 Task: Add an event with the title Second Interview with Hardin, date '2023/10/04', time 7:50 AM to 9:50 AMand add a description: By exploring the client's goals and strategic direction, the service provider can align their offerings and propose tailored solutions. The event allows for brainstorming sessions, exploring new possibilities, and jointly shaping the future direction of the partnership.Select event color  Grape . Add location for the event as: 321 Thyssen-Bornemisza Museum, Madrid, Spain, logged in from the account softage.7@softage.netand send the event invitation to softage.3@softage.net and softage.4@softage.net. Set a reminder for the event Weekly on Sunday
Action: Mouse moved to (53, 101)
Screenshot: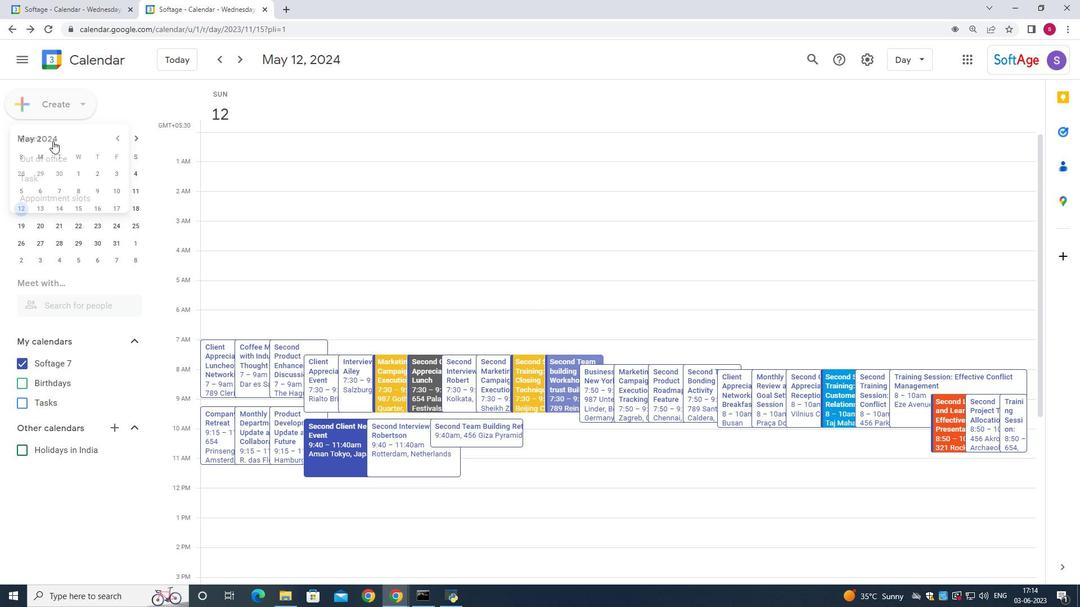 
Action: Mouse pressed left at (53, 101)
Screenshot: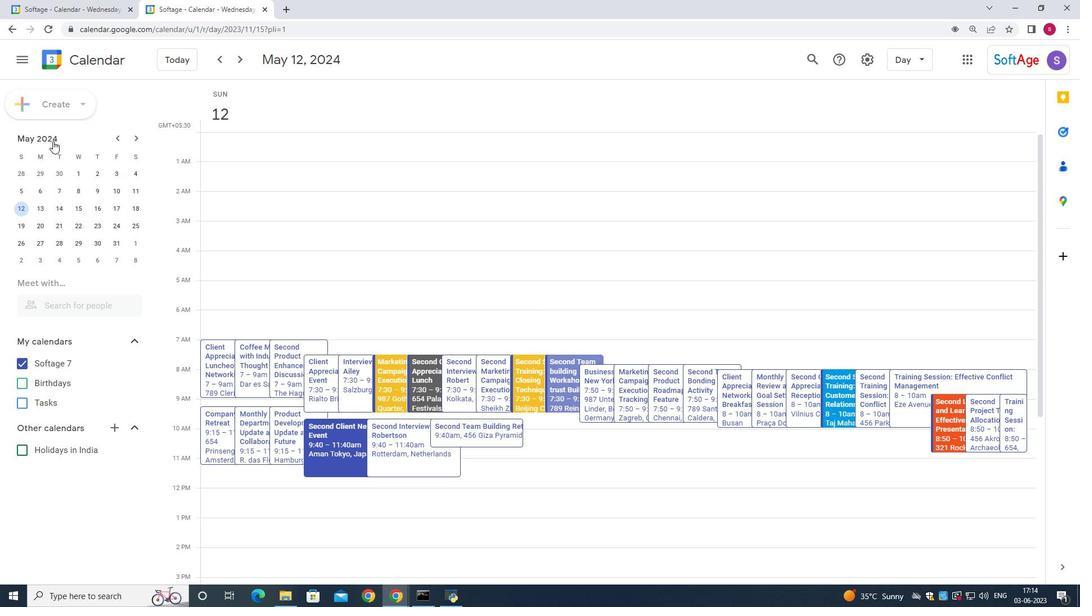 
Action: Mouse moved to (46, 138)
Screenshot: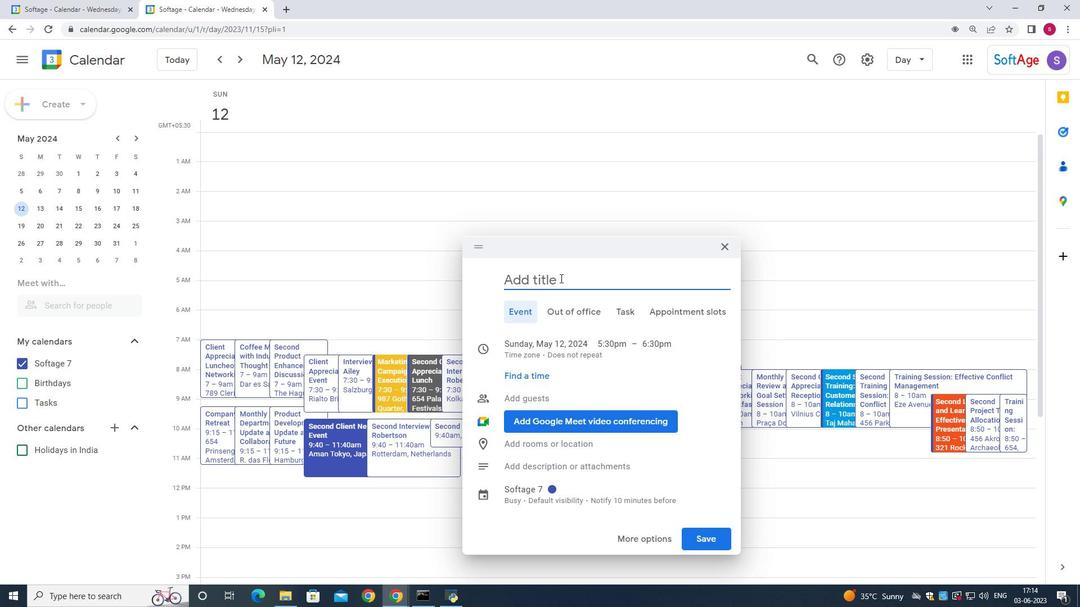 
Action: Mouse pressed left at (46, 138)
Screenshot: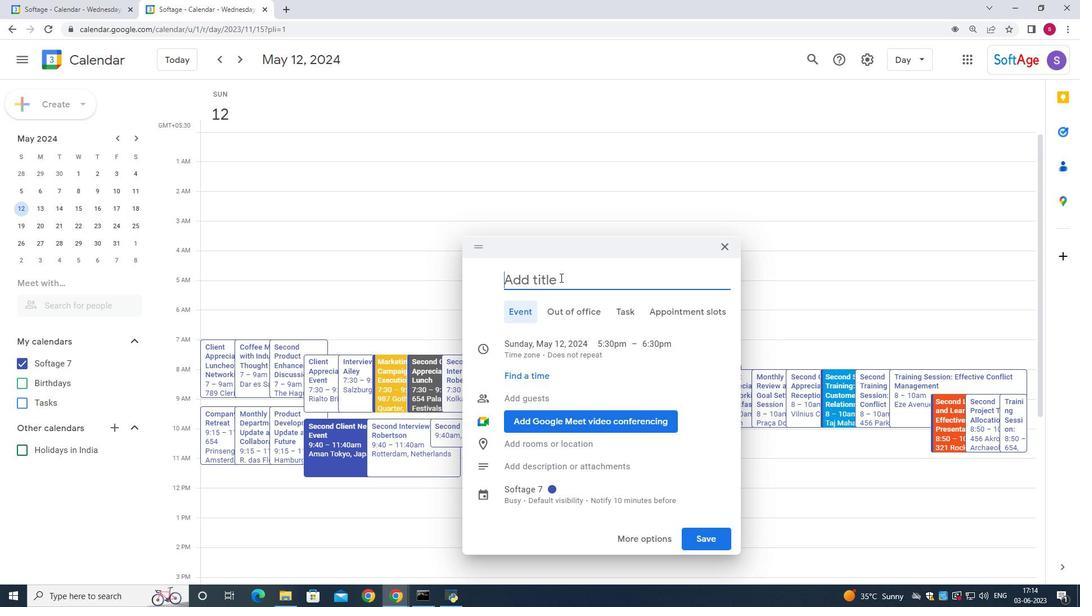 
Action: Mouse moved to (580, 261)
Screenshot: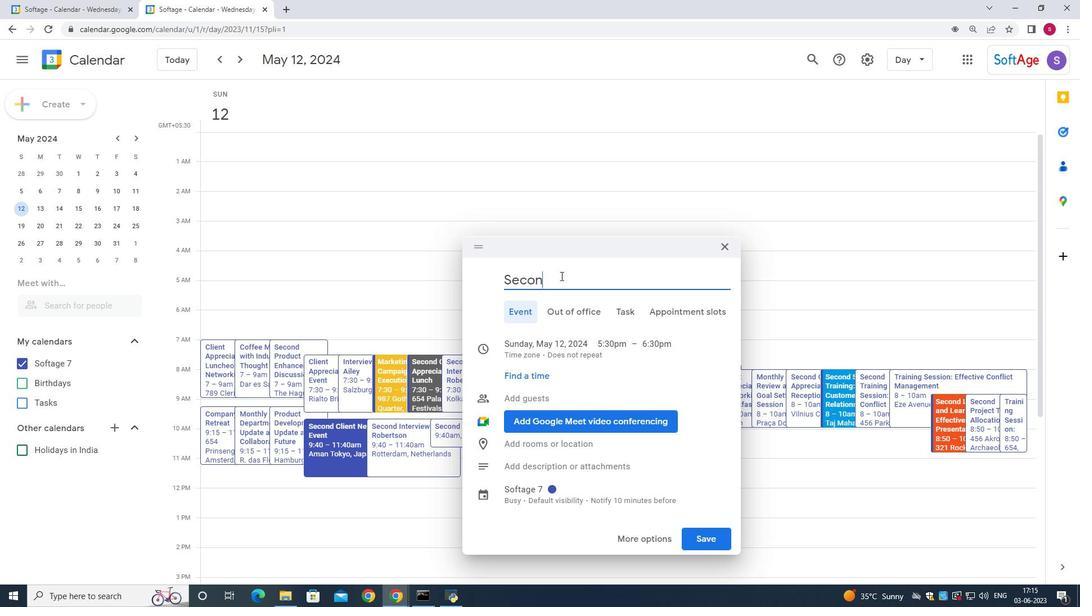 
Action: Key pressed <Key.shift>Second<Key.space><Key.shift>Interview<Key.space>with<Key.space><Key.shift>Hardin
Screenshot: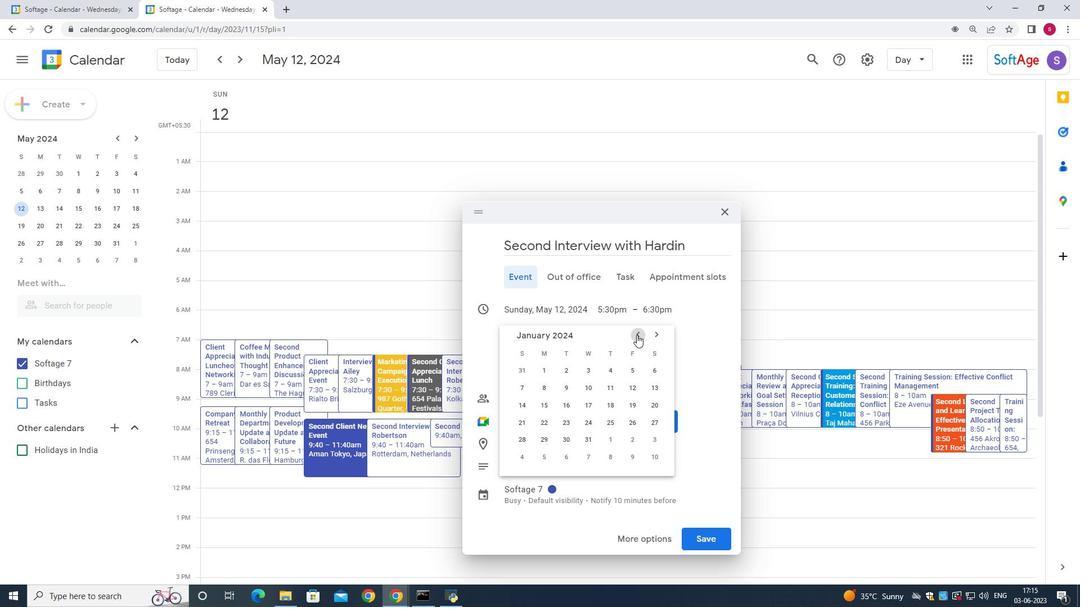 
Action: Mouse moved to (93, 171)
Screenshot: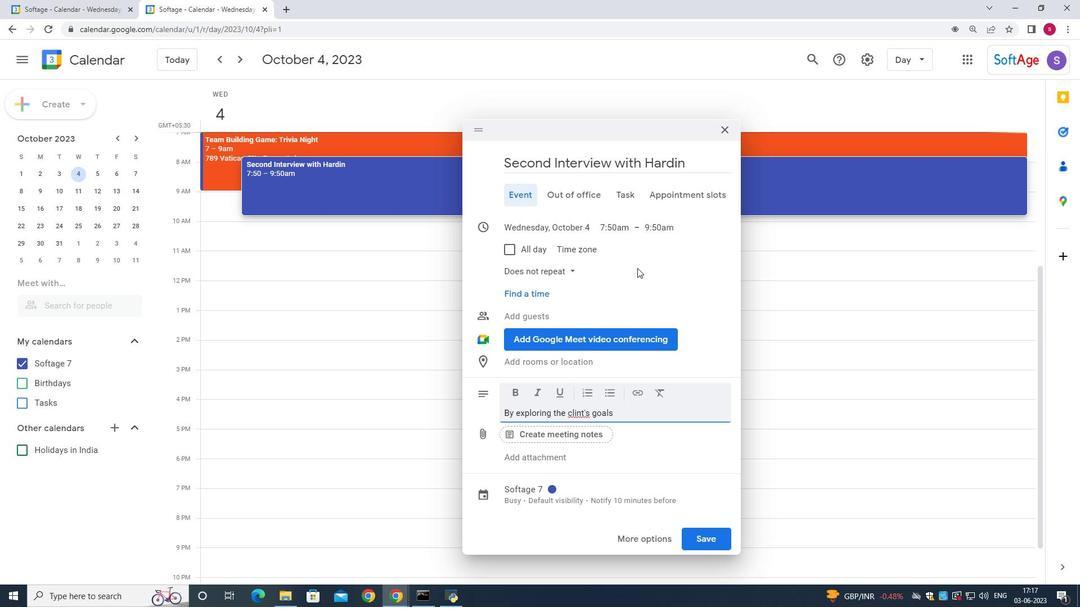 
Action: Key pressed <Key.alt_l><Key.delete>
Screenshot: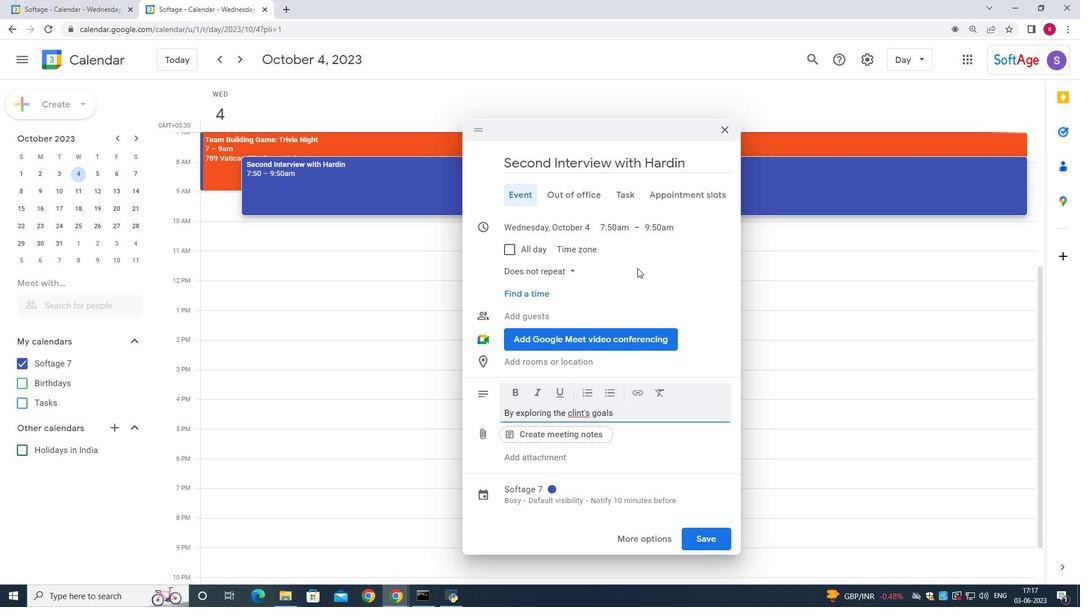 
Action: Mouse moved to (726, 199)
Screenshot: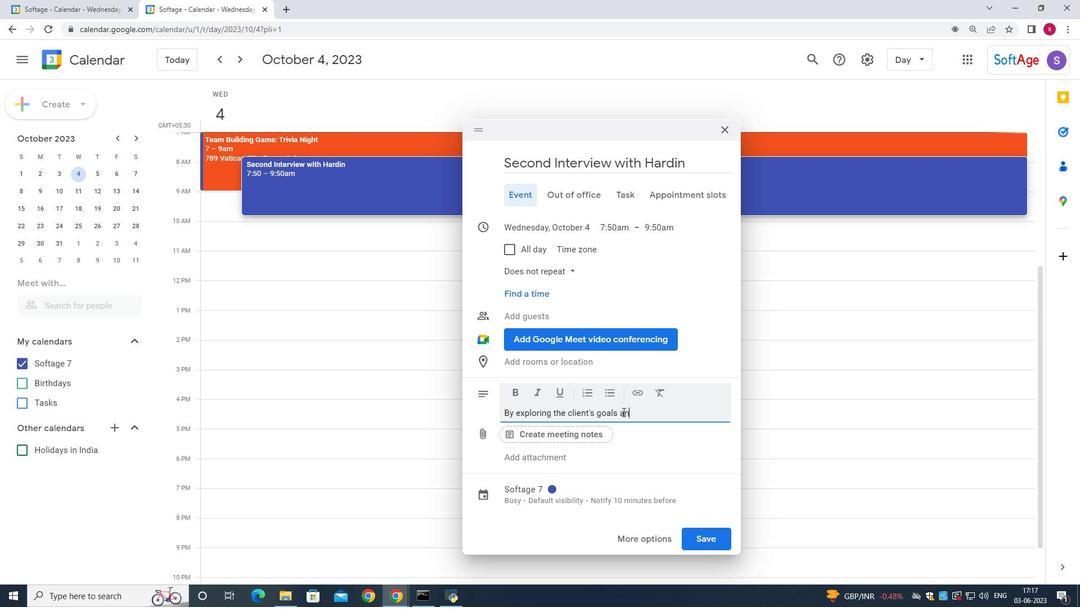 
Action: Mouse pressed left at (726, 199)
Screenshot: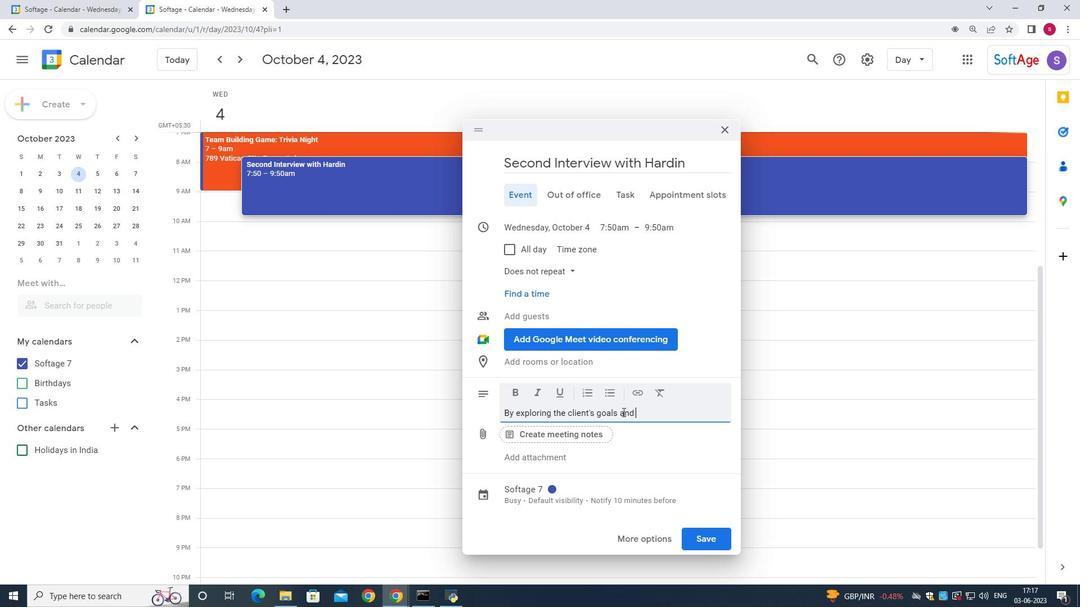 
Action: Mouse moved to (606, 338)
Screenshot: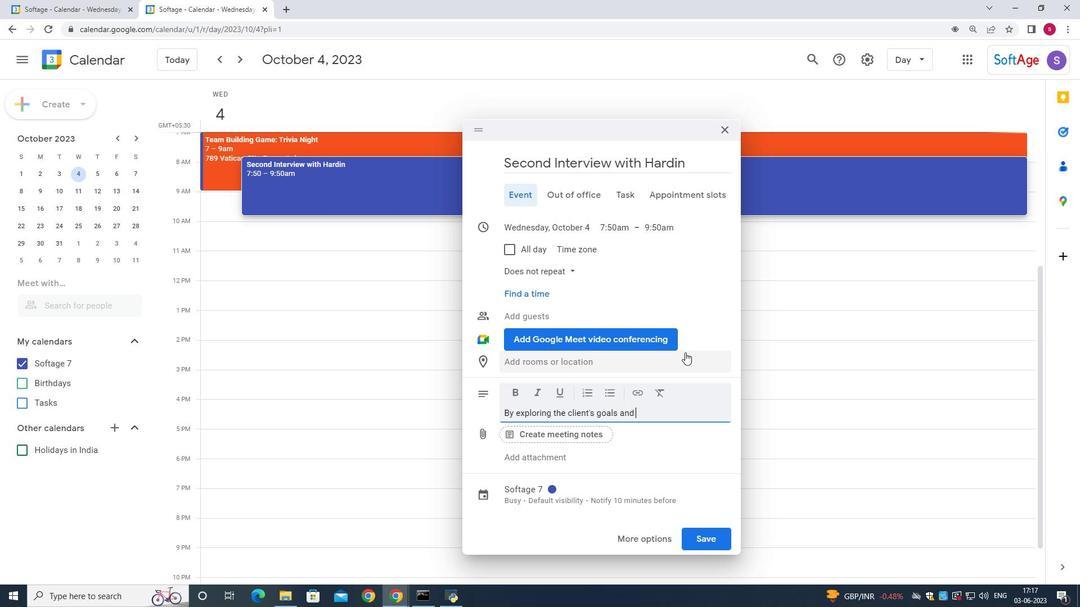 
Action: Mouse pressed left at (606, 338)
Screenshot: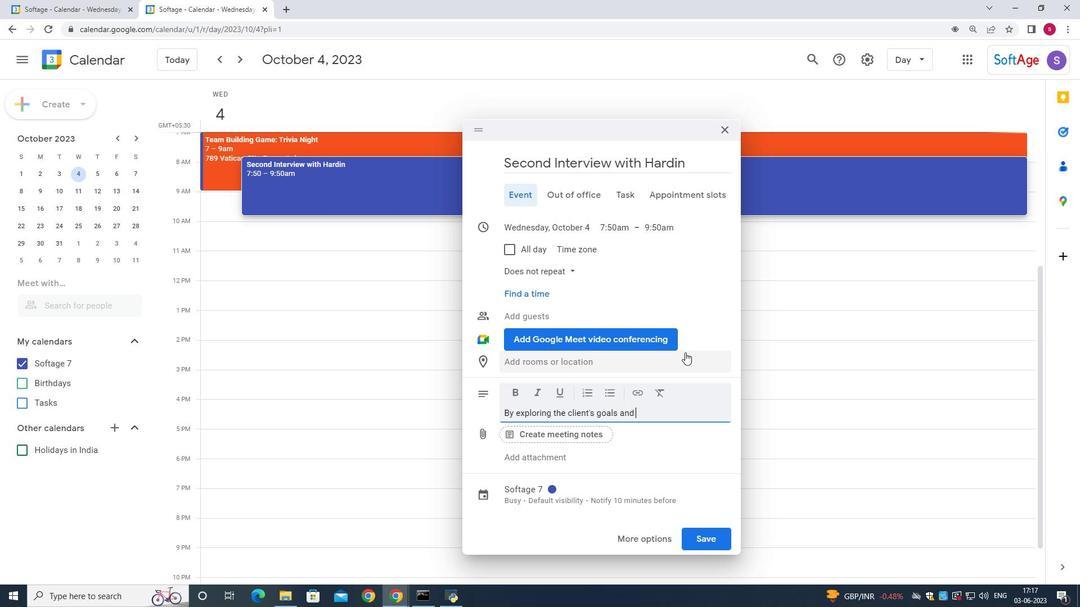 
Action: Mouse moved to (573, 425)
Screenshot: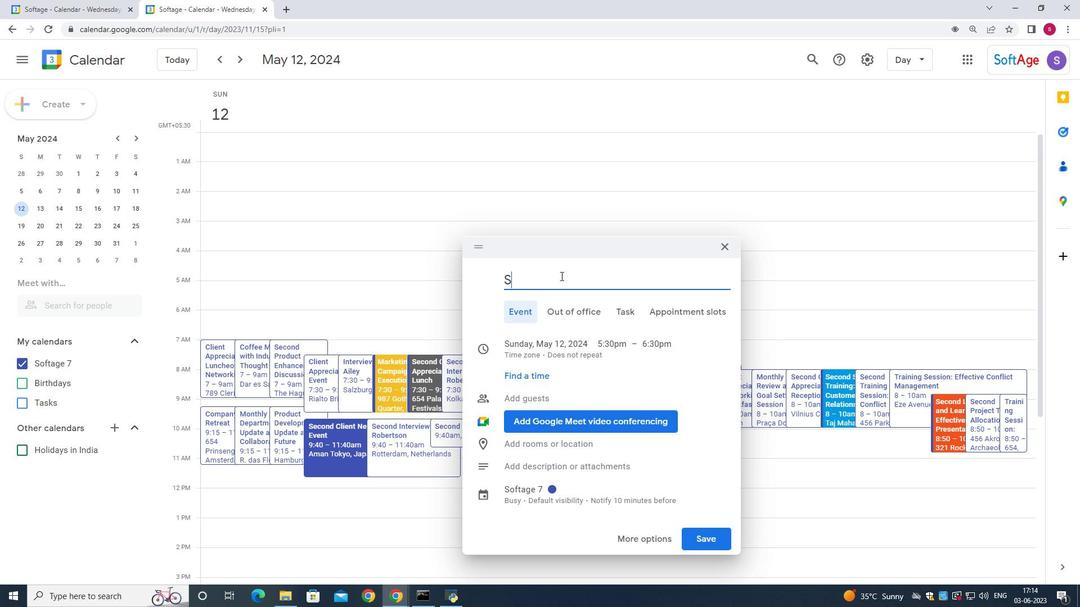 
Action: Mouse scrolled (573, 425) with delta (0, 0)
Screenshot: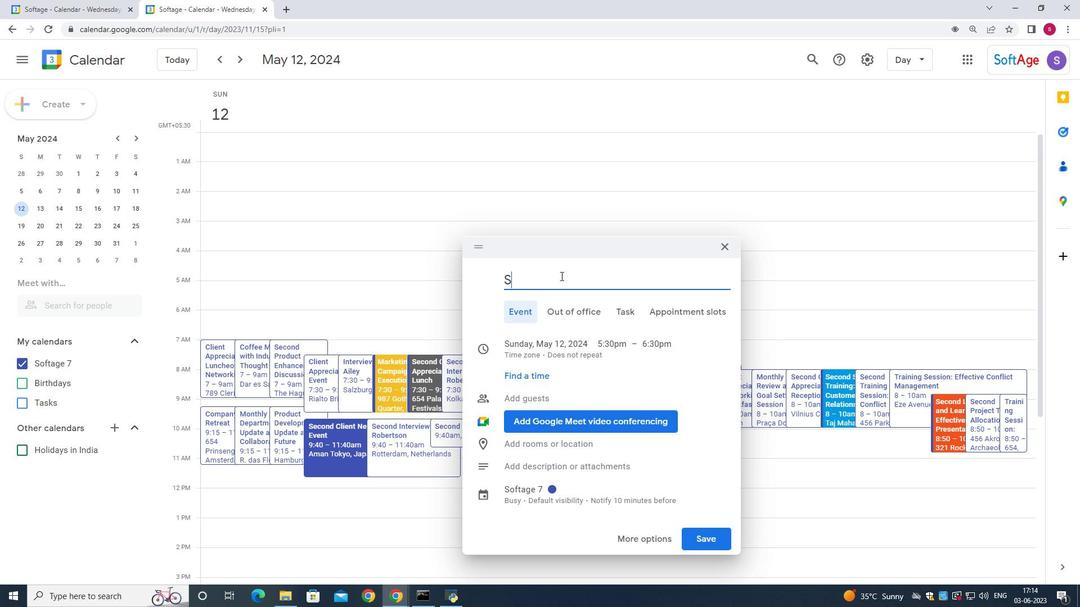 
Action: Mouse scrolled (573, 425) with delta (0, 0)
Screenshot: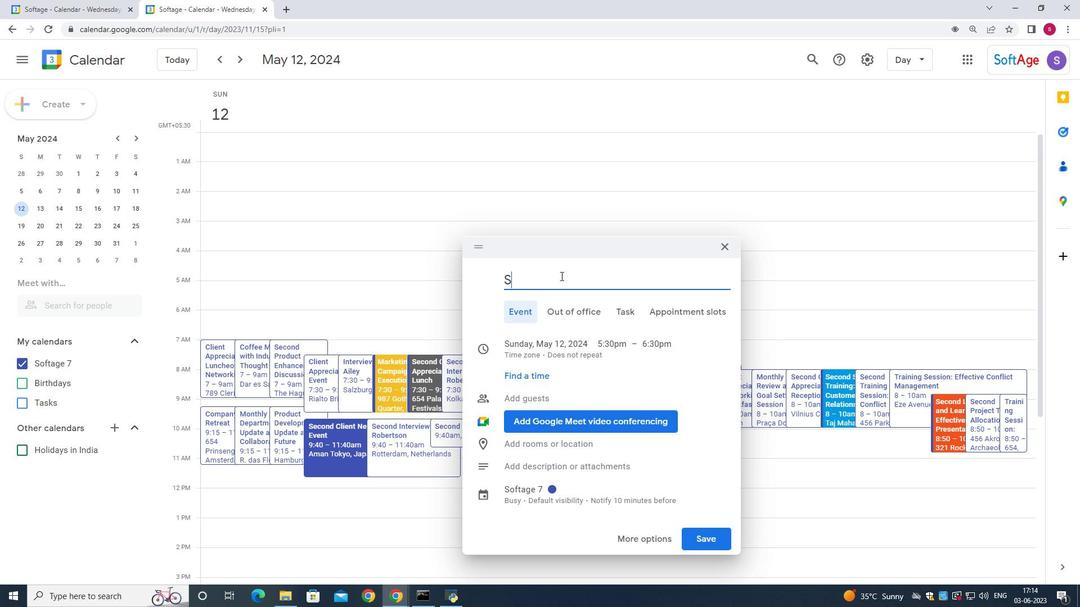 
Action: Mouse scrolled (573, 425) with delta (0, 0)
Screenshot: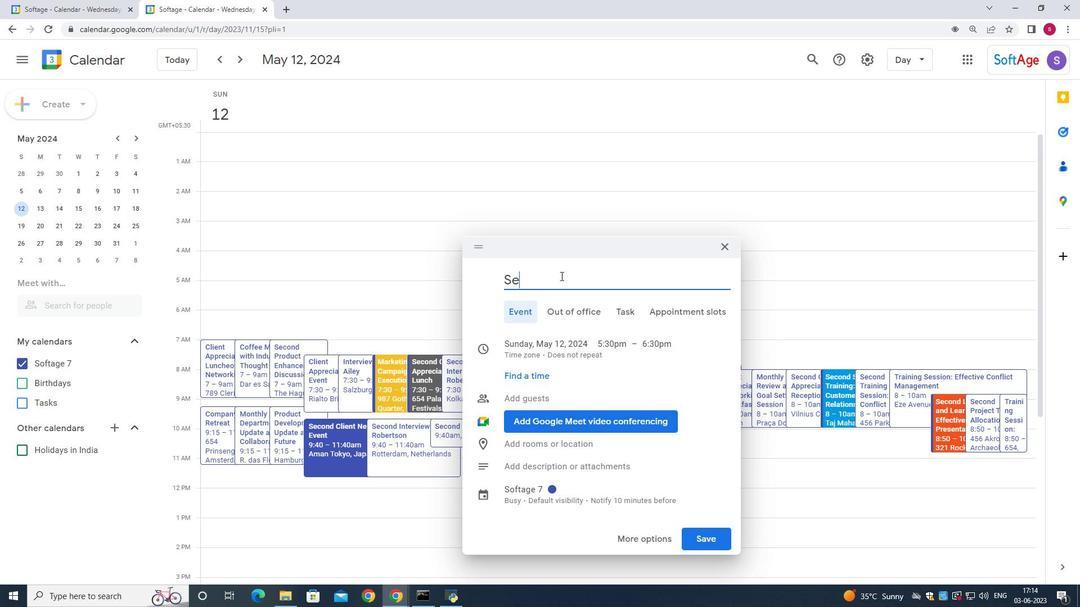 
Action: Mouse moved to (420, 200)
Screenshot: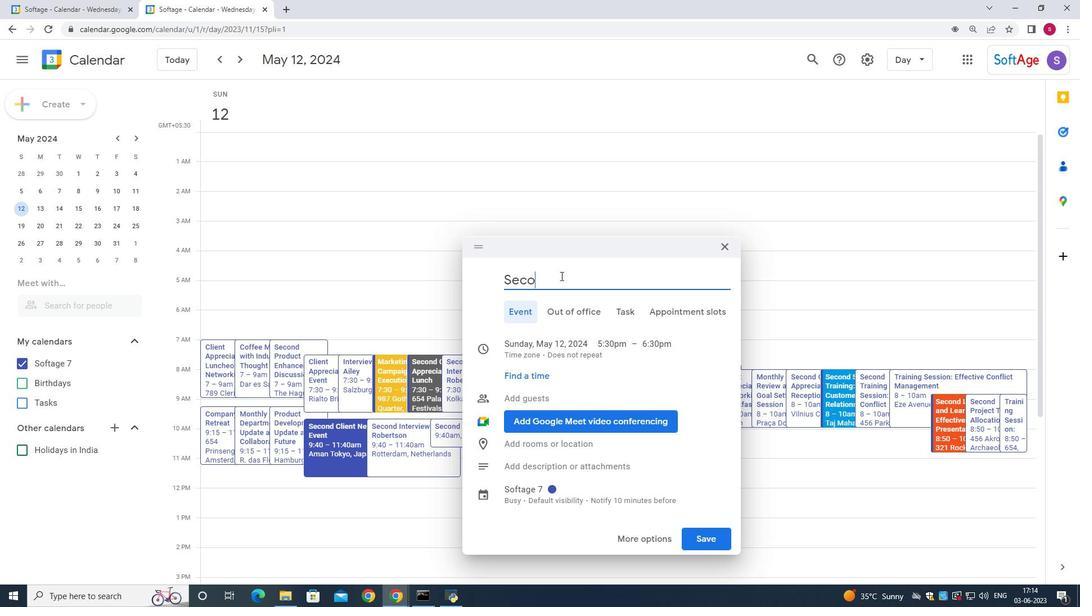 
Action: Mouse scrolled (420, 199) with delta (0, 0)
Screenshot: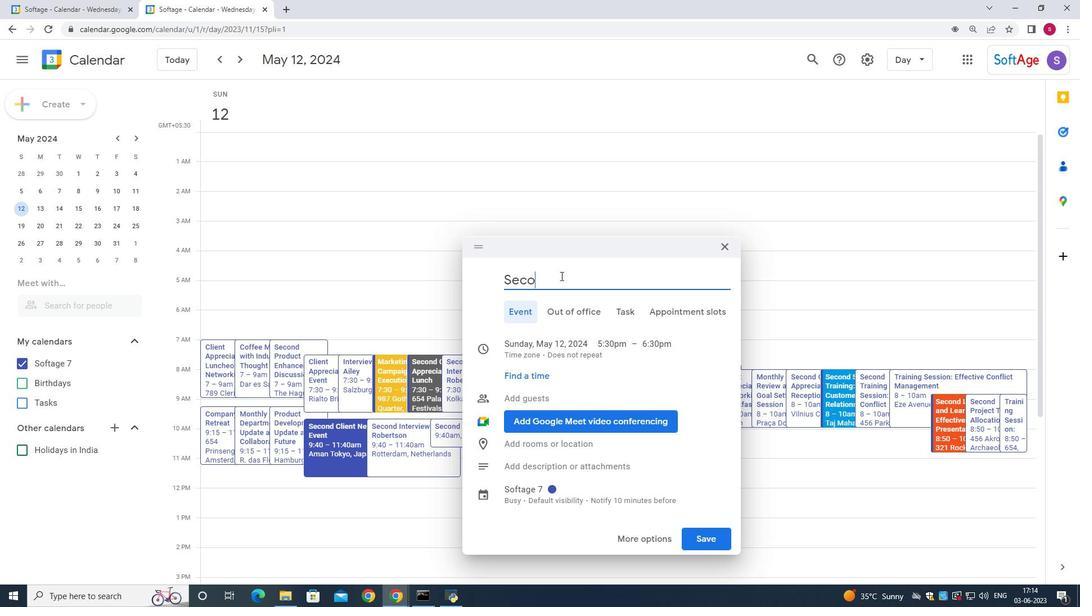 
Action: Mouse moved to (420, 208)
Screenshot: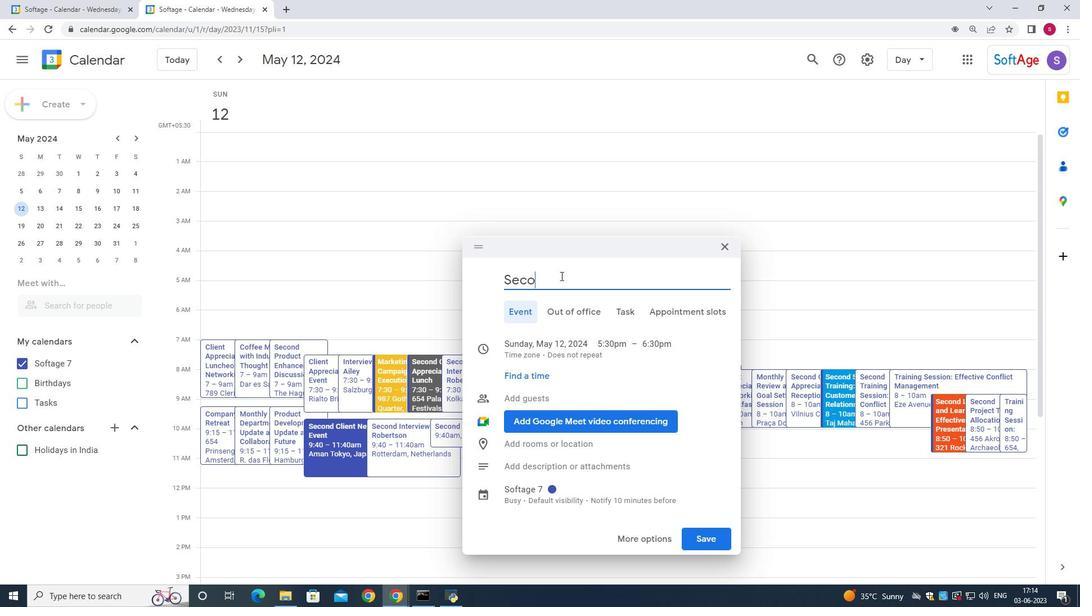
Action: Mouse scrolled (420, 207) with delta (0, 0)
Screenshot: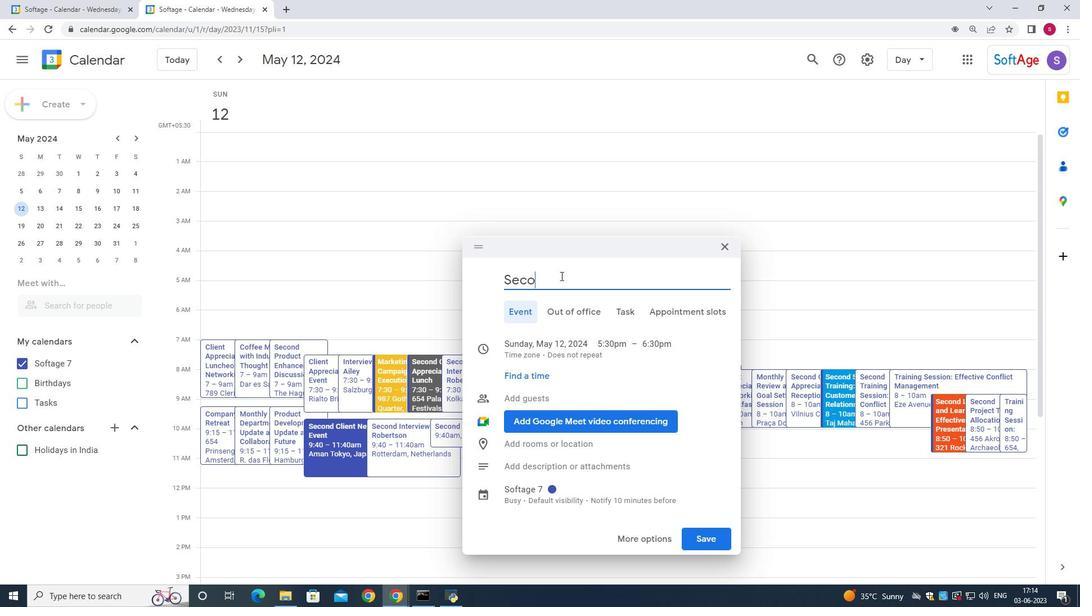 
Action: Mouse moved to (420, 209)
Screenshot: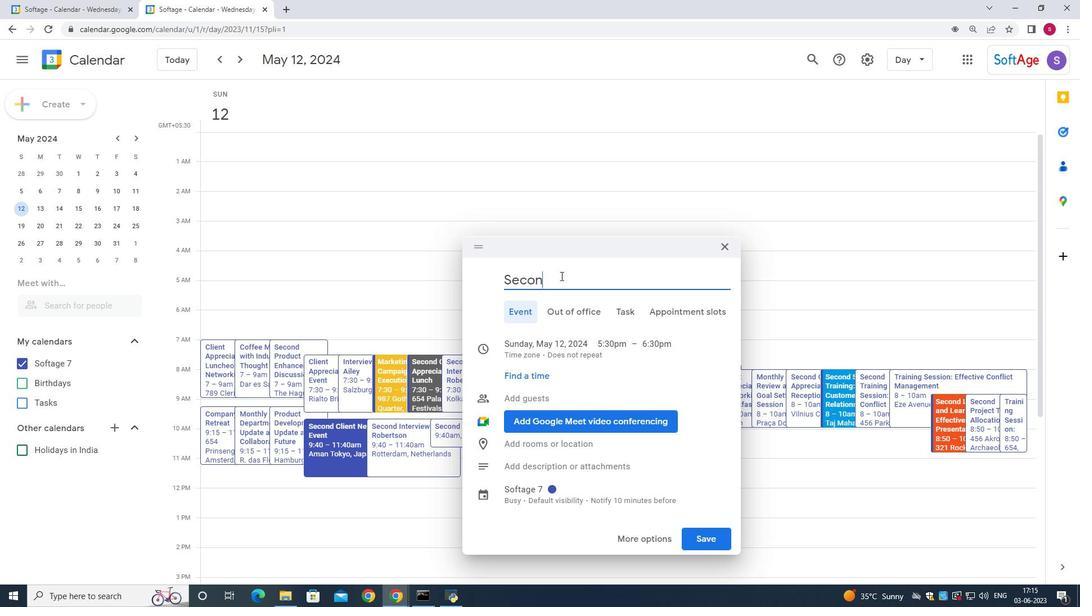 
Action: Mouse scrolled (420, 209) with delta (0, 0)
Screenshot: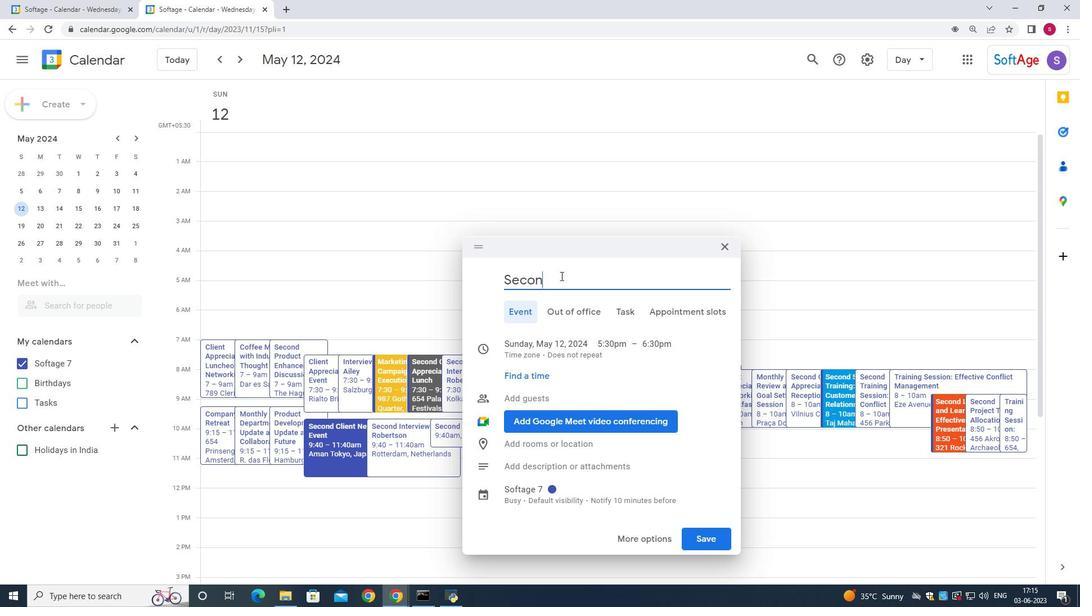 
Action: Mouse moved to (420, 213)
Screenshot: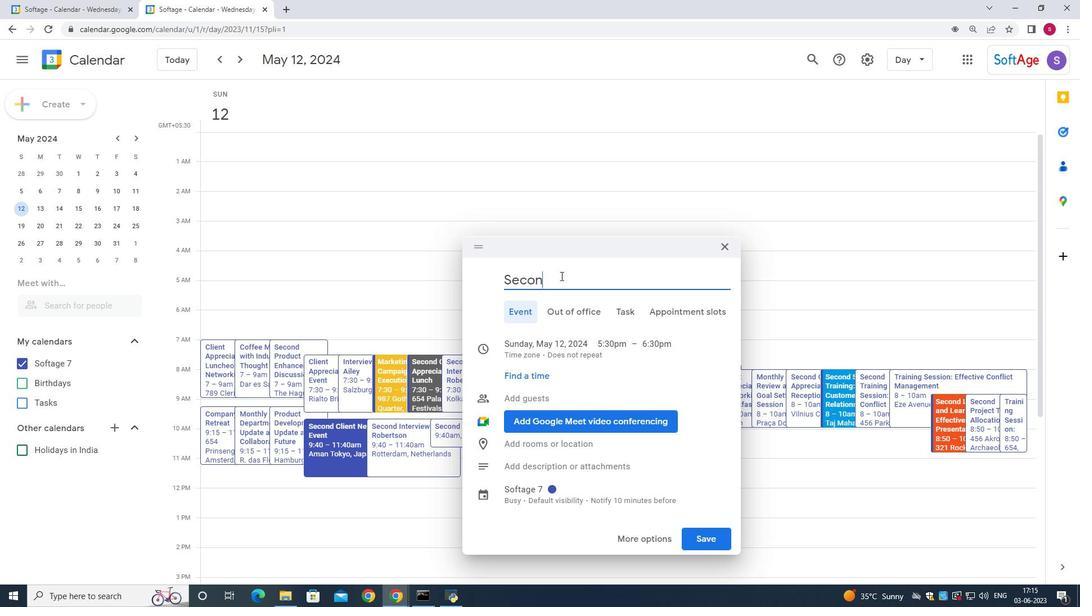 
Action: Mouse scrolled (420, 212) with delta (0, 0)
Screenshot: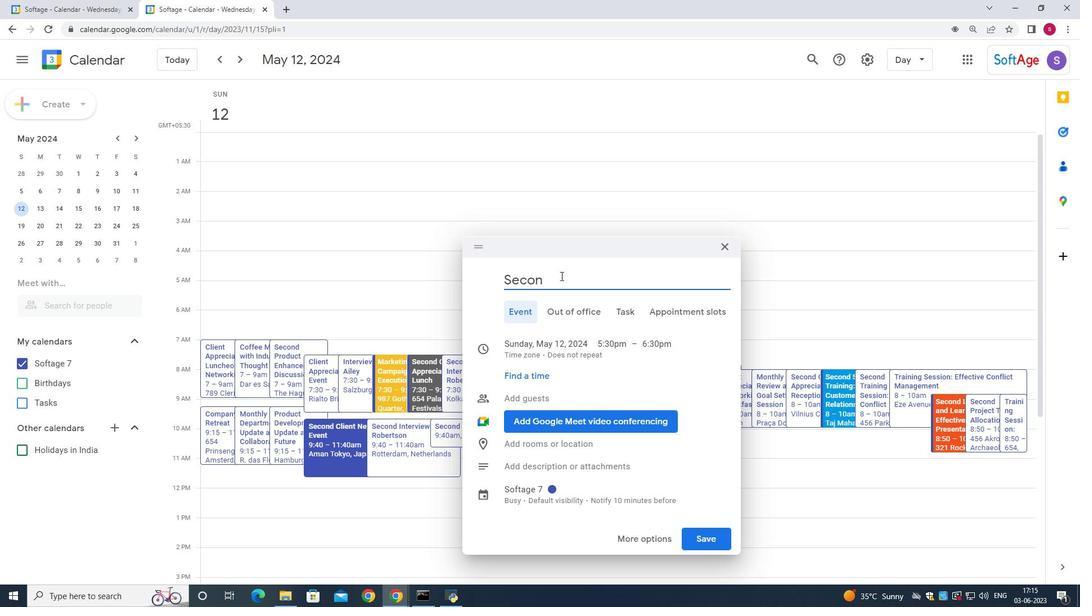 
Action: Mouse moved to (456, 321)
Screenshot: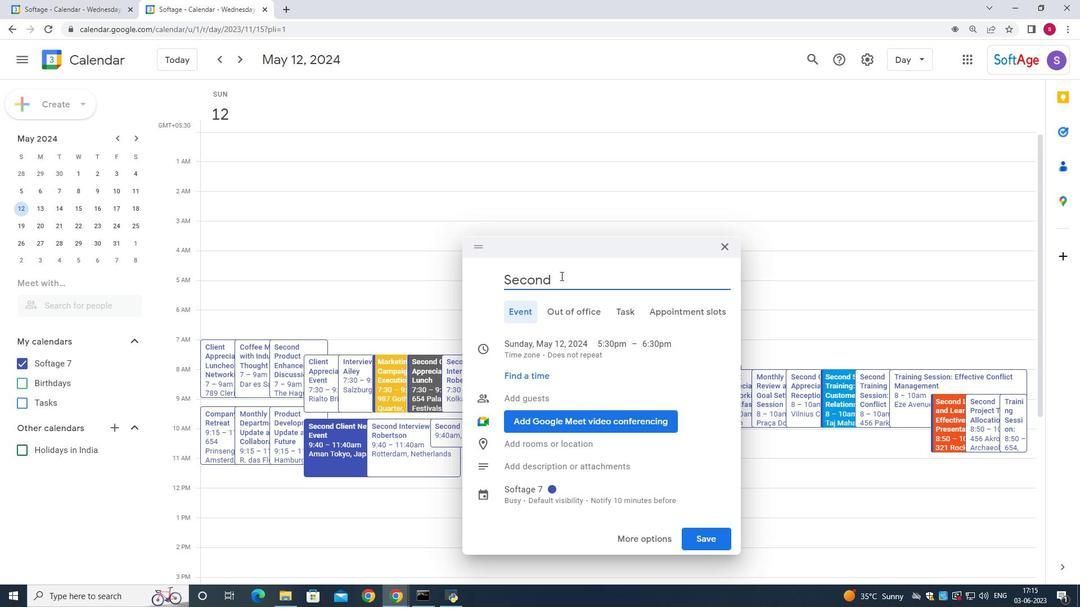 
Action: Mouse scrolled (456, 322) with delta (0, 0)
Screenshot: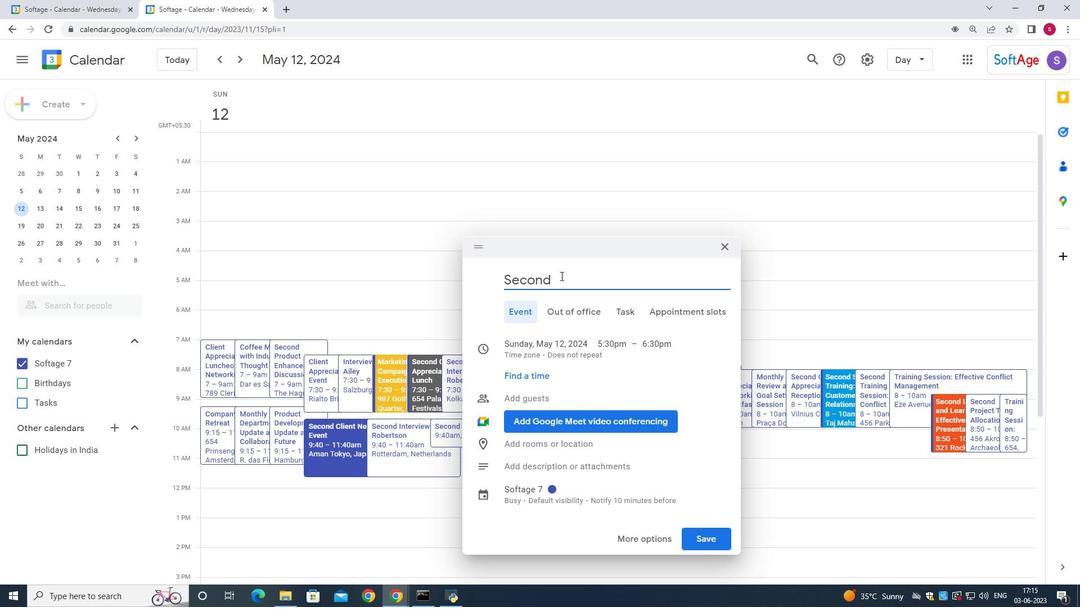 
Action: Mouse scrolled (456, 322) with delta (0, 0)
Screenshot: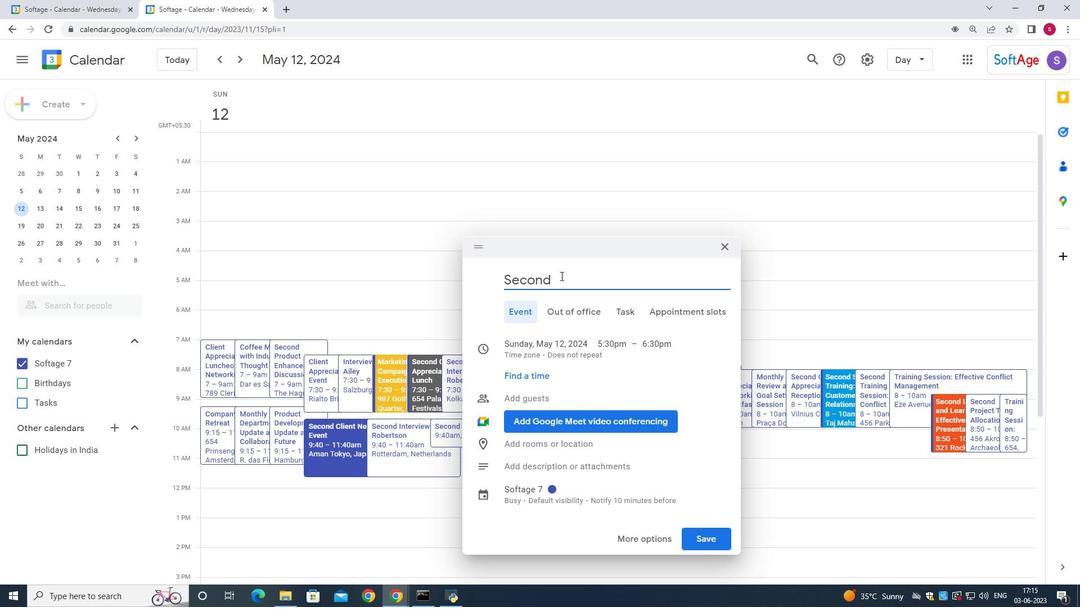 
Action: Mouse moved to (330, 375)
Screenshot: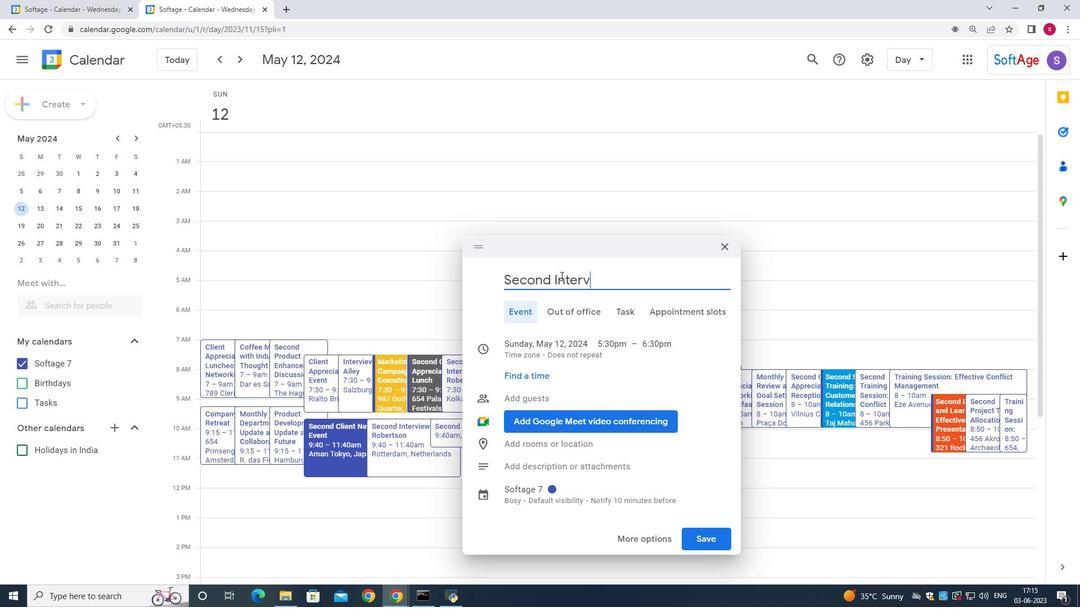 
Action: Mouse scrolled (330, 375) with delta (0, 0)
Screenshot: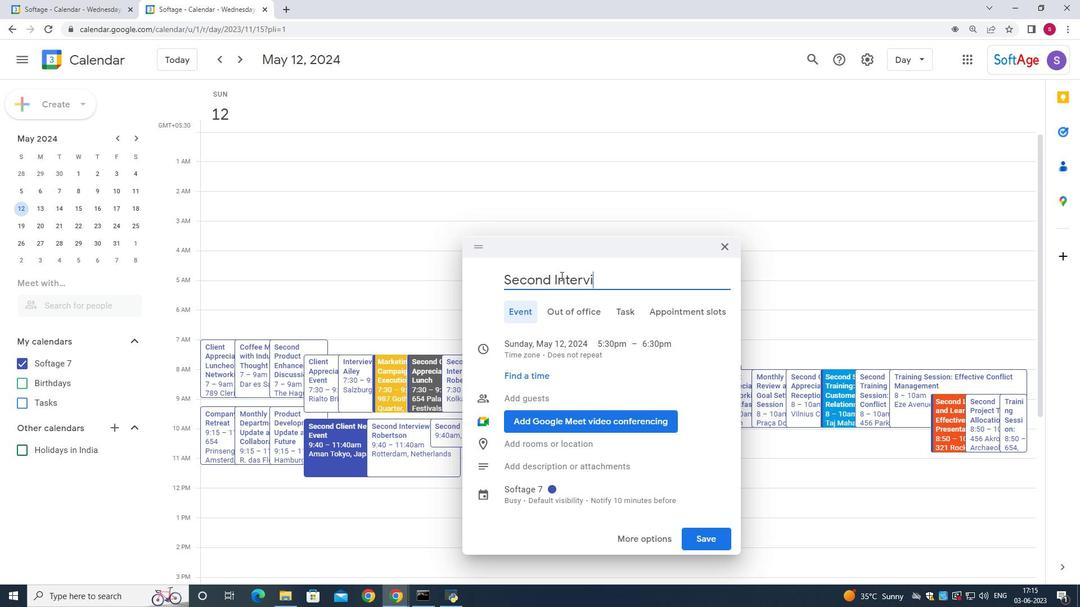 
Action: Mouse moved to (57, 118)
Screenshot: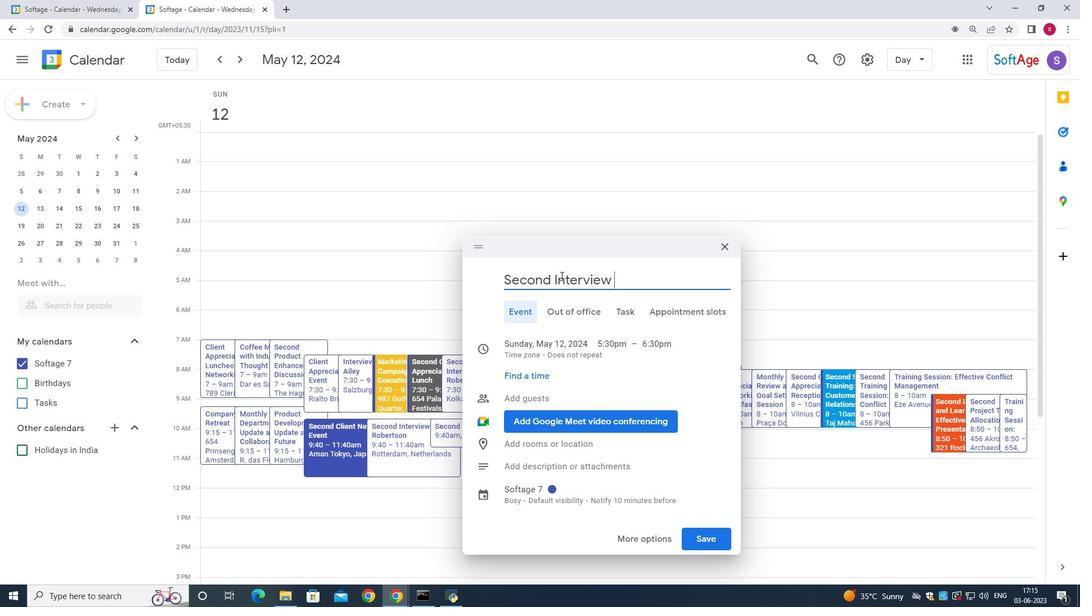 
Action: Mouse pressed left at (57, 118)
Screenshot: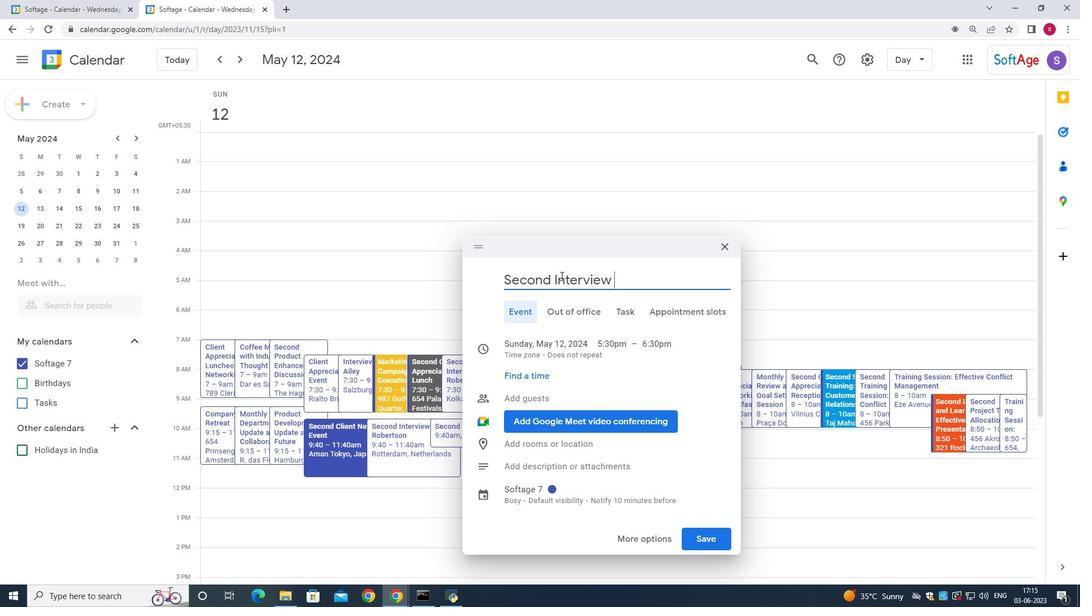 
Action: Mouse moved to (65, 100)
Screenshot: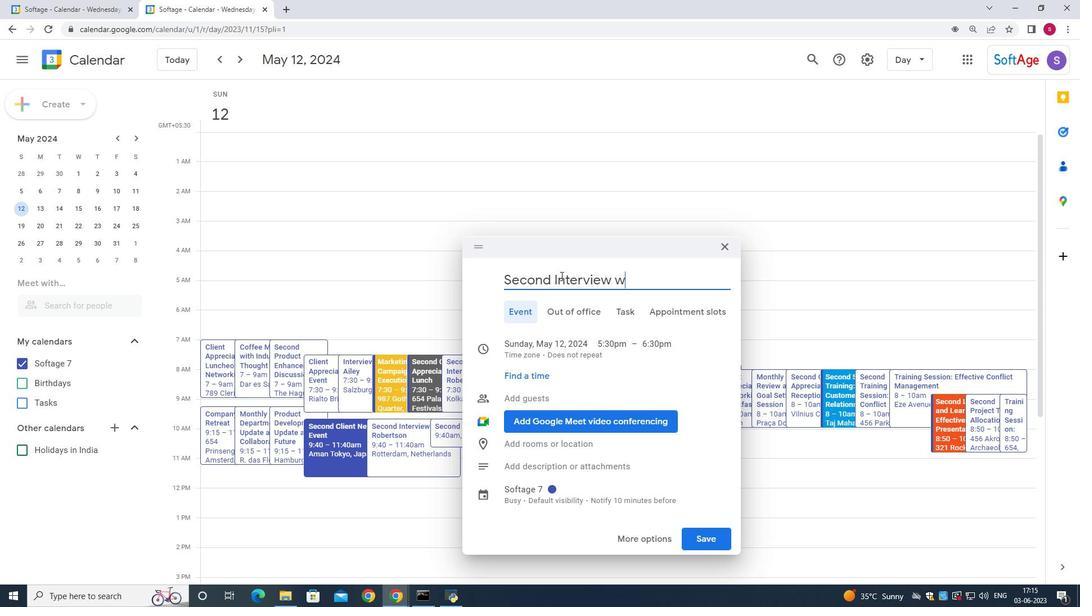 
Action: Mouse pressed left at (65, 100)
Screenshot: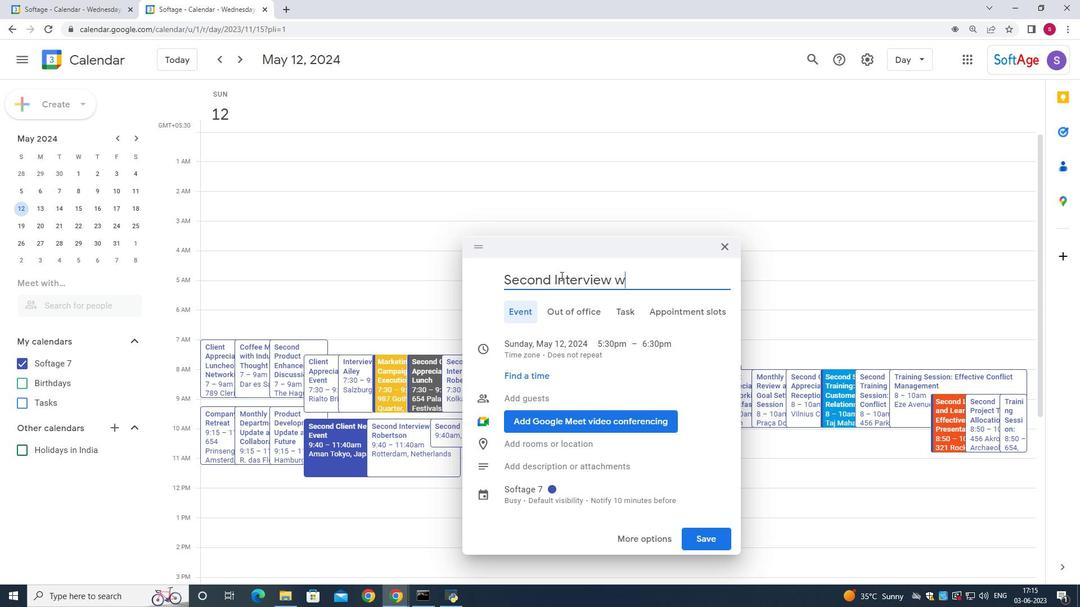 
Action: Mouse moved to (74, 105)
Screenshot: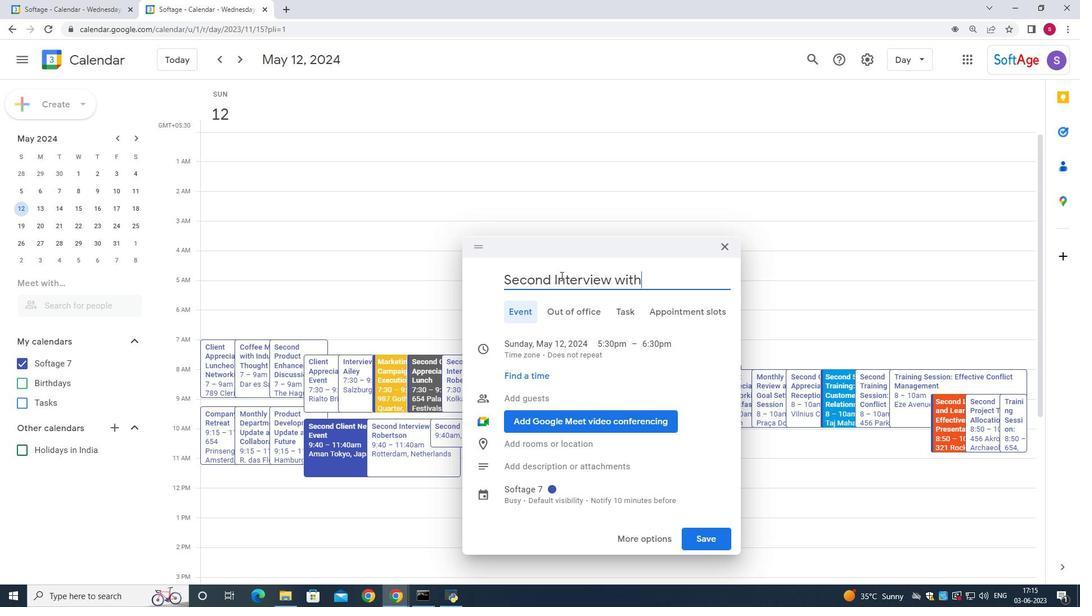 
Action: Mouse pressed left at (74, 105)
Screenshot: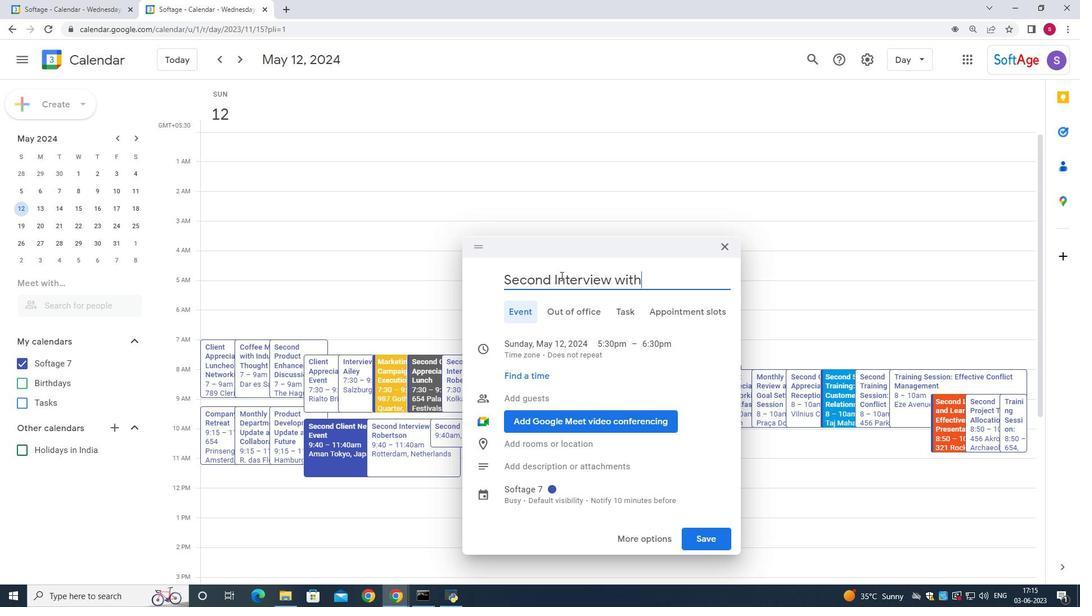 
Action: Mouse moved to (74, 96)
Screenshot: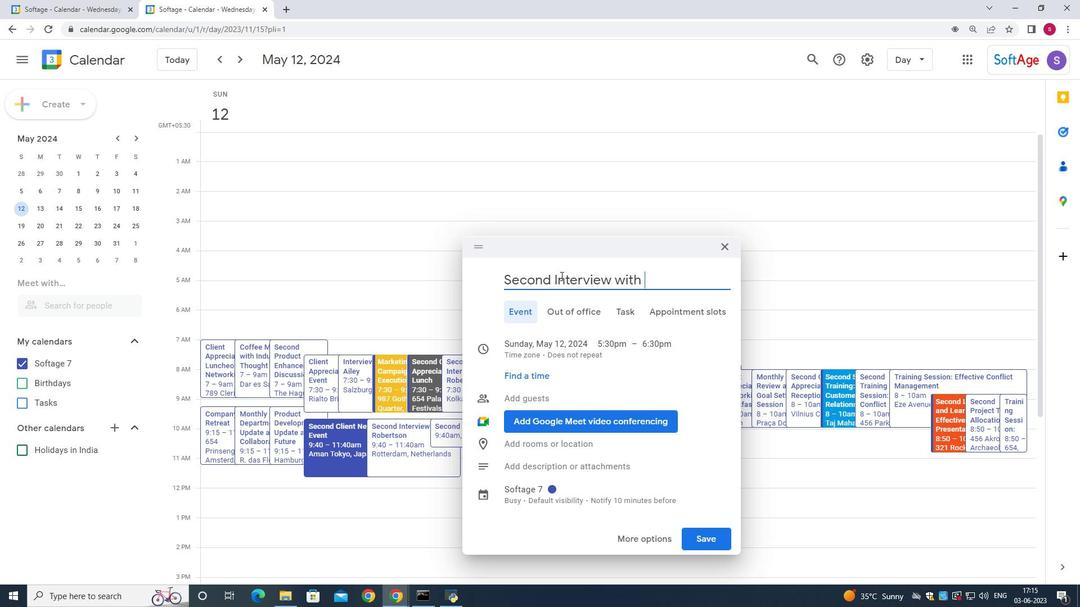 
Action: Mouse pressed left at (74, 96)
Screenshot: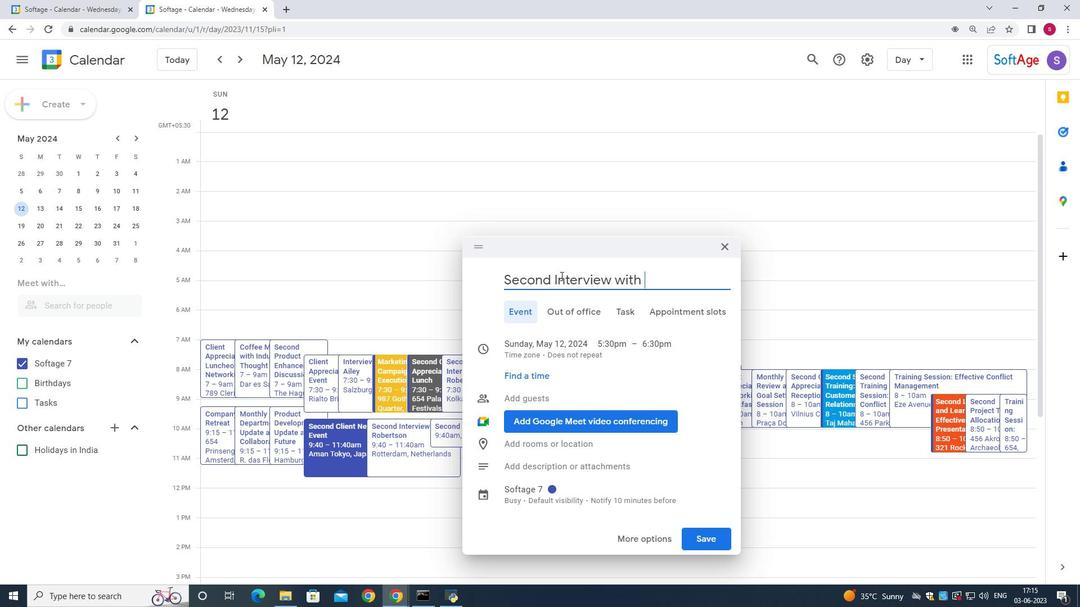 
Action: Mouse moved to (65, 101)
Screenshot: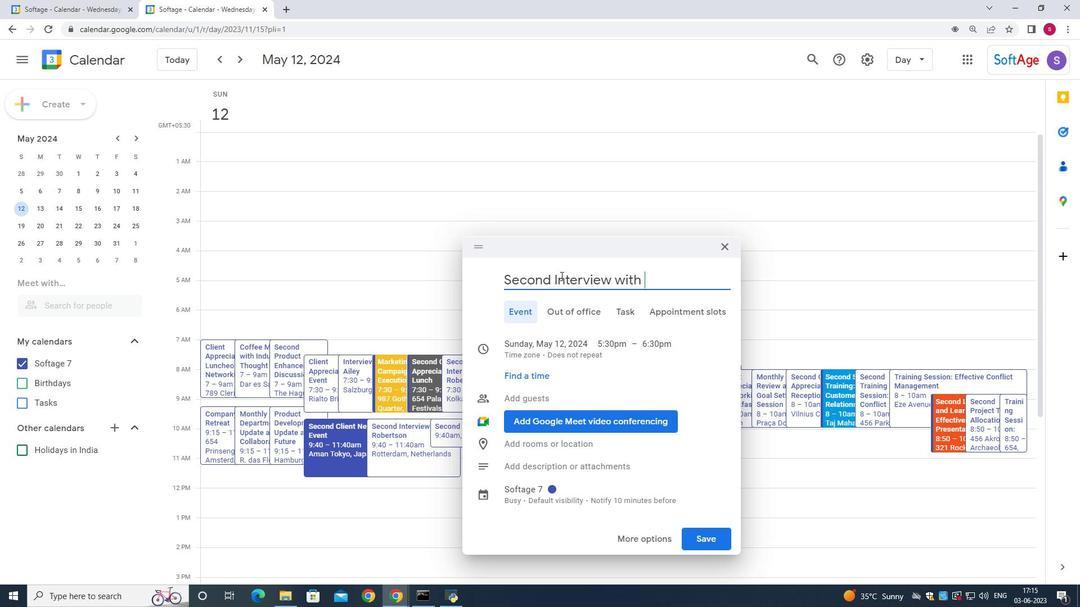 
Action: Mouse pressed left at (65, 101)
Screenshot: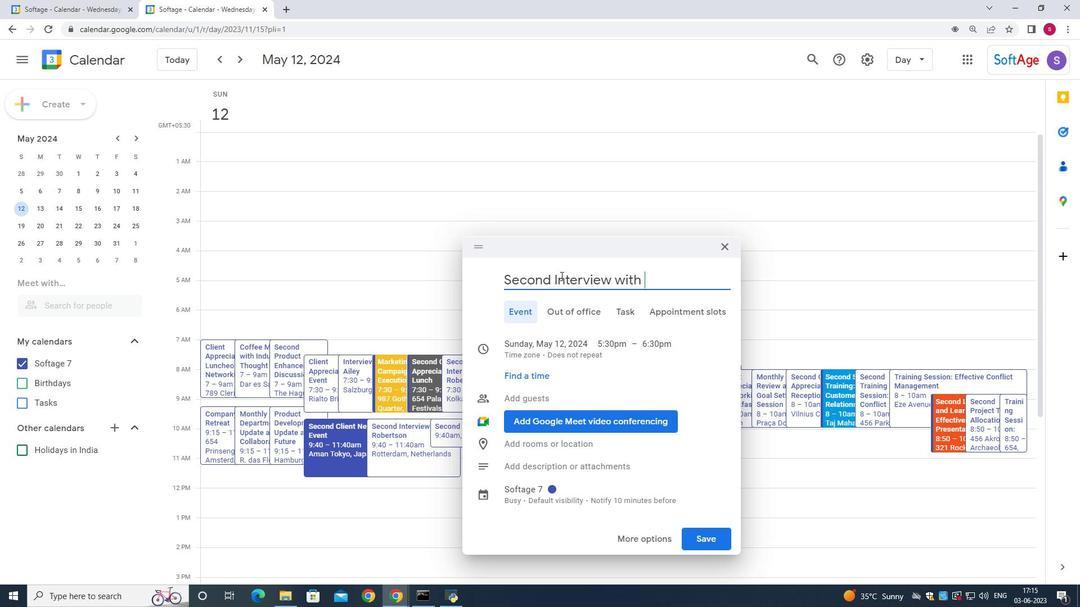 
Action: Mouse moved to (629, 111)
Screenshot: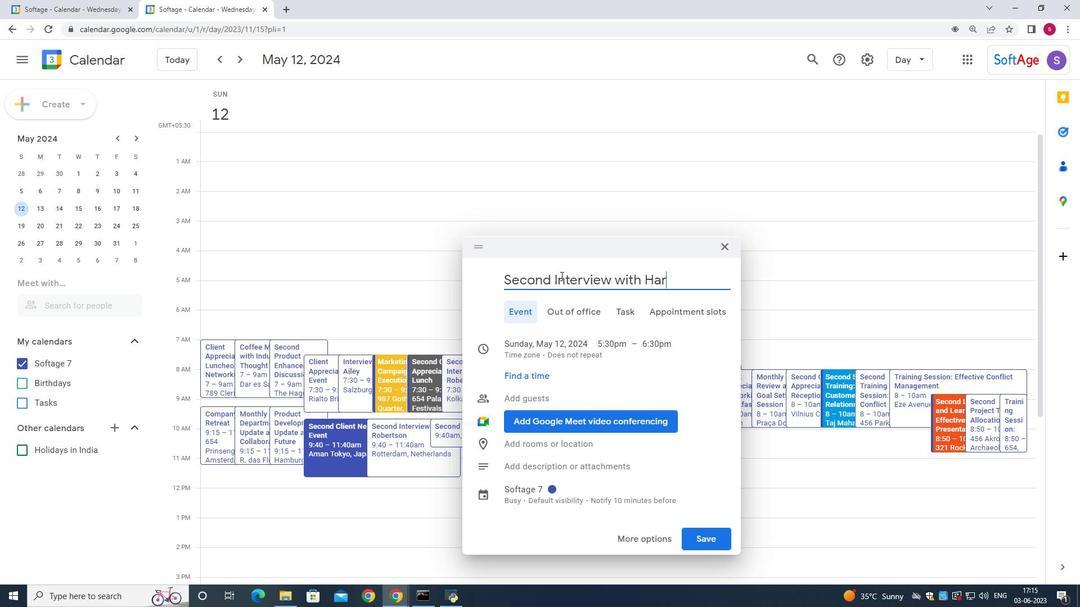 
Action: Mouse pressed left at (629, 111)
Screenshot: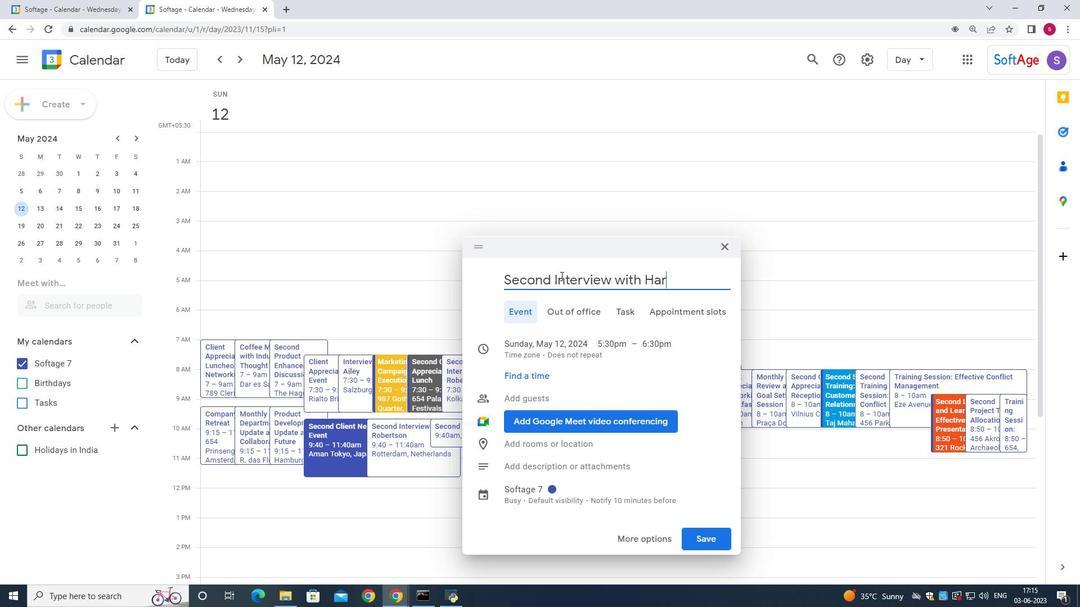 
Action: Mouse moved to (78, 109)
Screenshot: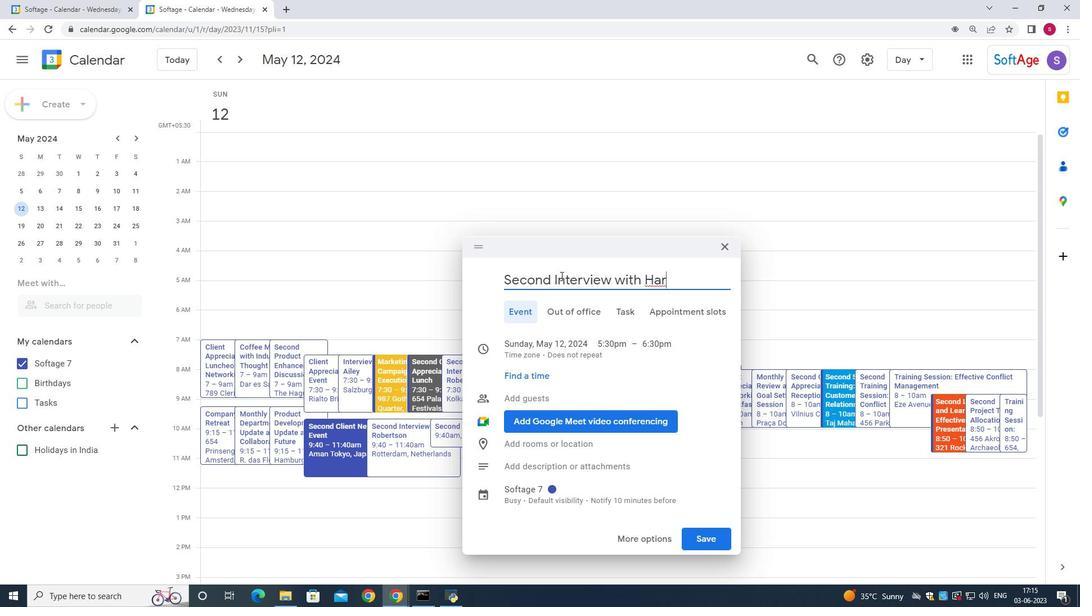 
Action: Mouse pressed left at (78, 109)
Screenshot: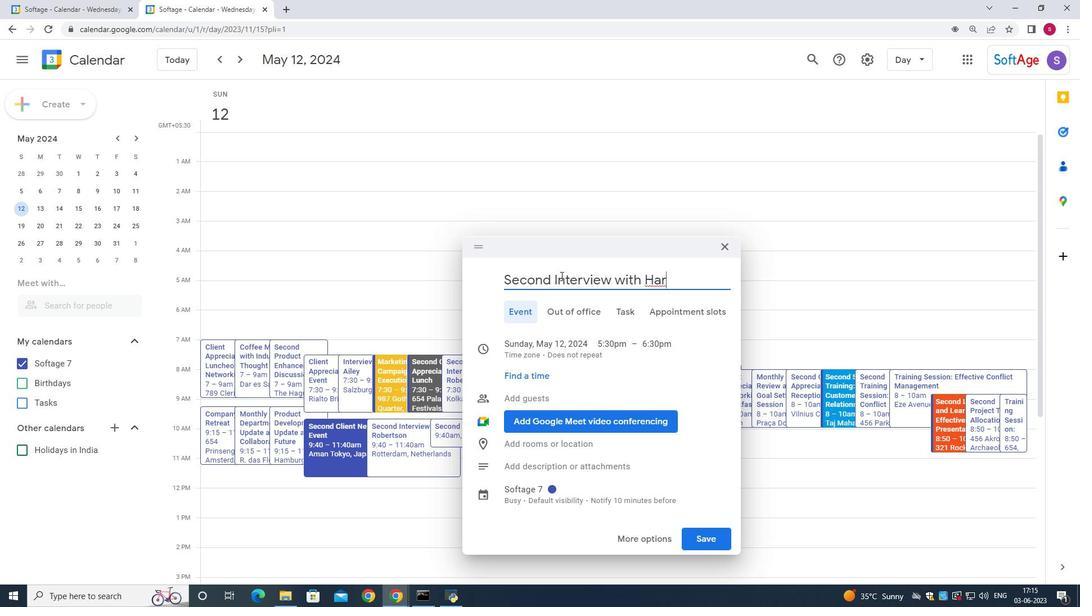 
Action: Mouse moved to (56, 140)
Screenshot: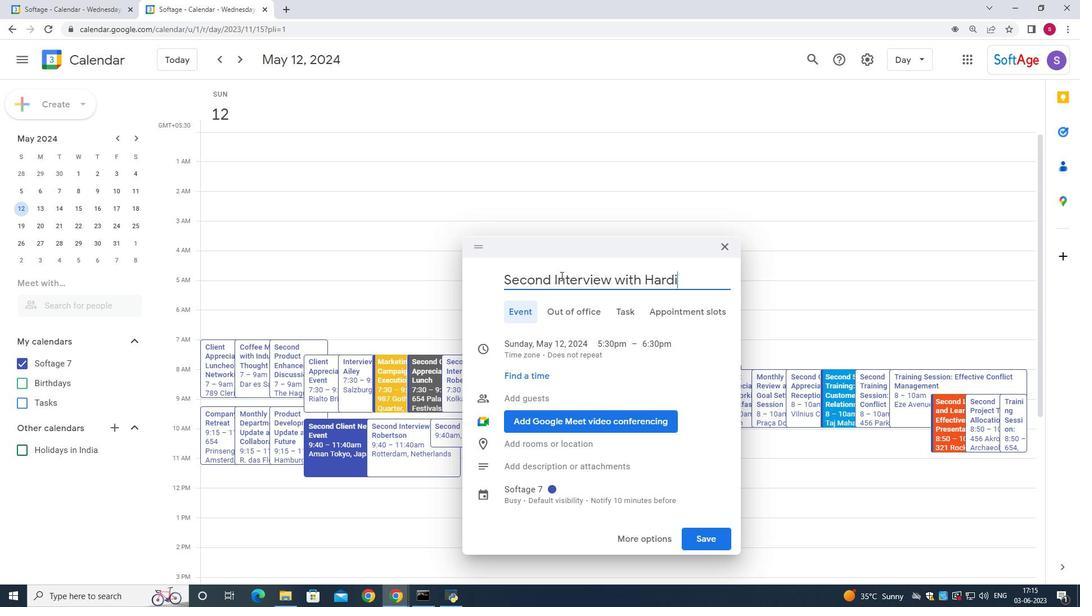 
Action: Mouse pressed left at (56, 140)
Screenshot: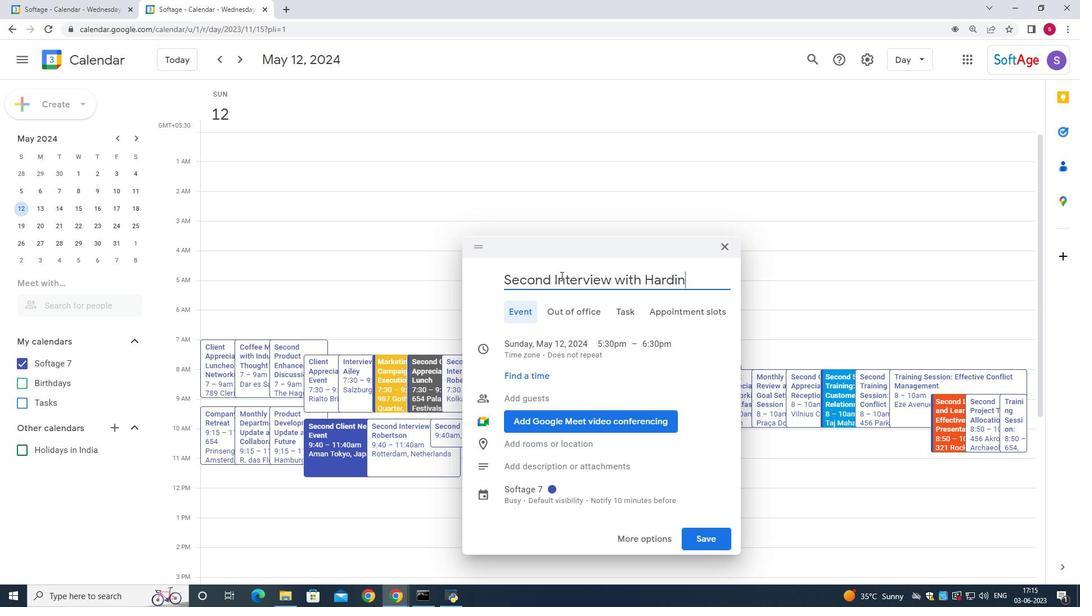 
Action: Mouse moved to (579, 280)
Screenshot: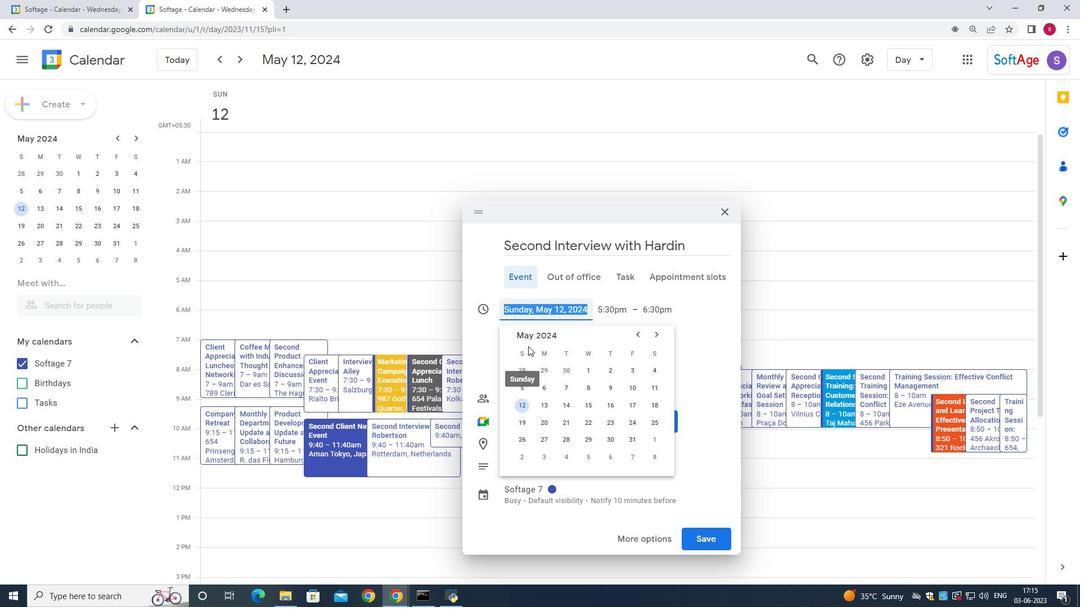
Action: Key pressed <Key.shift>Second<Key.space><Key.shift>Interview<Key.space>with
Screenshot: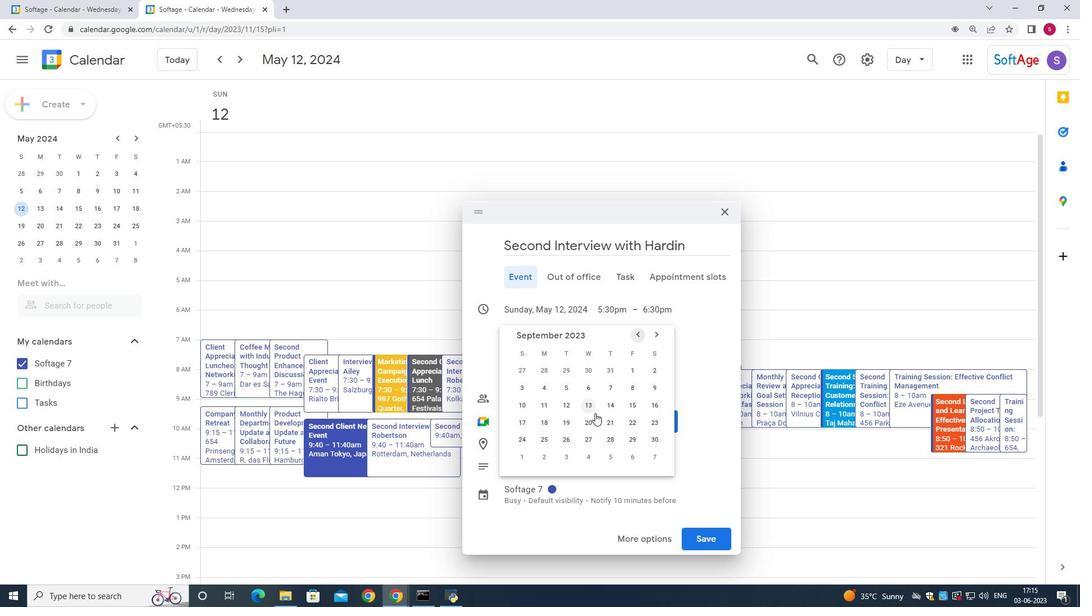 
Action: Mouse moved to (455, 446)
Screenshot: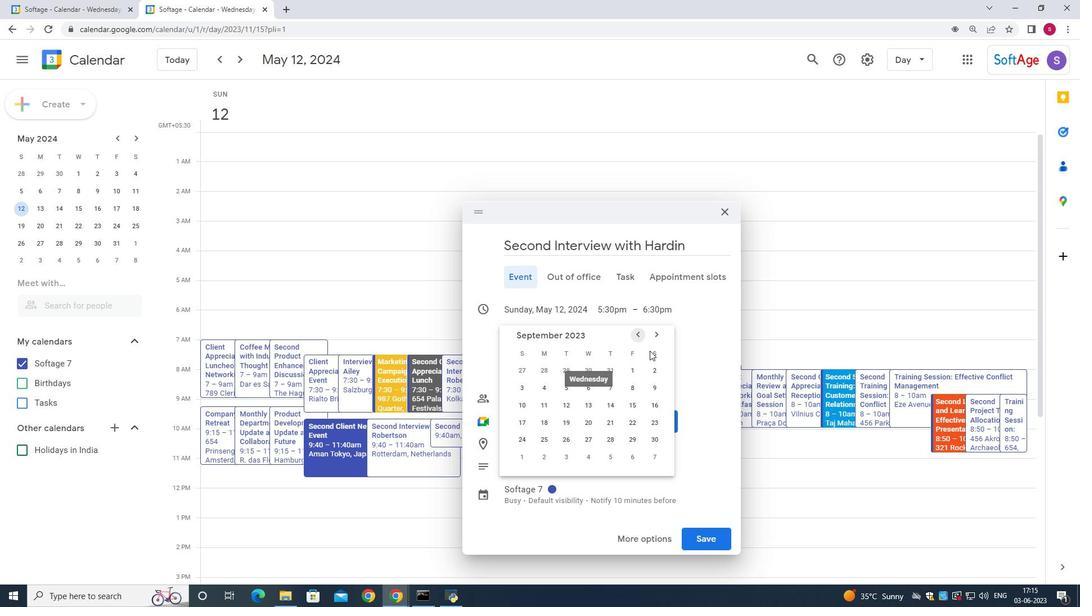 
Action: Key pressed <Key.space>
Screenshot: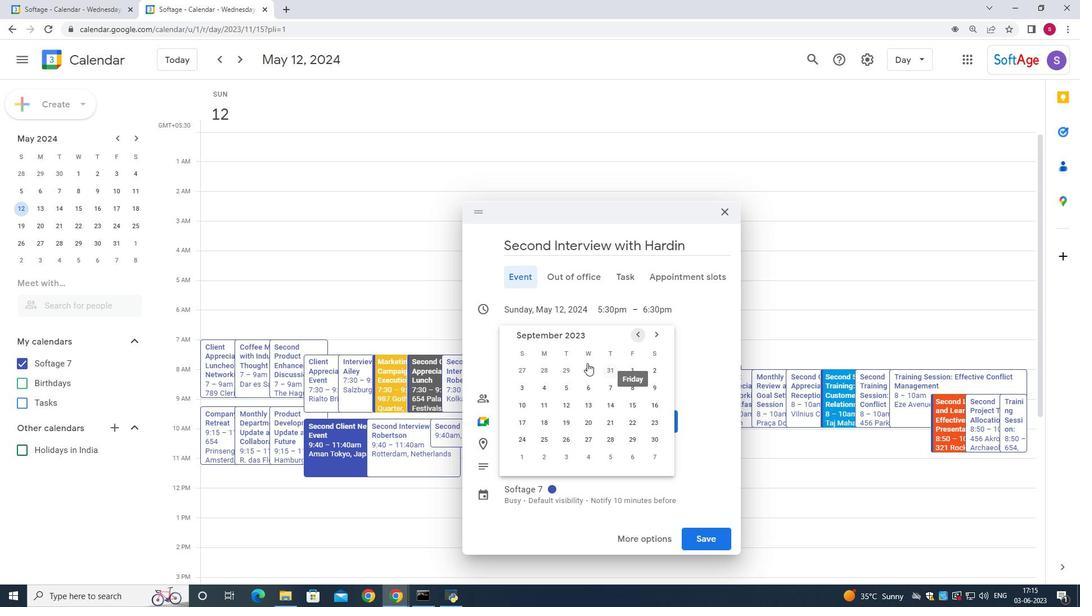 
Action: Mouse moved to (455, 447)
Screenshot: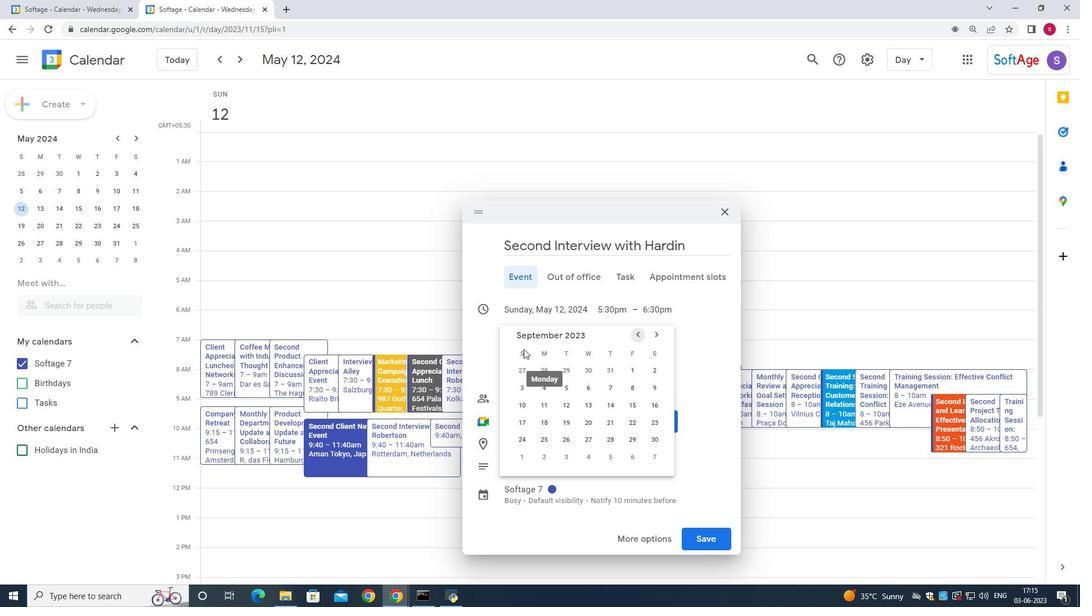 
Action: Key pressed <Key.shift>Hardin
Screenshot: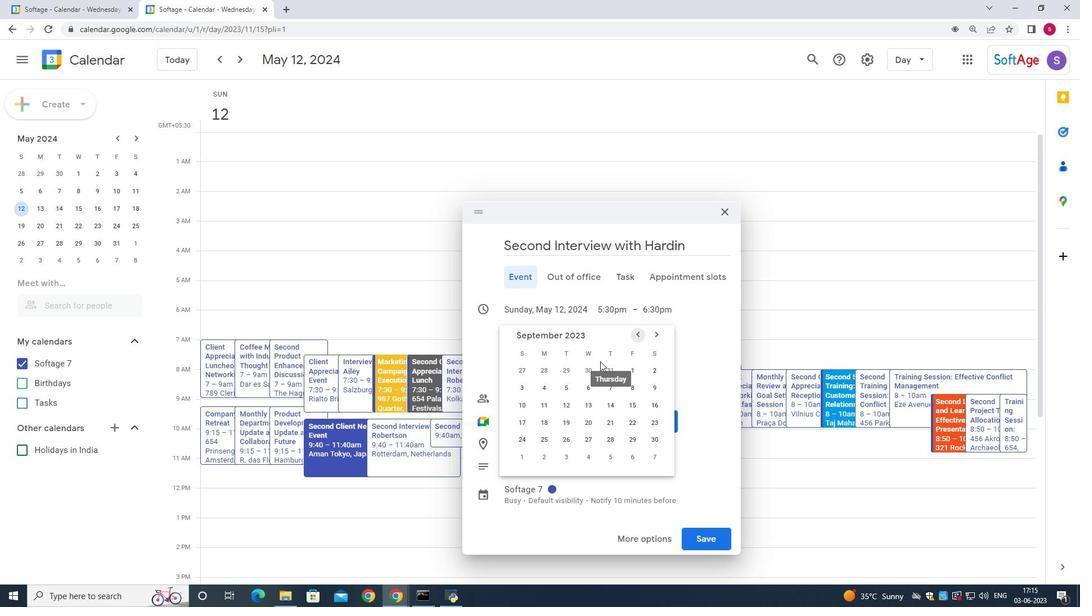
Action: Mouse moved to (959, 563)
Screenshot: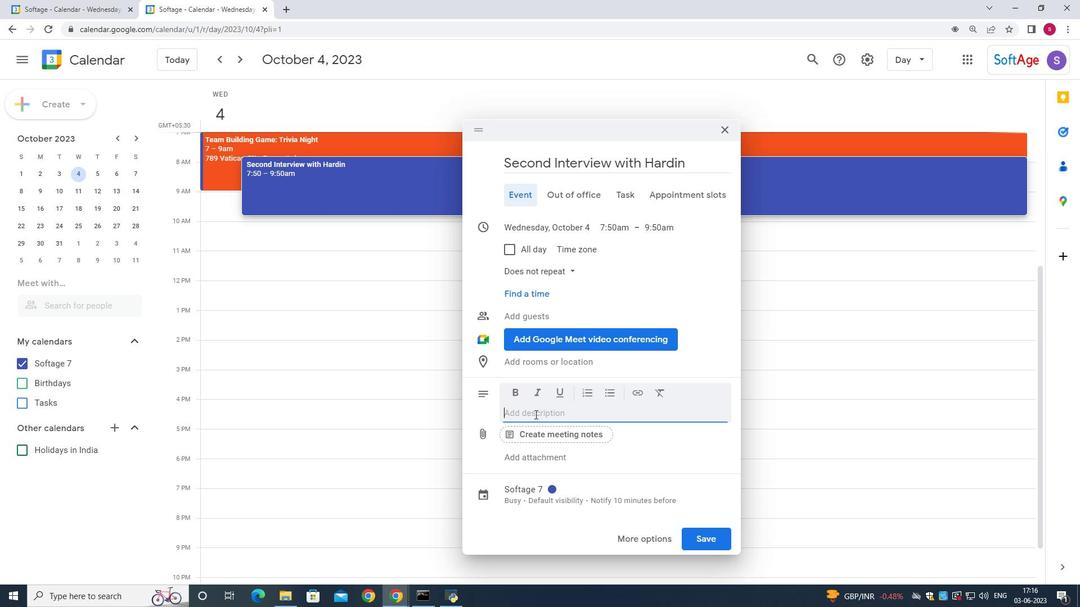 
Action: Mouse scrolled (959, 564) with delta (0, 0)
Screenshot: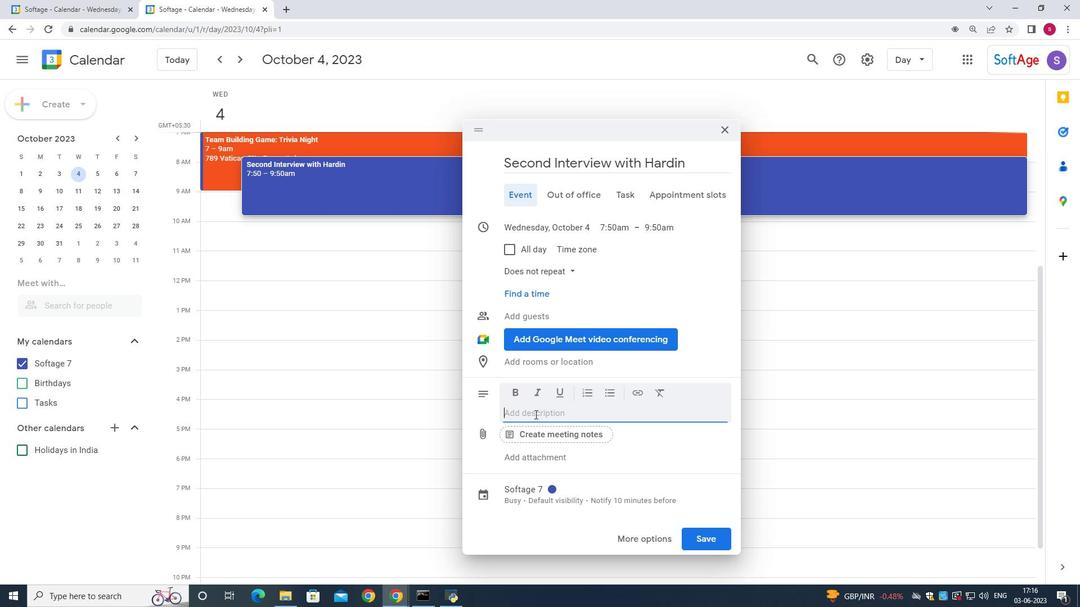 
Action: Mouse moved to (959, 563)
Screenshot: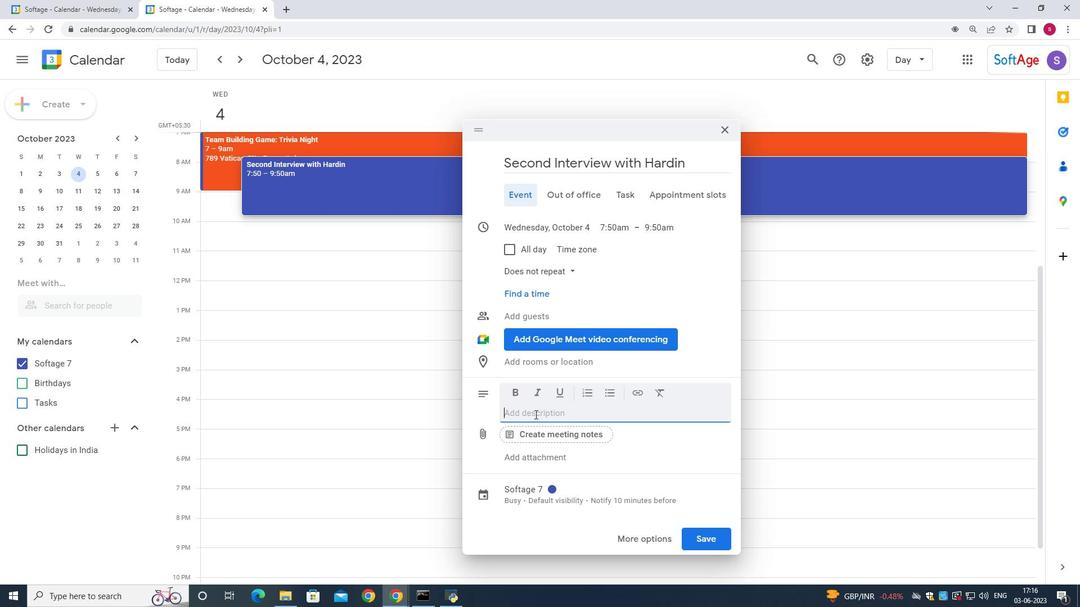 
Action: Mouse scrolled (959, 563) with delta (0, 0)
Screenshot: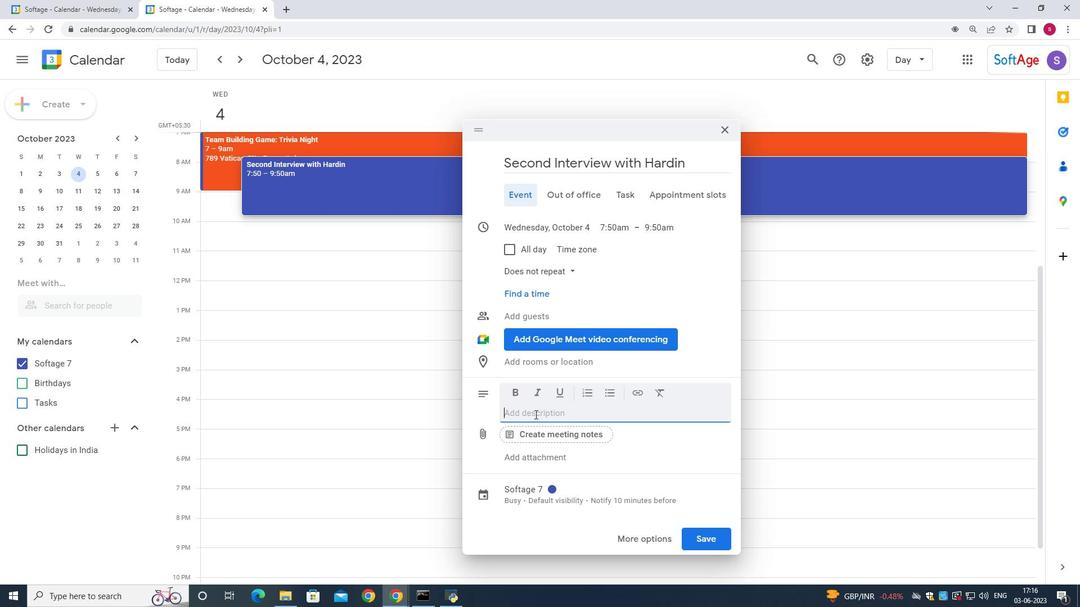 
Action: Mouse moved to (969, 555)
Screenshot: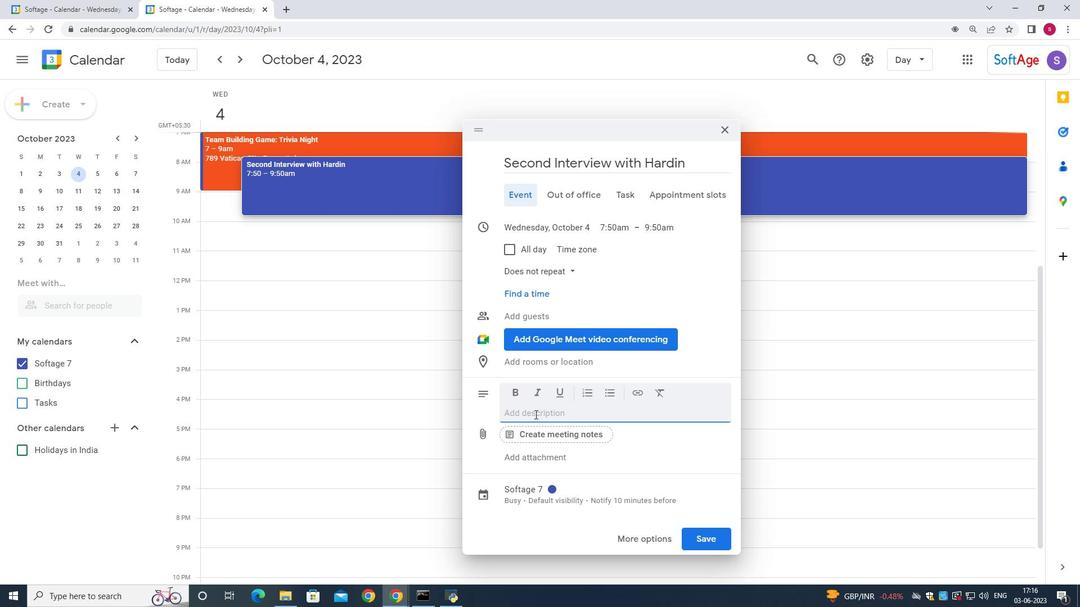 
Action: Mouse scrolled (969, 555) with delta (0, 0)
Screenshot: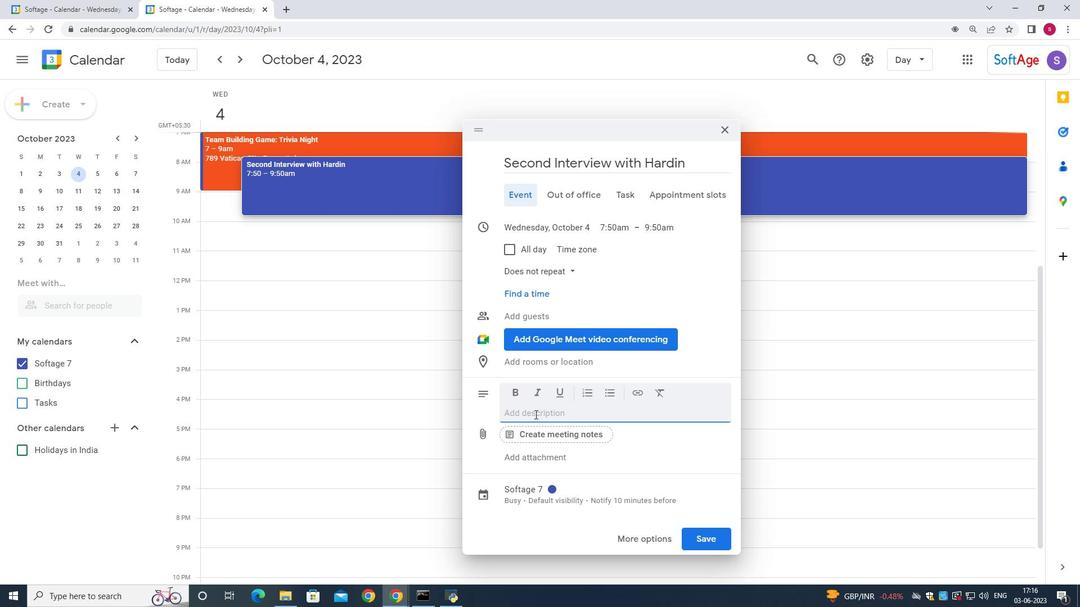 
Action: Mouse moved to (728, 245)
Screenshot: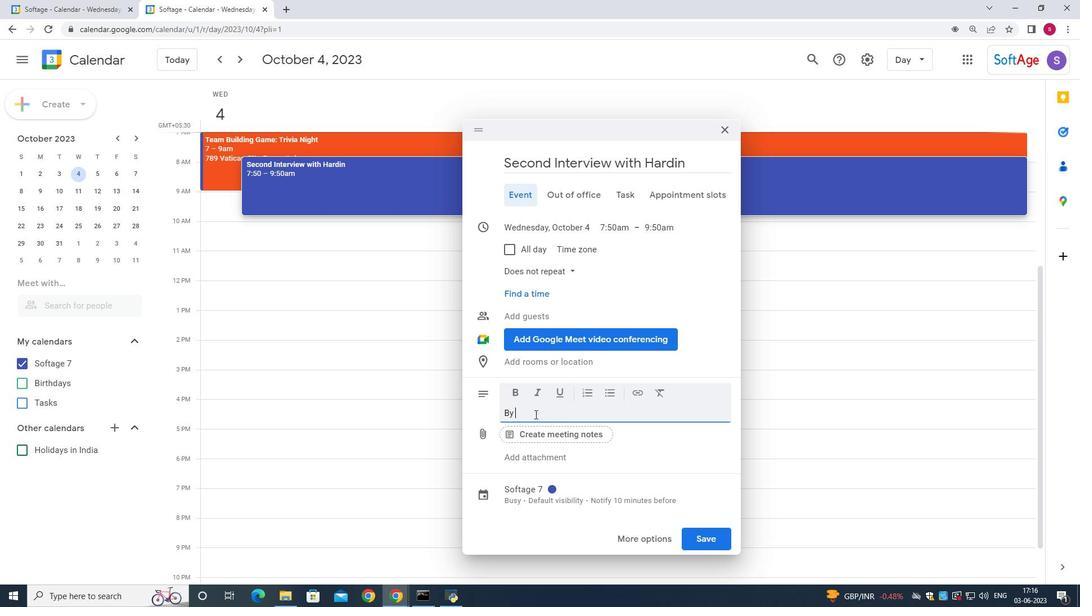
Action: Mouse pressed left at (728, 245)
Screenshot: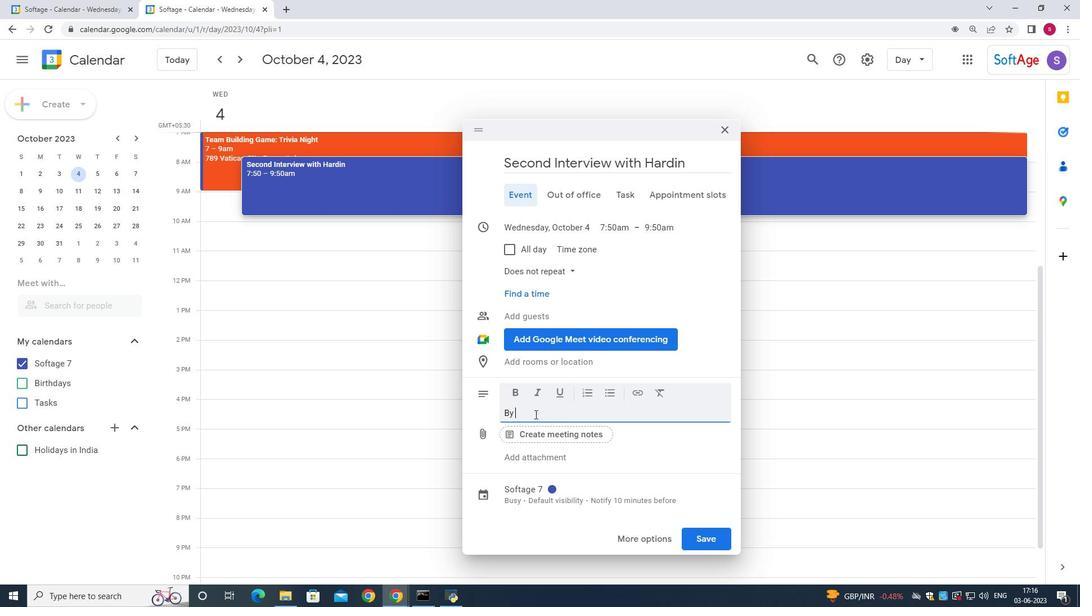 
Action: Mouse moved to (597, 335)
Screenshot: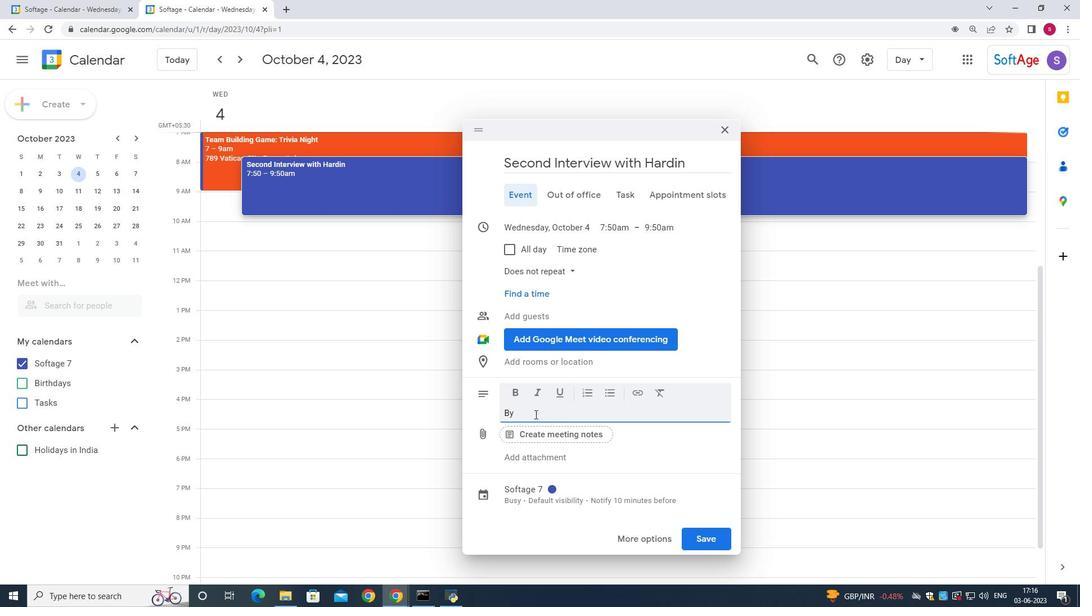
Action: Mouse pressed left at (597, 335)
Screenshot: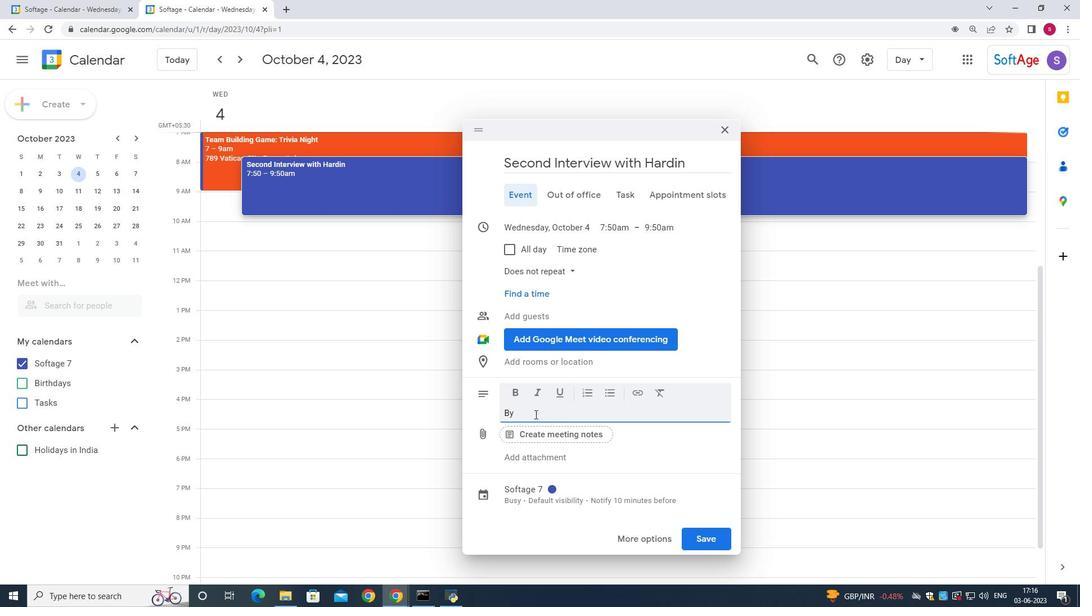 
Action: Mouse moved to (50, 101)
Screenshot: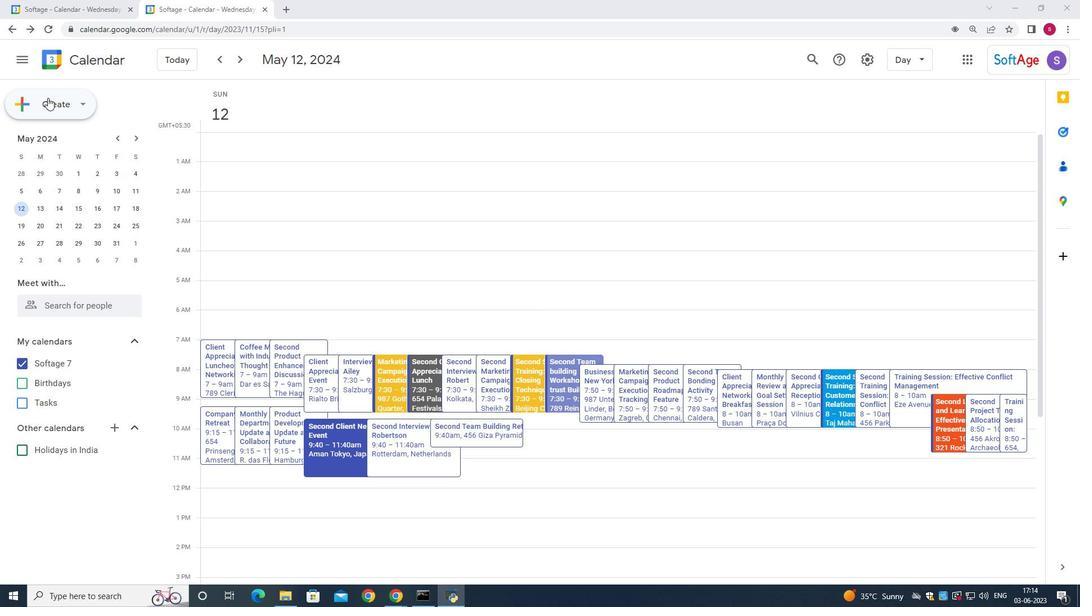 
Action: Mouse pressed left at (50, 101)
Screenshot: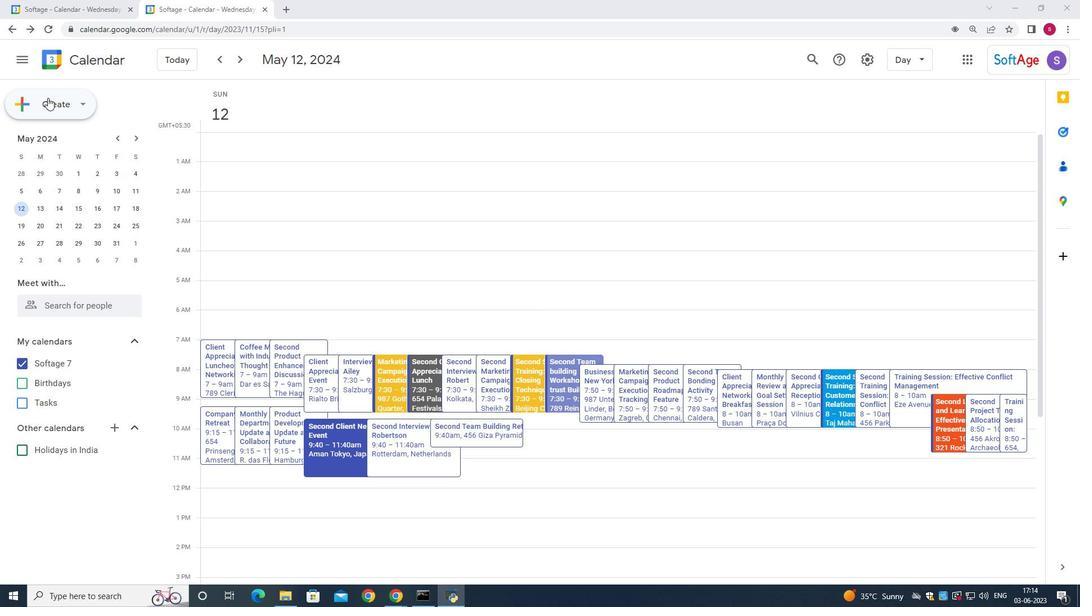 
Action: Mouse moved to (52, 141)
Screenshot: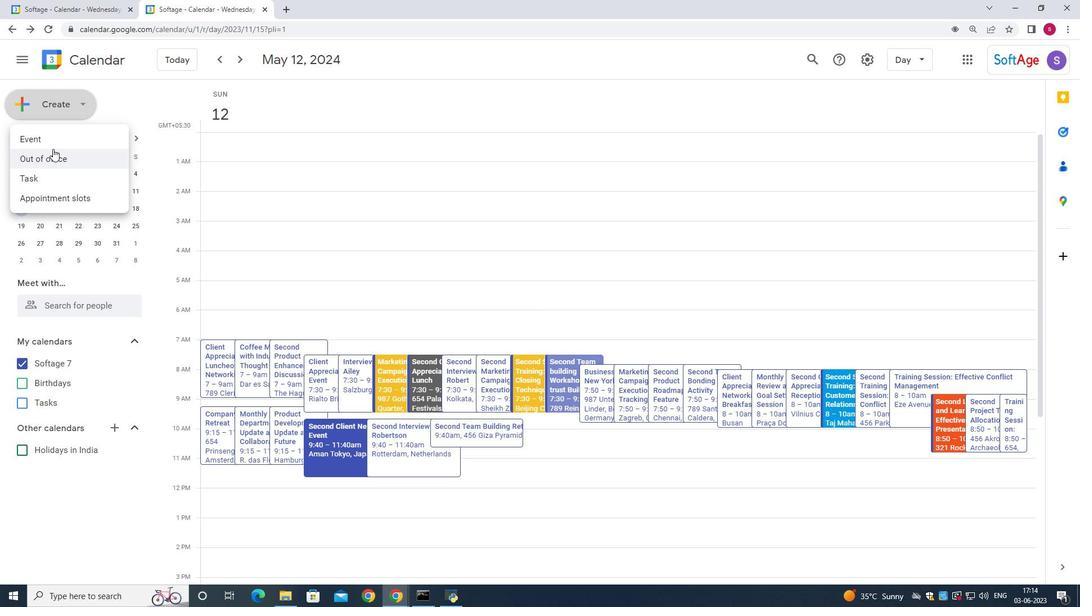 
Action: Mouse pressed left at (52, 141)
Screenshot: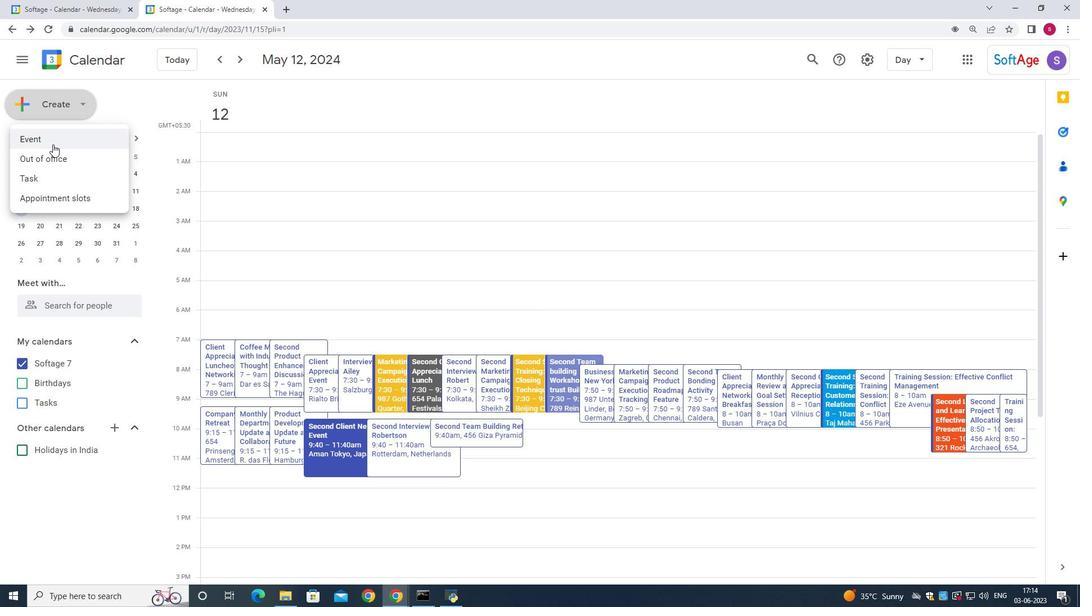 
Action: Mouse moved to (560, 276)
Screenshot: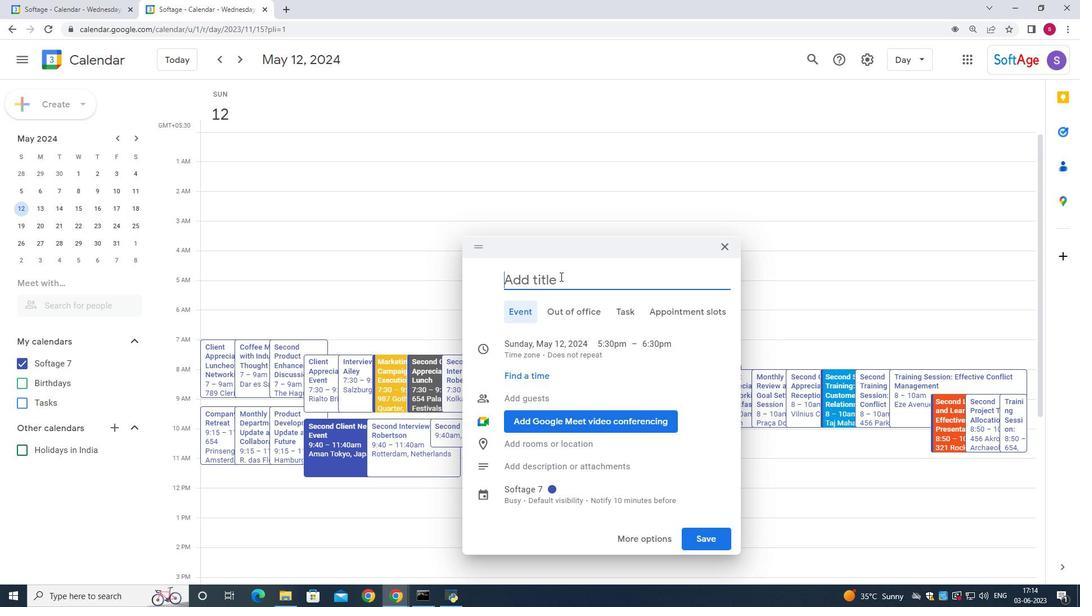 
Action: Key pressed <Key.shift>Second<Key.space><Key.shift>Interview<Key.space>with<Key.space><Key.shift>Hardin
Screenshot: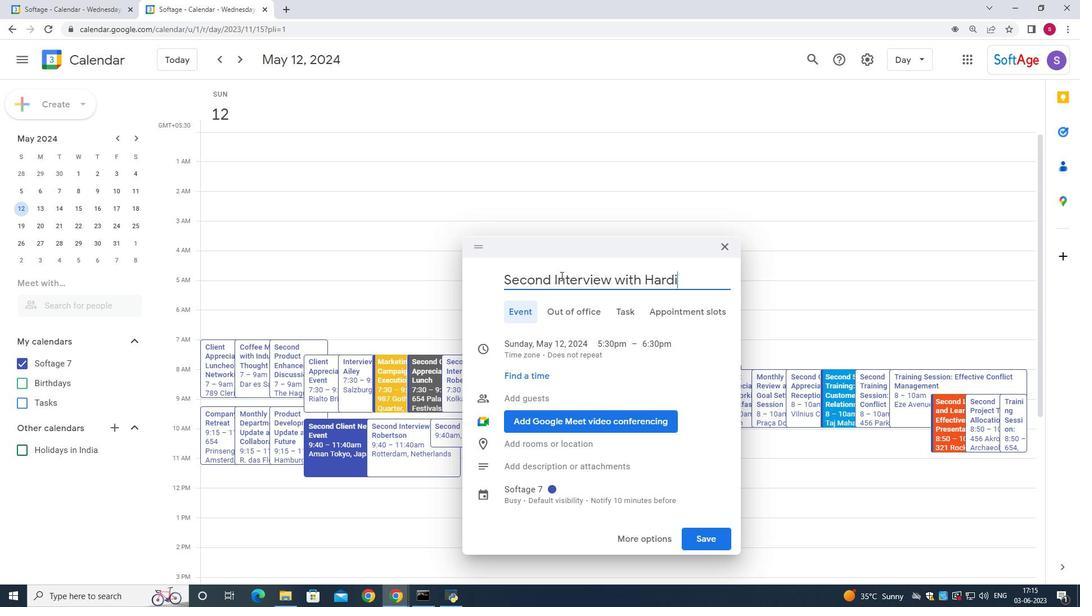 
Action: Mouse moved to (528, 346)
Screenshot: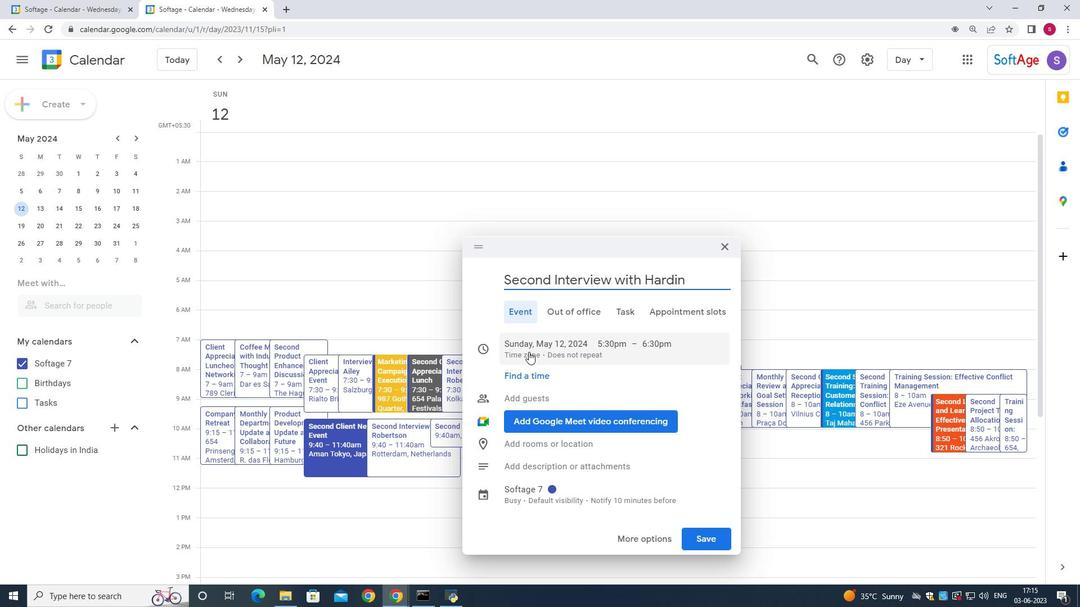 
Action: Mouse pressed left at (528, 346)
Screenshot: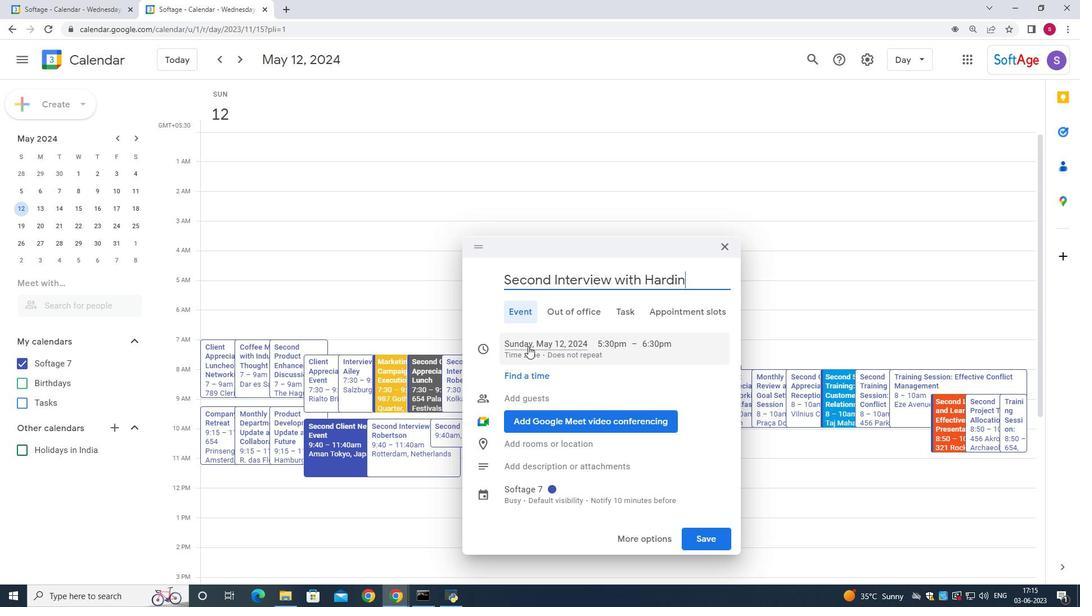 
Action: Mouse moved to (636, 335)
Screenshot: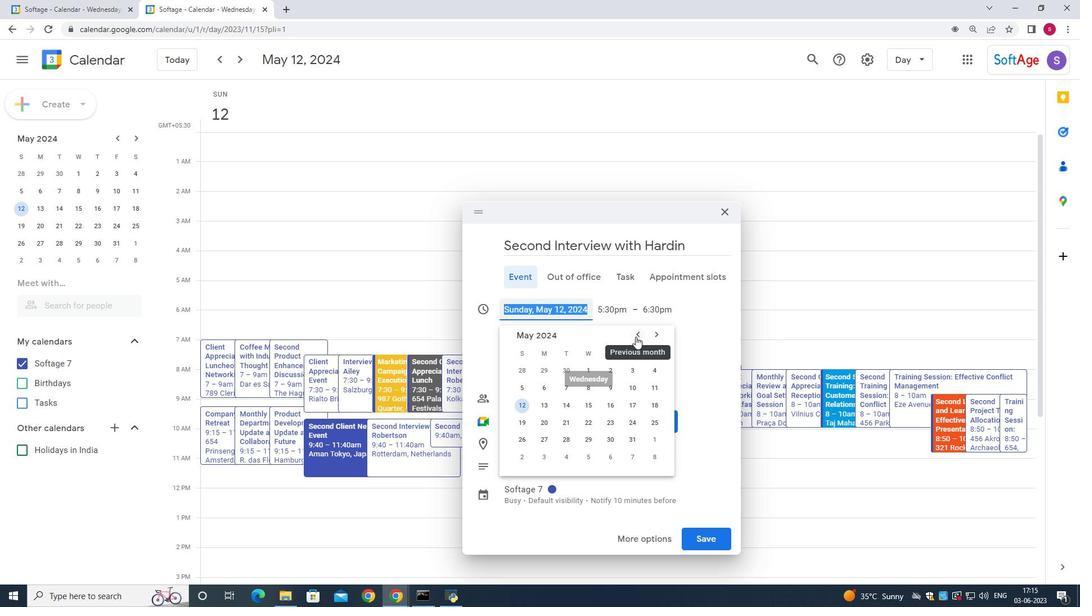 
Action: Mouse pressed left at (636, 335)
Screenshot: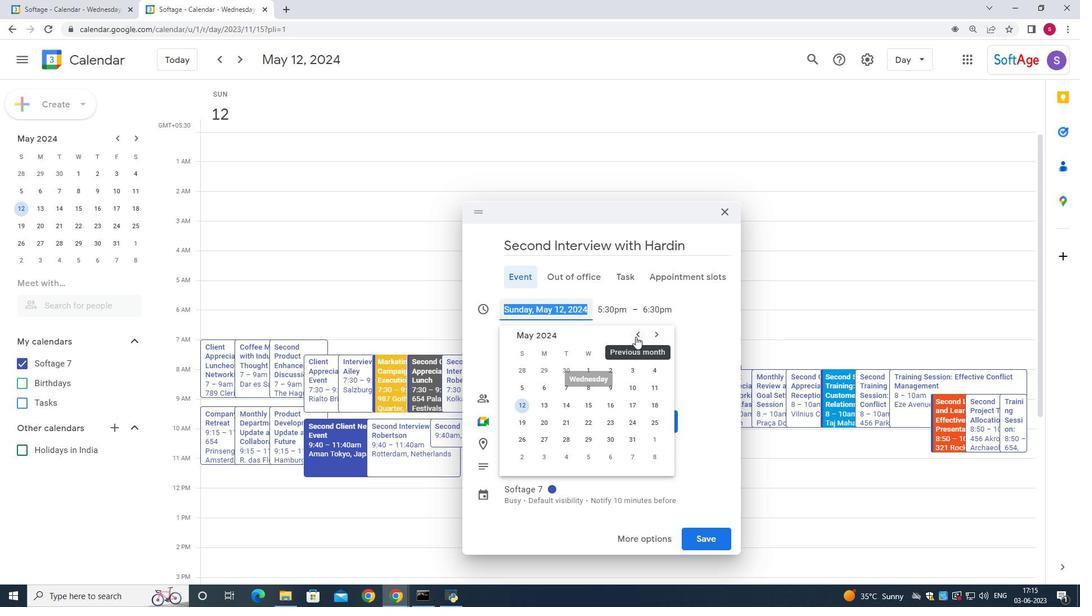 
Action: Mouse pressed left at (636, 335)
Screenshot: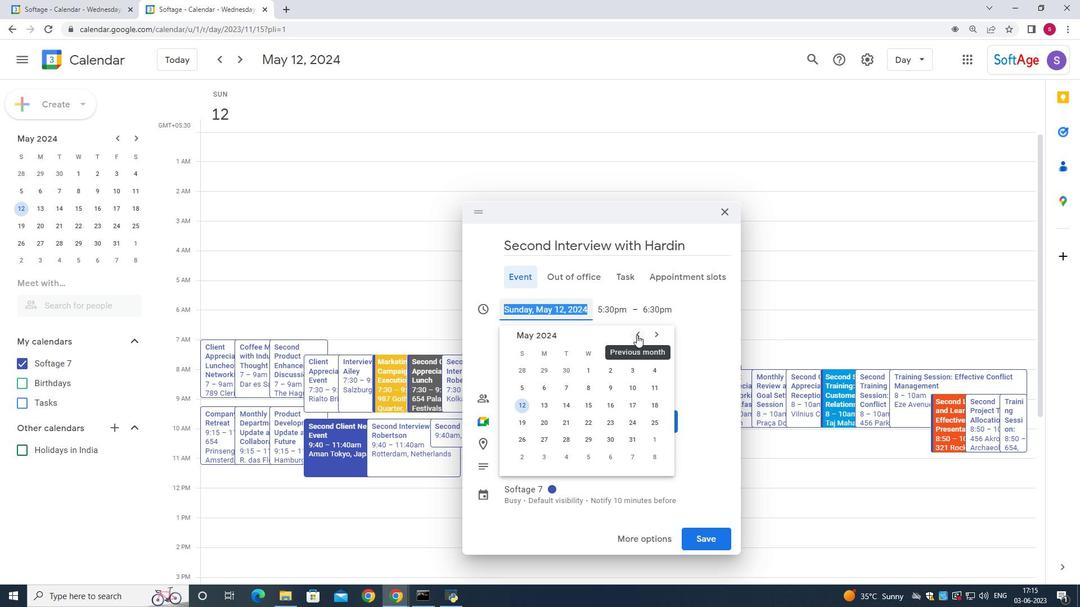 
Action: Mouse pressed left at (636, 335)
Screenshot: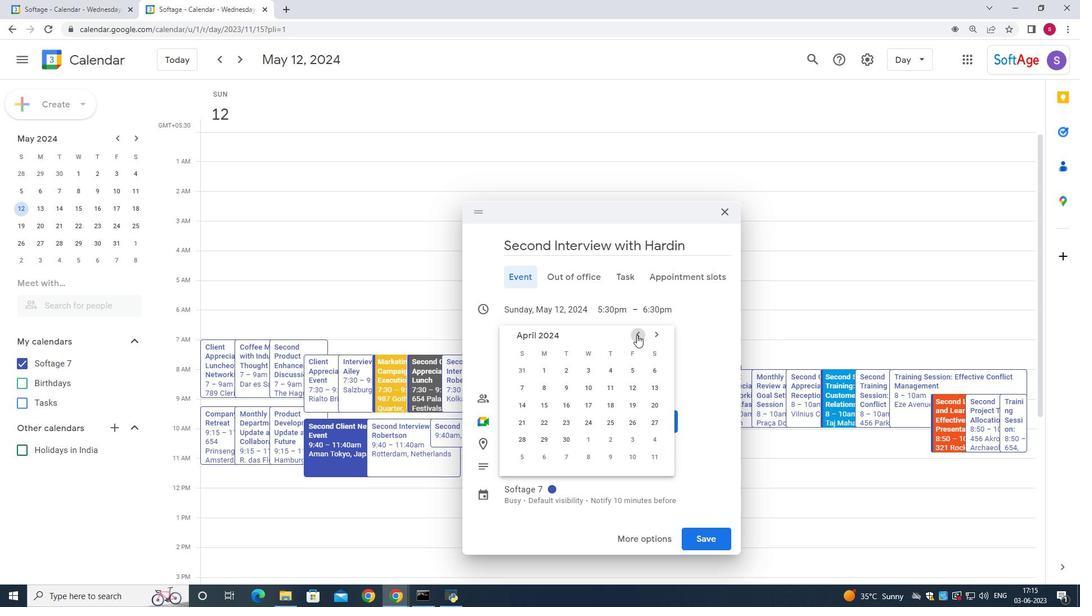 
Action: Mouse pressed left at (636, 335)
Screenshot: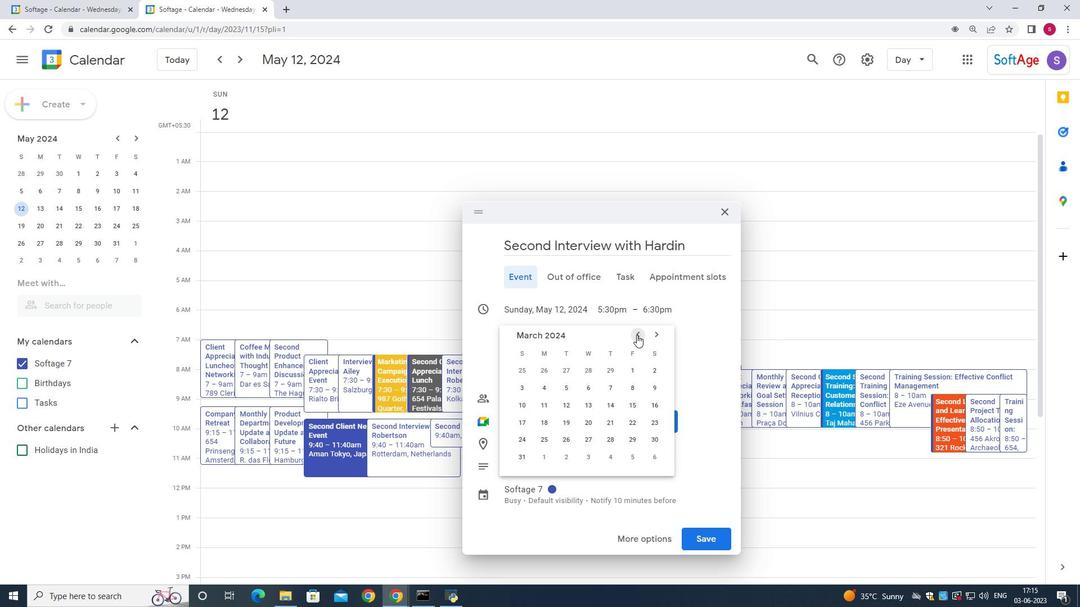 
Action: Mouse pressed left at (636, 335)
Screenshot: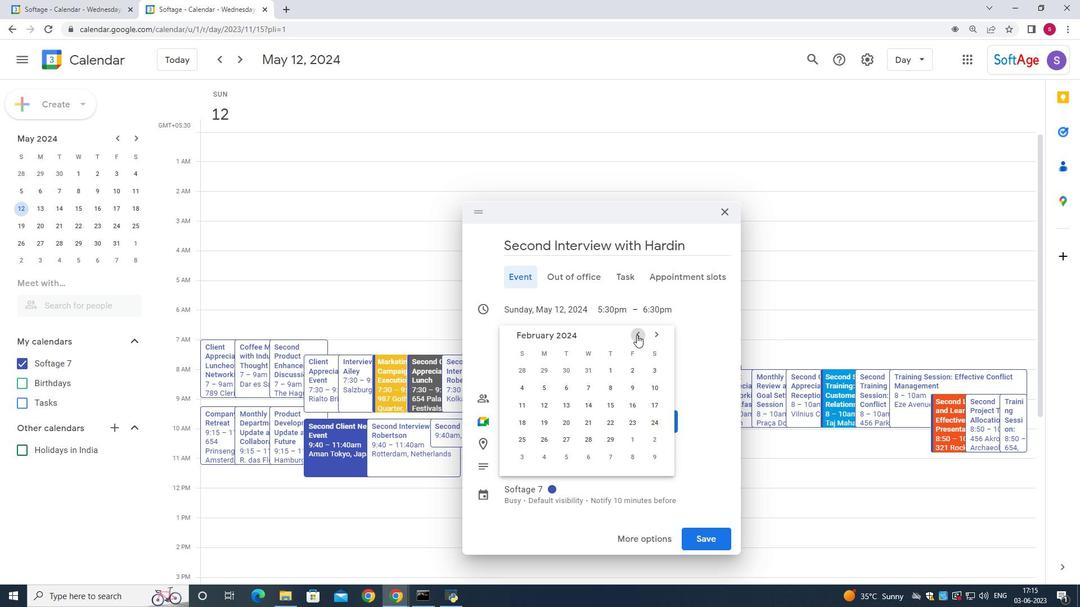 
Action: Mouse pressed left at (636, 335)
Screenshot: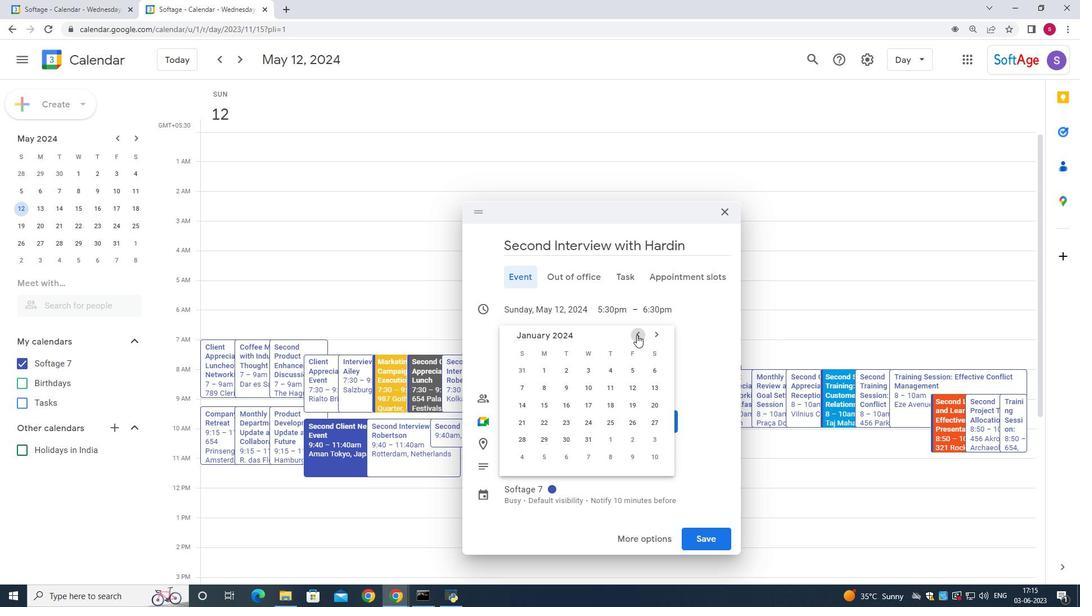 
Action: Mouse pressed left at (636, 335)
Screenshot: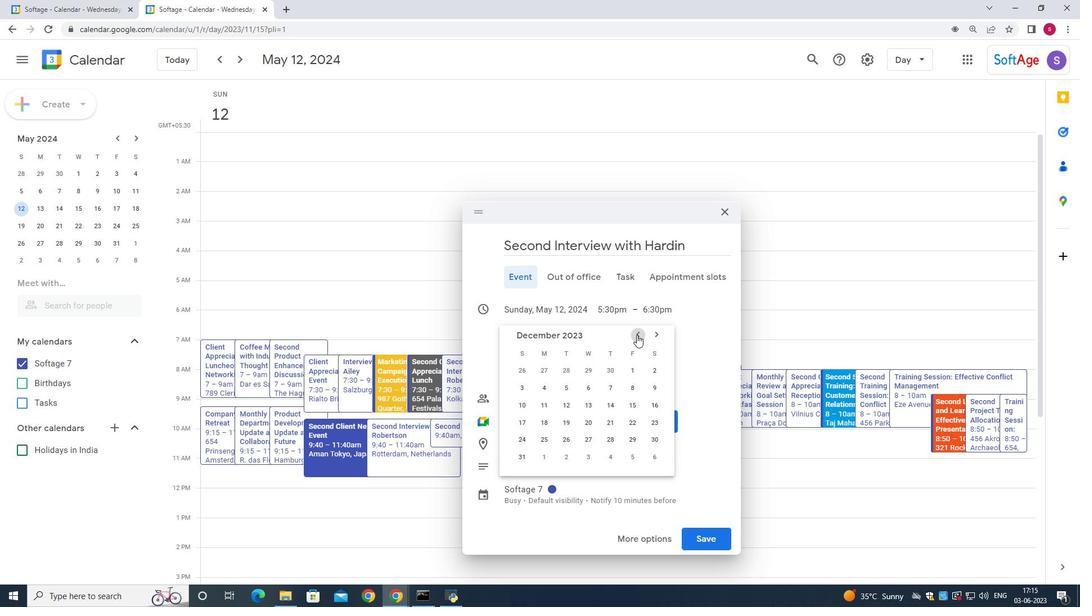 
Action: Mouse moved to (634, 335)
Screenshot: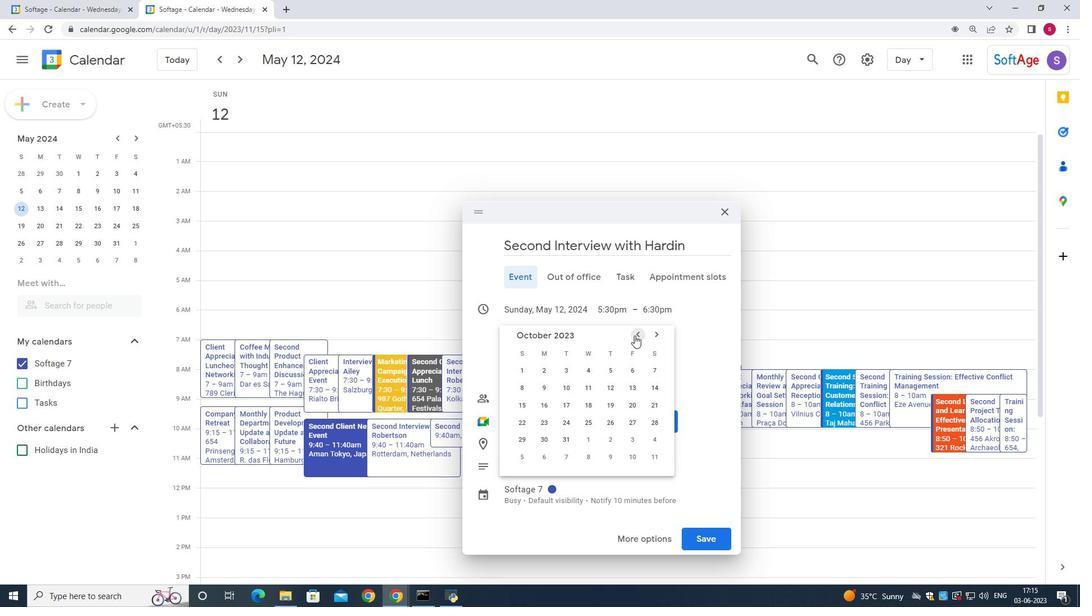 
Action: Mouse pressed left at (634, 335)
Screenshot: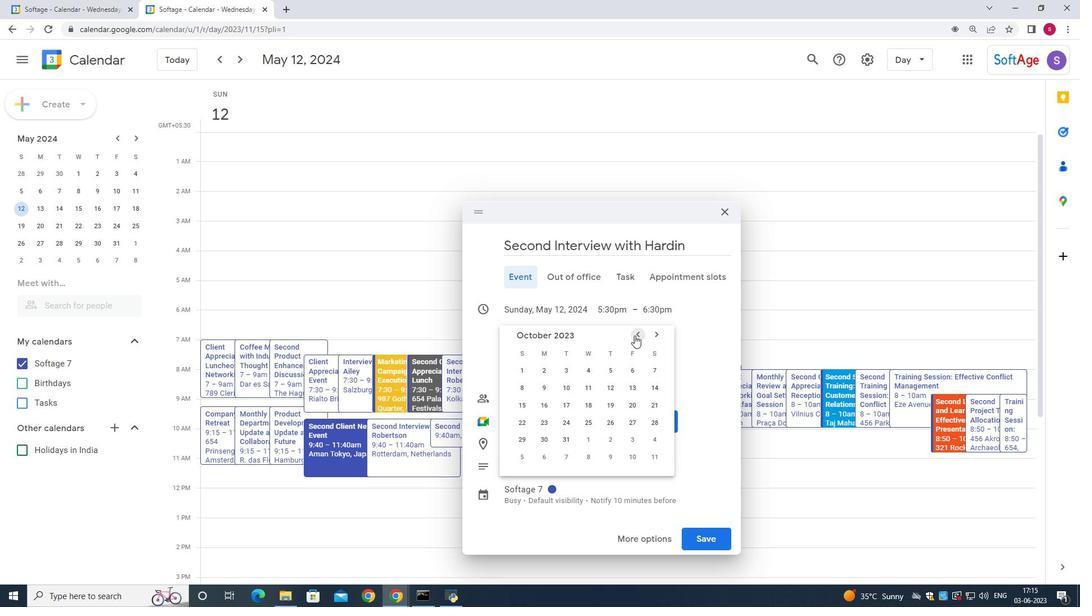 
Action: Mouse moved to (572, 361)
Screenshot: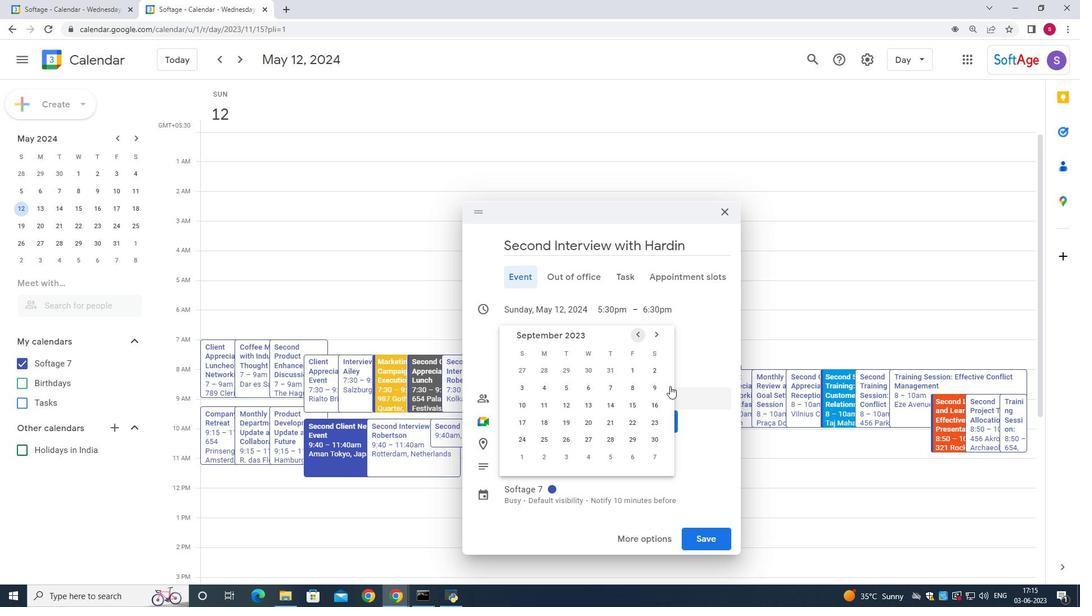 
Action: Mouse scrolled (572, 362) with delta (0, 0)
Screenshot: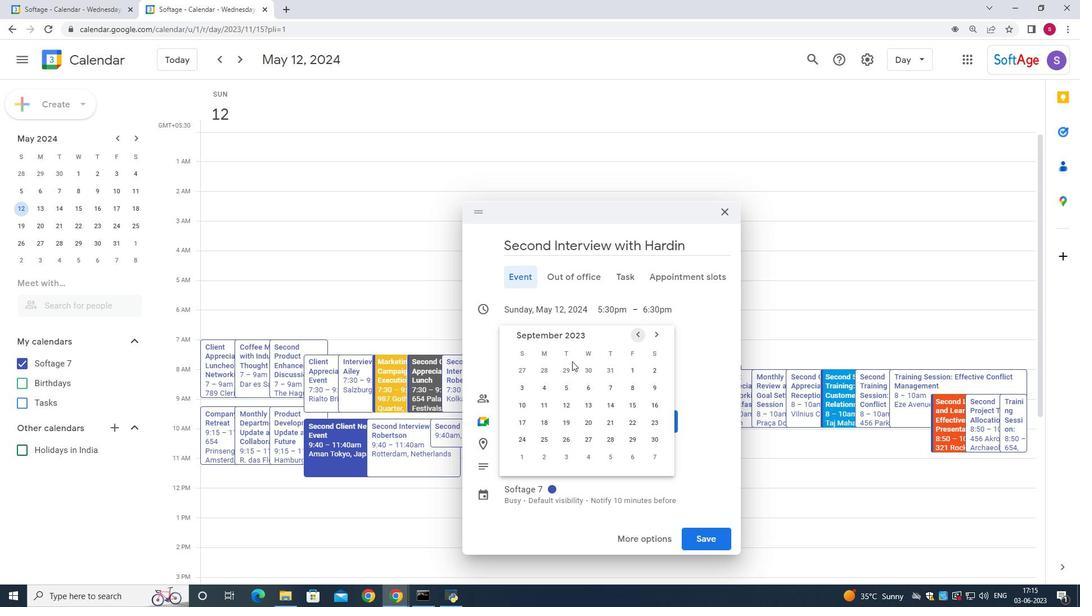 
Action: Mouse scrolled (572, 362) with delta (0, 0)
Screenshot: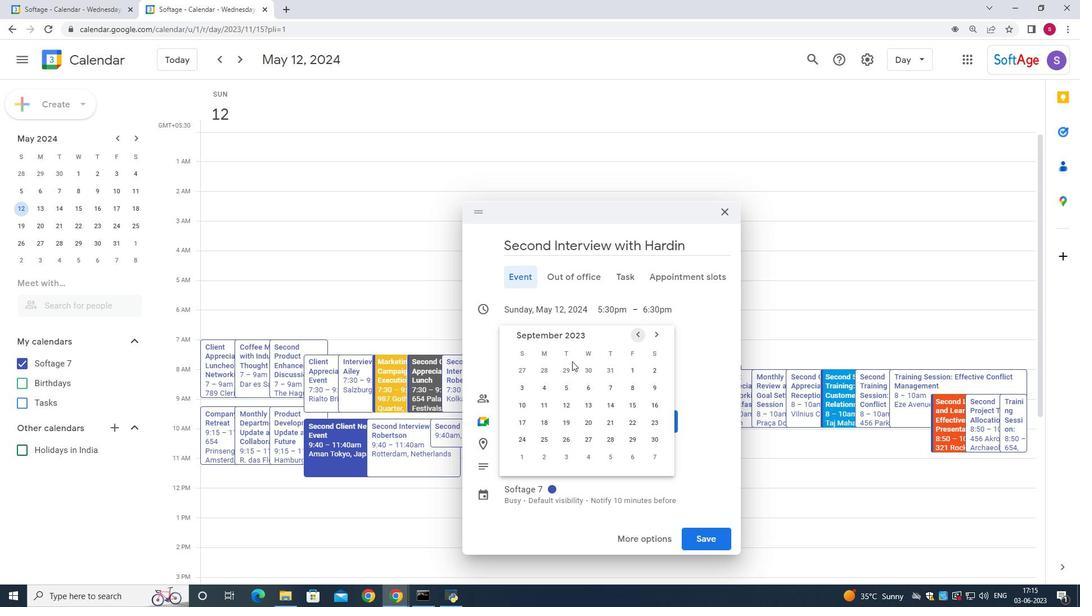 
Action: Mouse moved to (655, 336)
Screenshot: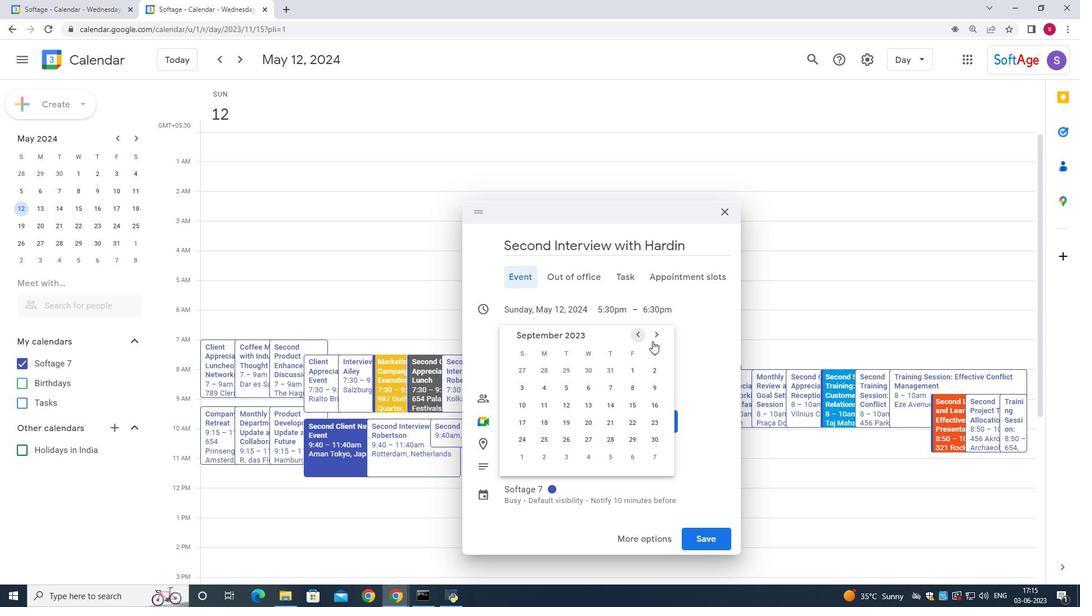
Action: Mouse pressed left at (655, 336)
Screenshot: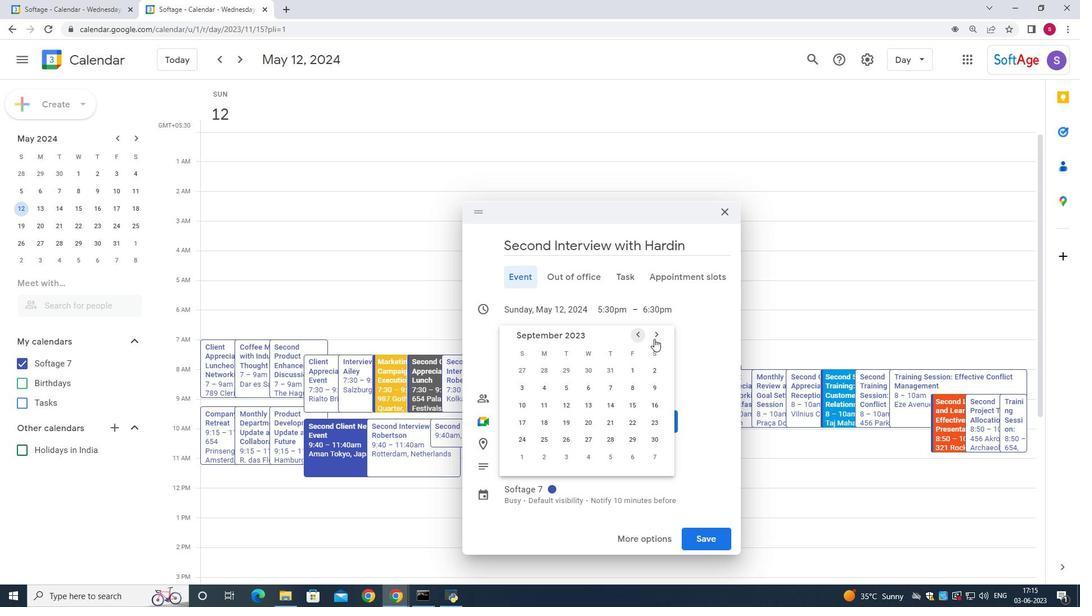 
Action: Mouse moved to (590, 369)
Screenshot: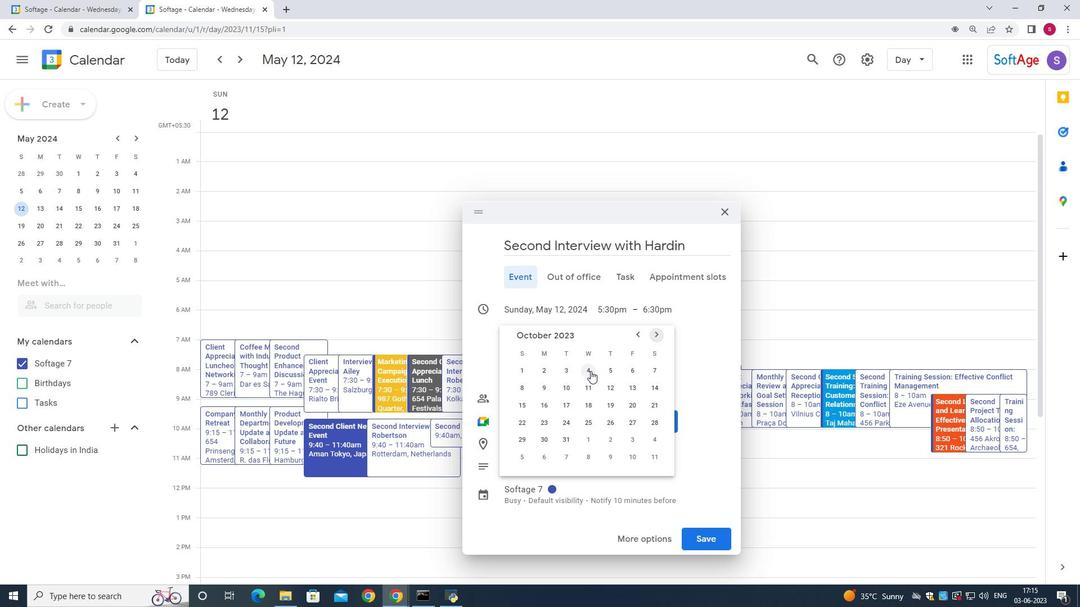 
Action: Mouse pressed left at (590, 369)
Screenshot: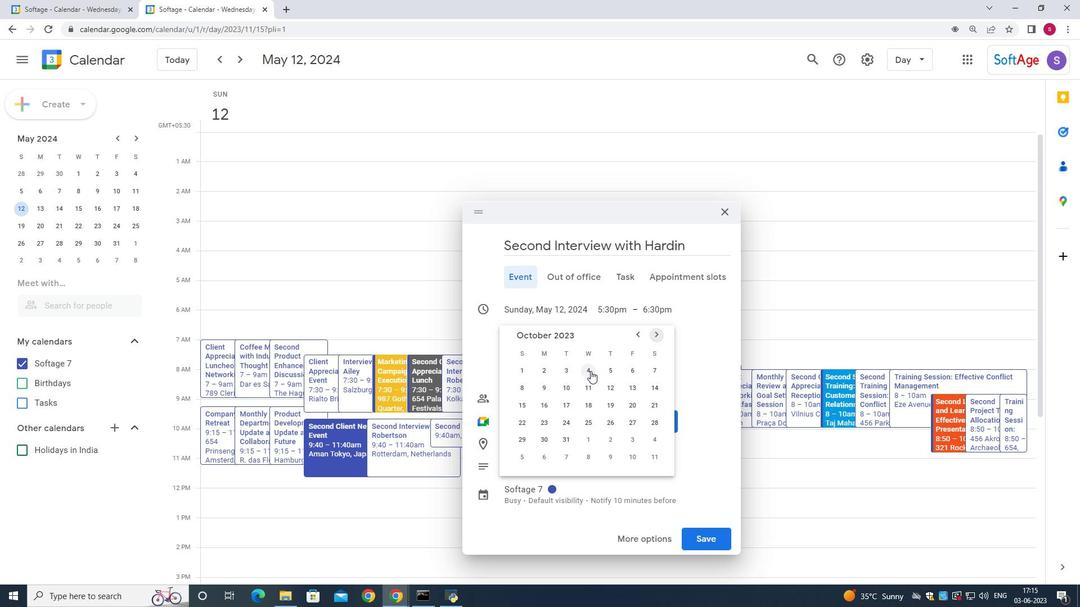 
Action: Mouse moved to (610, 263)
Screenshot: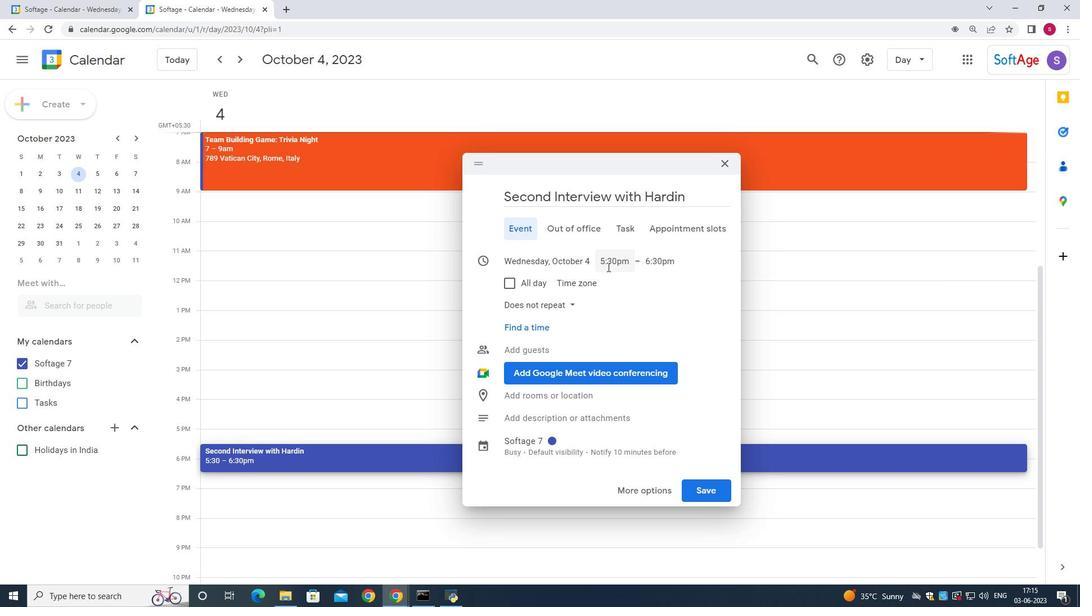 
Action: Mouse pressed left at (610, 263)
Screenshot: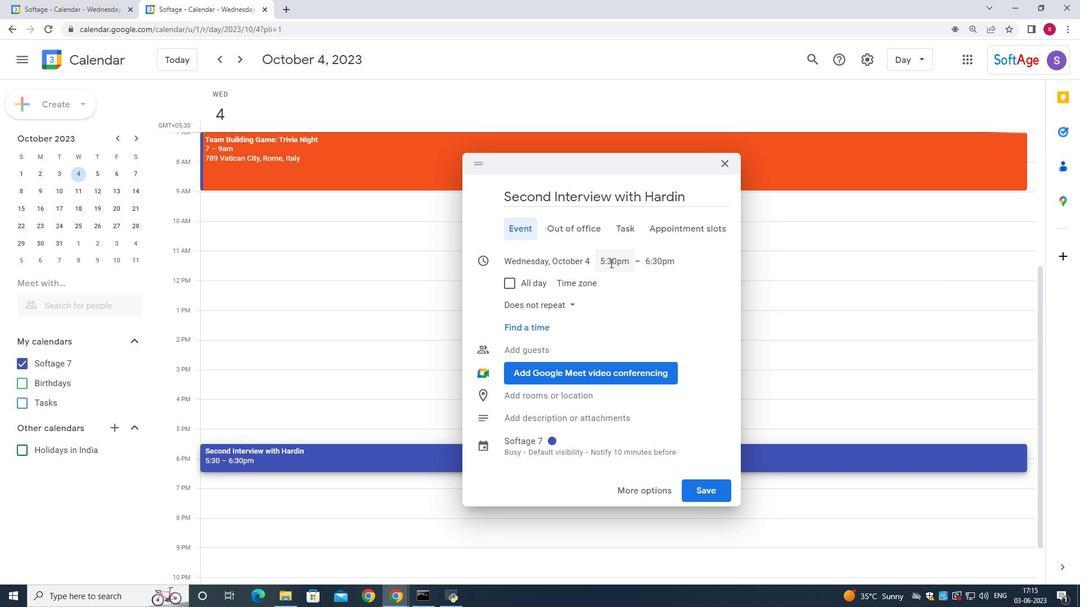 
Action: Mouse moved to (649, 383)
Screenshot: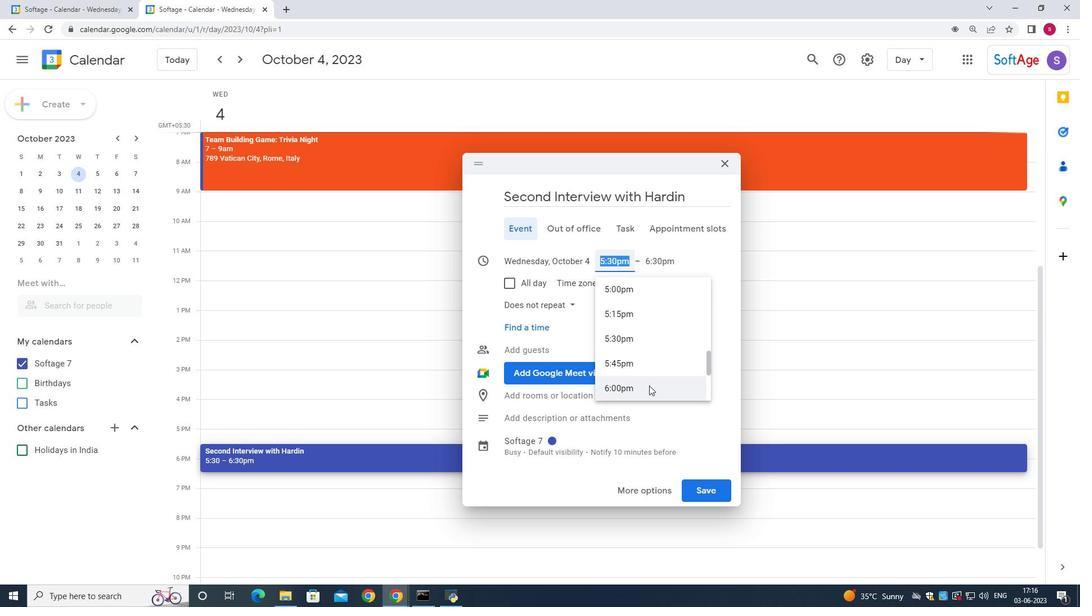 
Action: Mouse scrolled (649, 382) with delta (0, 0)
Screenshot: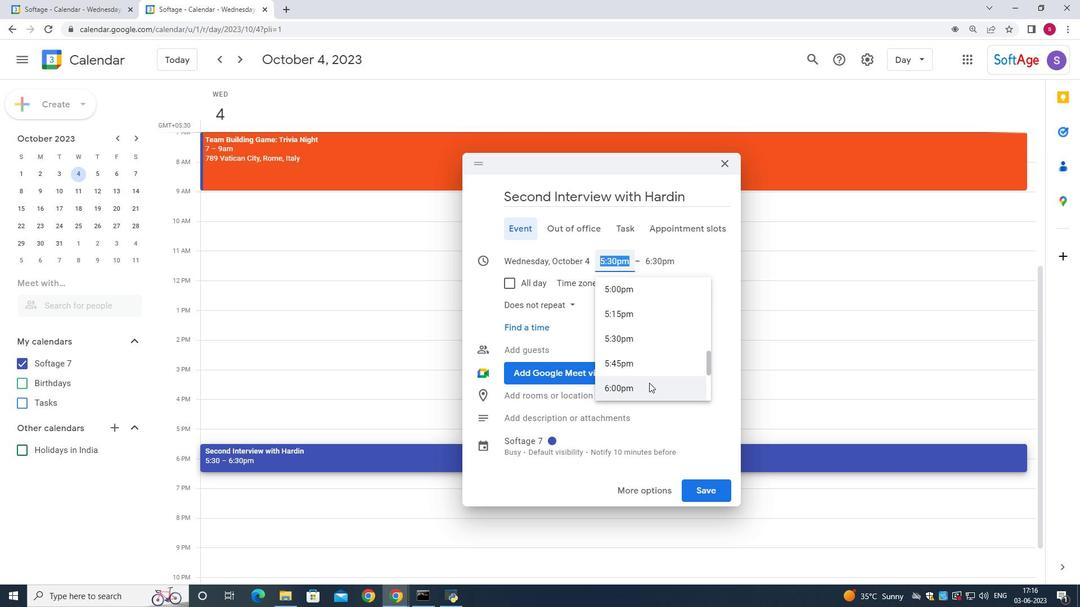 
Action: Mouse moved to (646, 369)
Screenshot: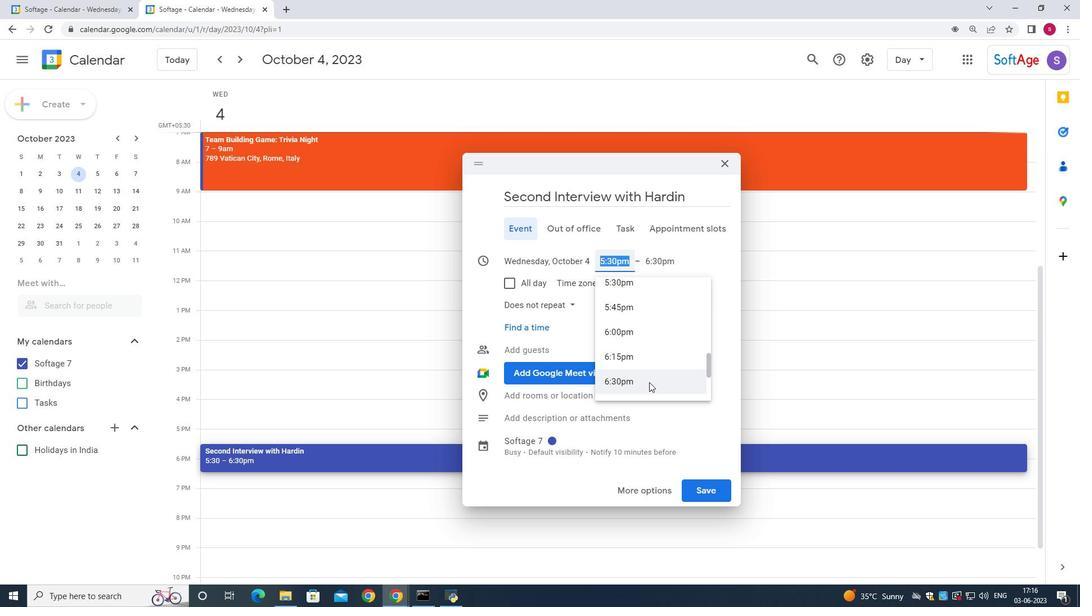 
Action: Mouse scrolled (646, 369) with delta (0, 0)
Screenshot: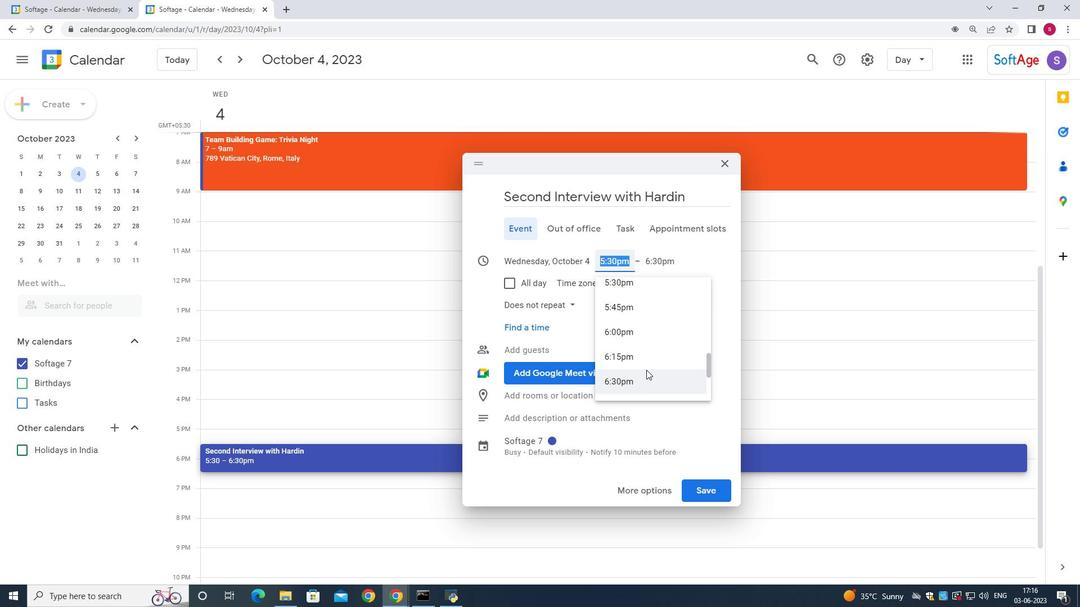 
Action: Mouse moved to (632, 365)
Screenshot: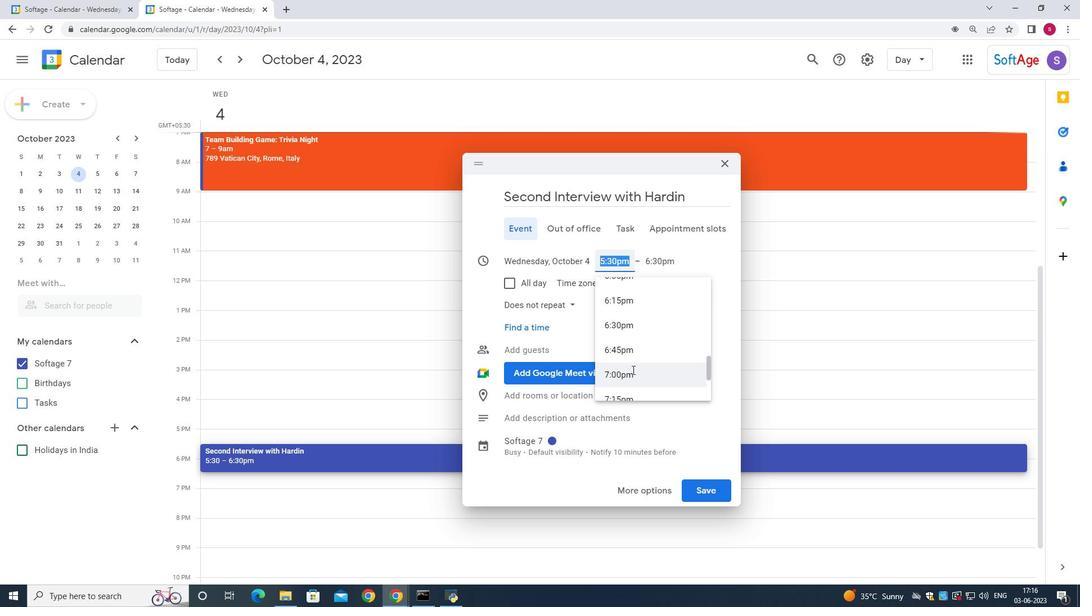 
Action: Mouse scrolled (632, 364) with delta (0, 0)
Screenshot: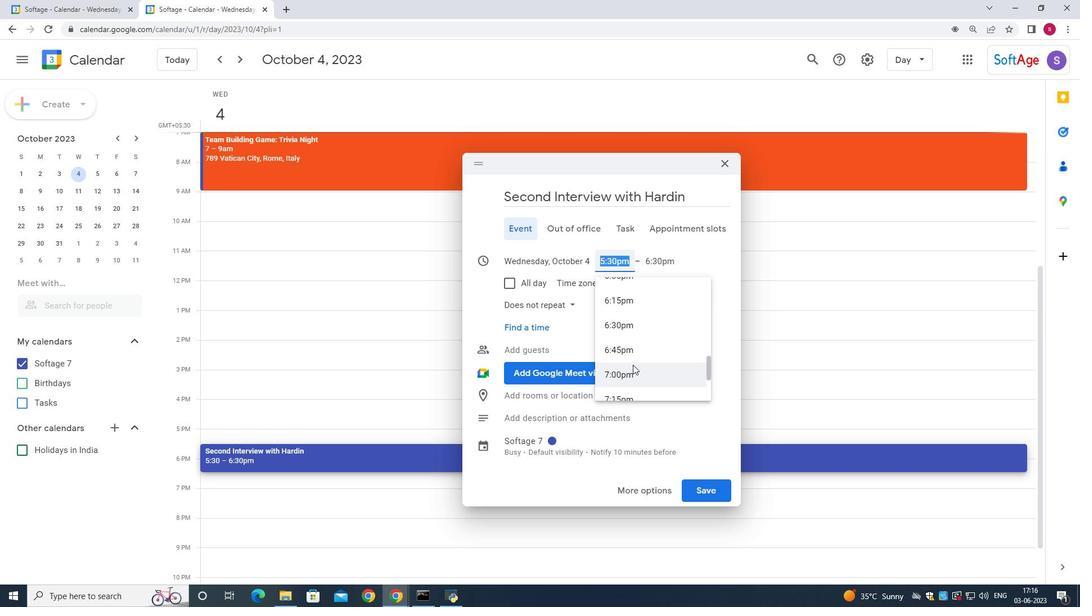 
Action: Mouse moved to (631, 370)
Screenshot: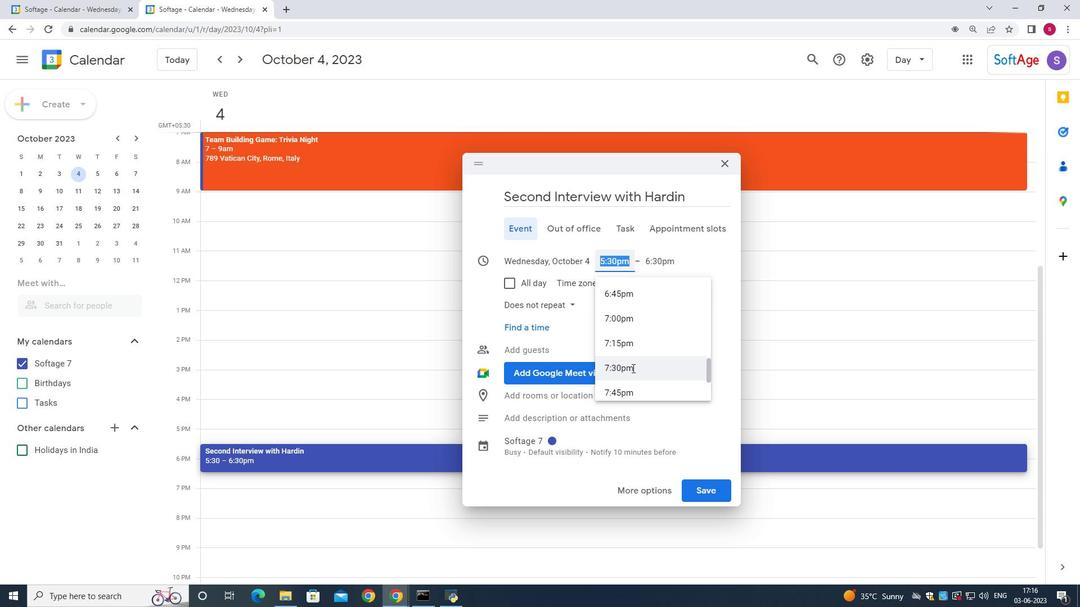 
Action: Mouse scrolled (631, 369) with delta (0, 0)
Screenshot: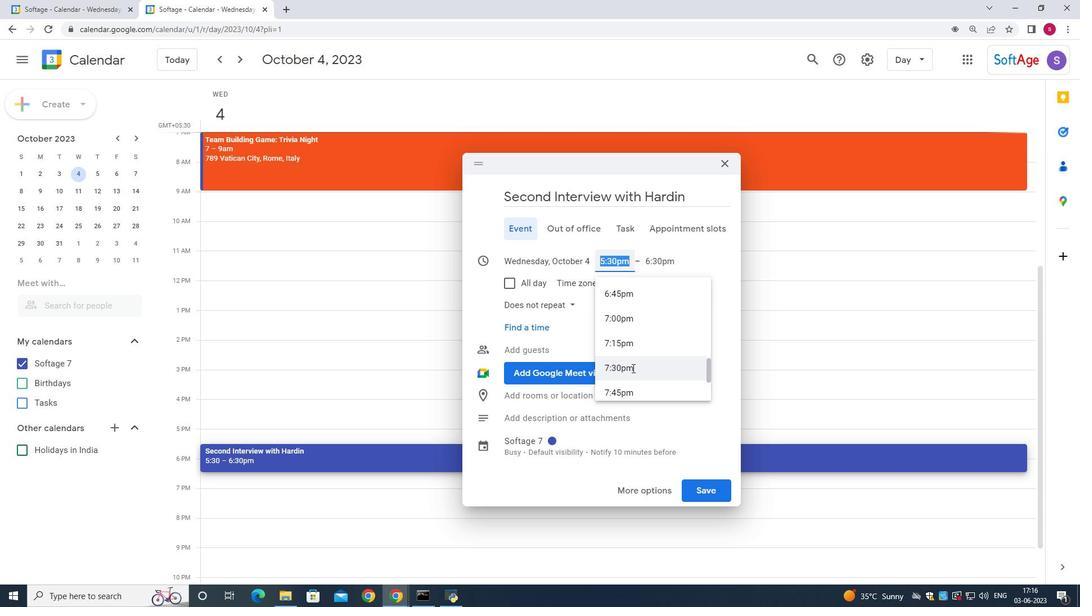 
Action: Mouse moved to (623, 336)
Screenshot: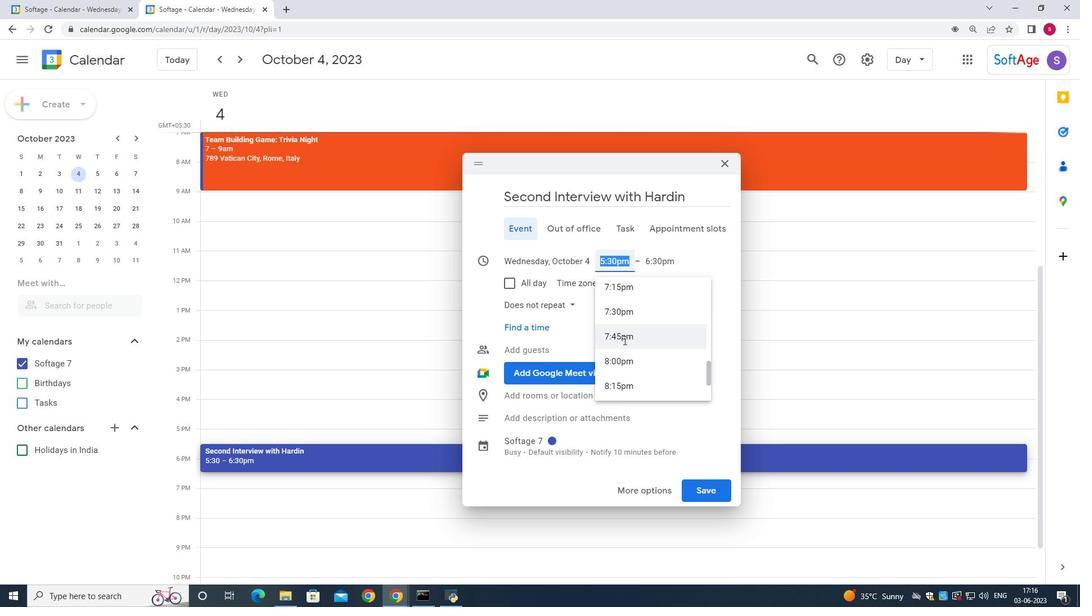 
Action: Mouse pressed left at (623, 336)
Screenshot: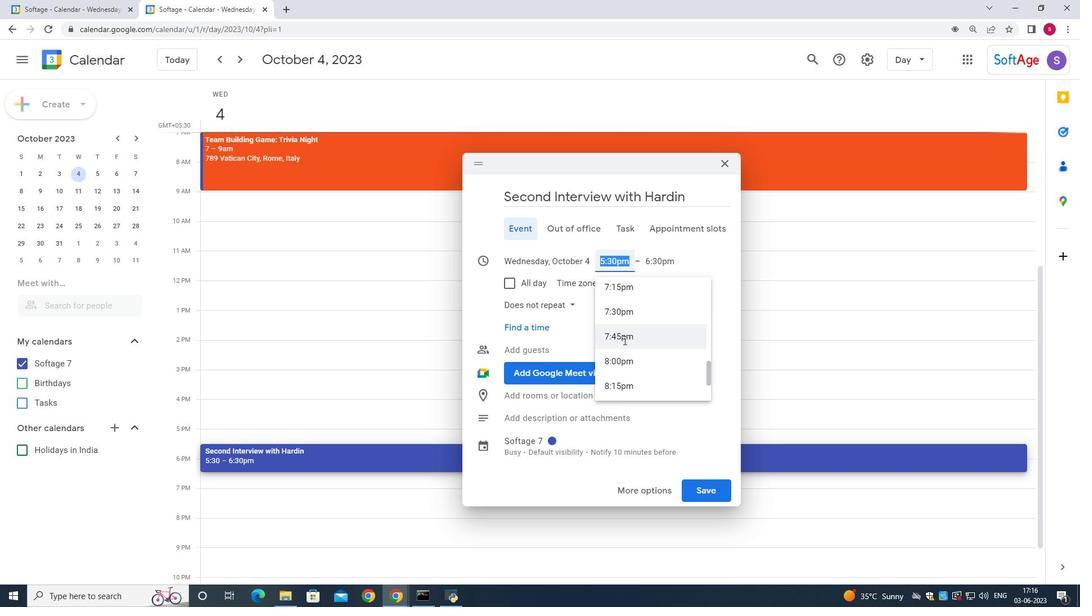 
Action: Mouse moved to (615, 300)
Screenshot: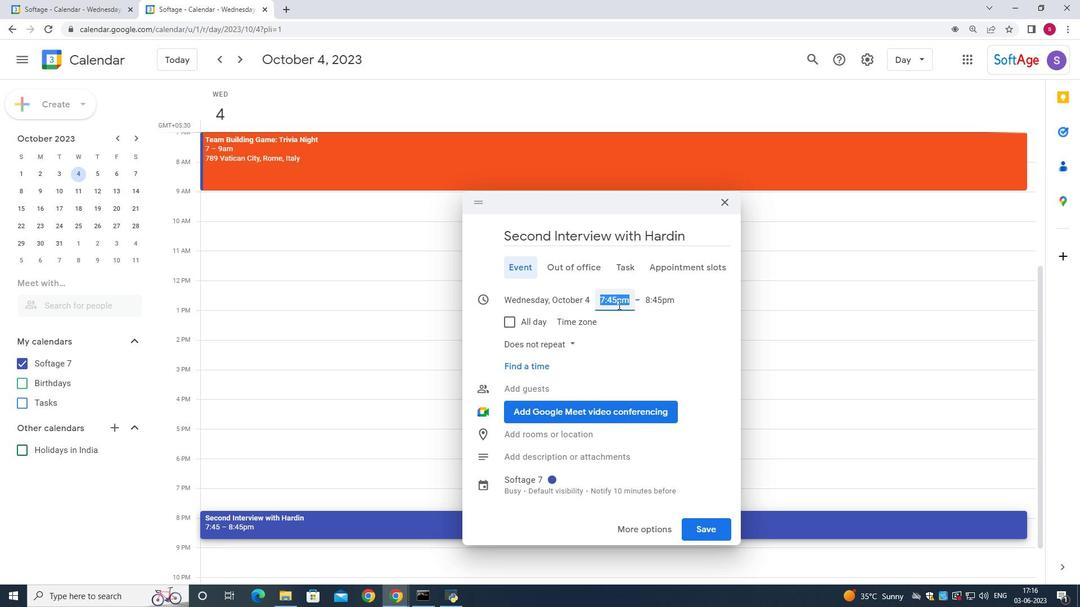 
Action: Mouse pressed left at (615, 300)
Screenshot: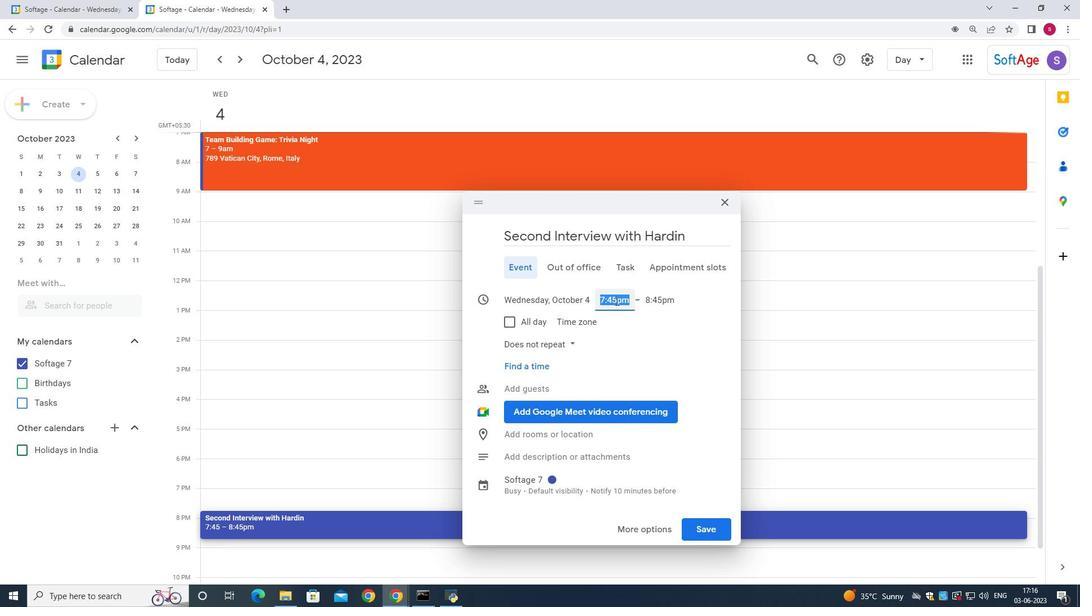 
Action: Mouse moved to (616, 300)
Screenshot: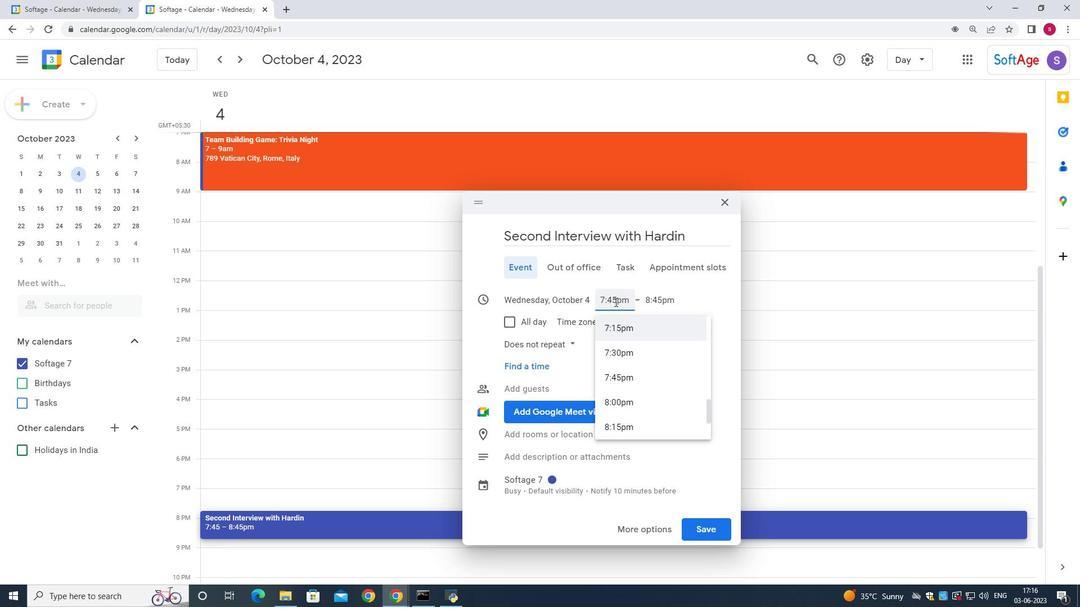 
Action: Mouse pressed left at (616, 300)
Screenshot: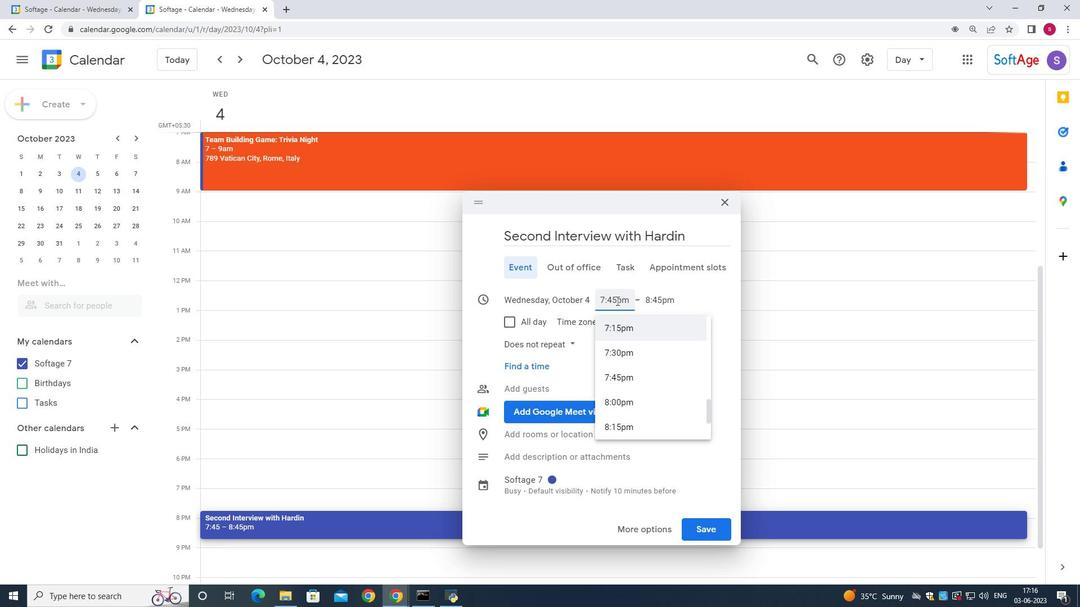 
Action: Mouse moved to (617, 300)
Screenshot: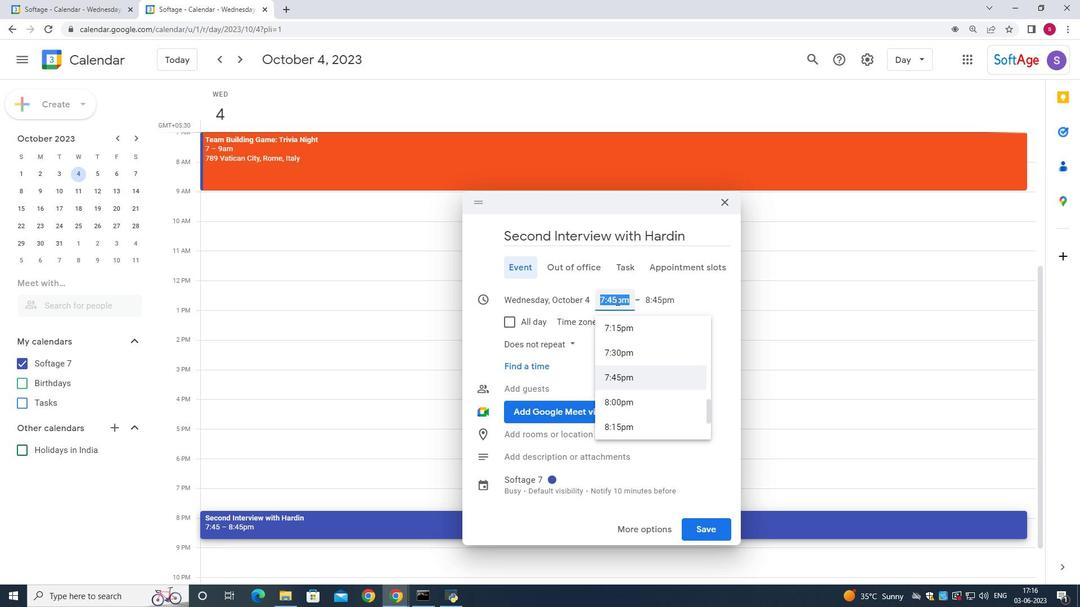 
Action: Mouse pressed left at (617, 300)
Screenshot: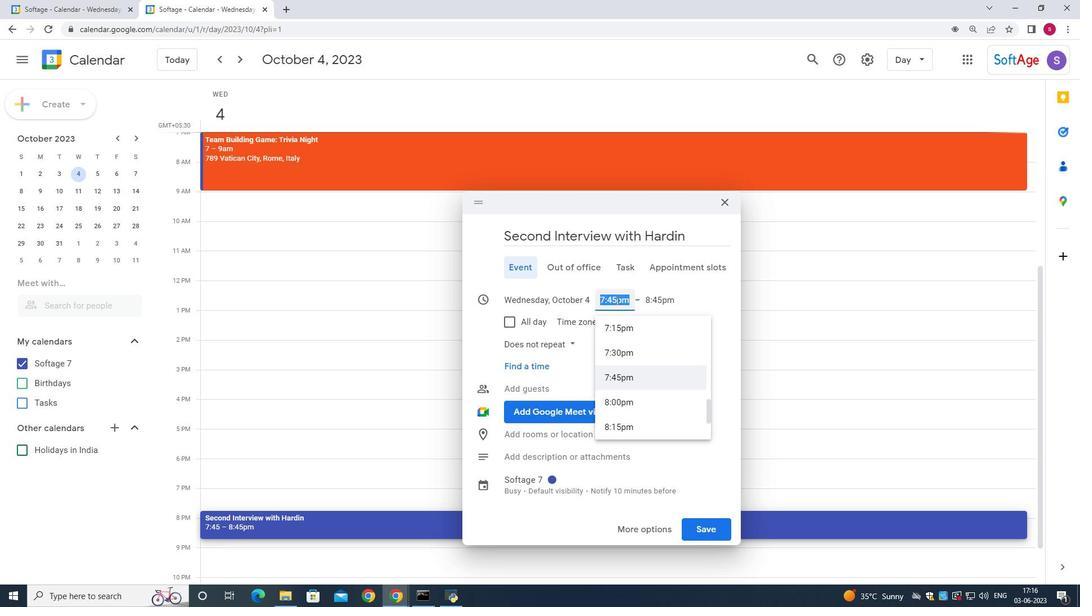 
Action: Mouse pressed left at (617, 300)
Screenshot: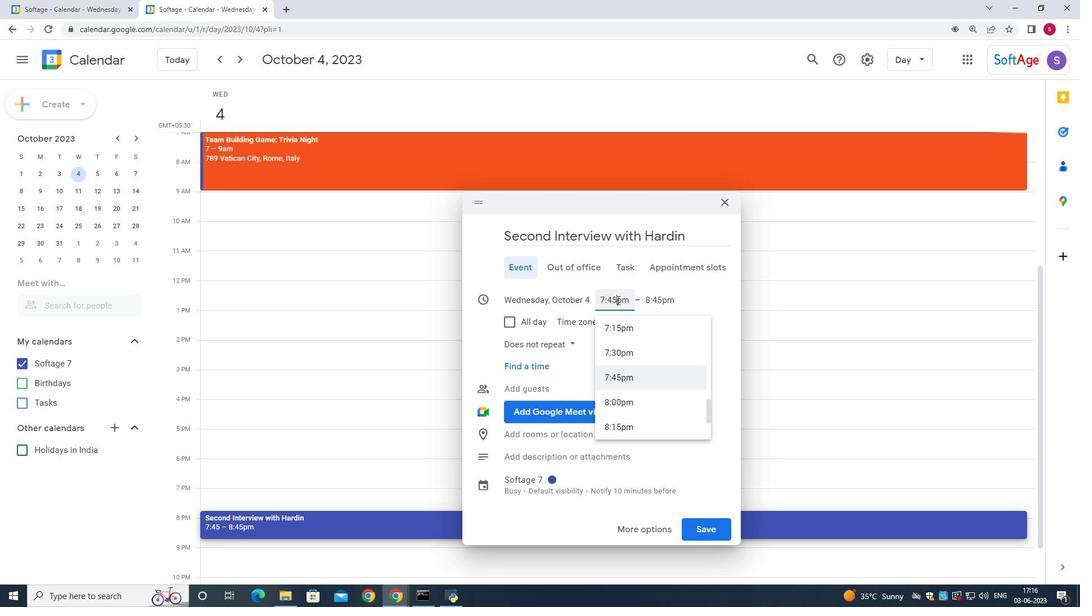 
Action: Key pressed <Key.backspace>7<Key.shift_r>:50
Screenshot: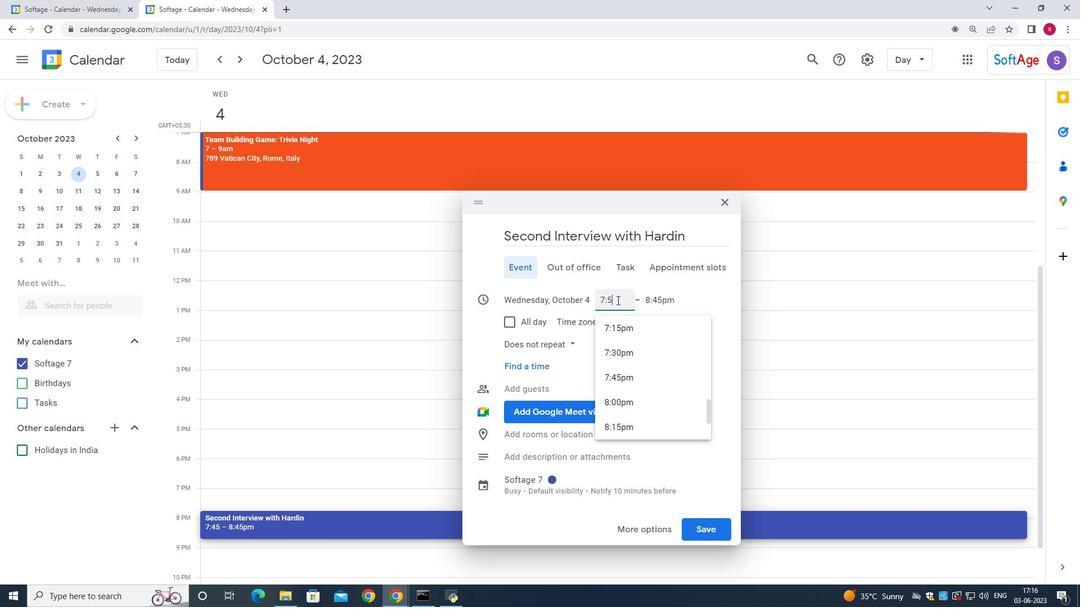 
Action: Mouse moved to (825, 457)
Screenshot: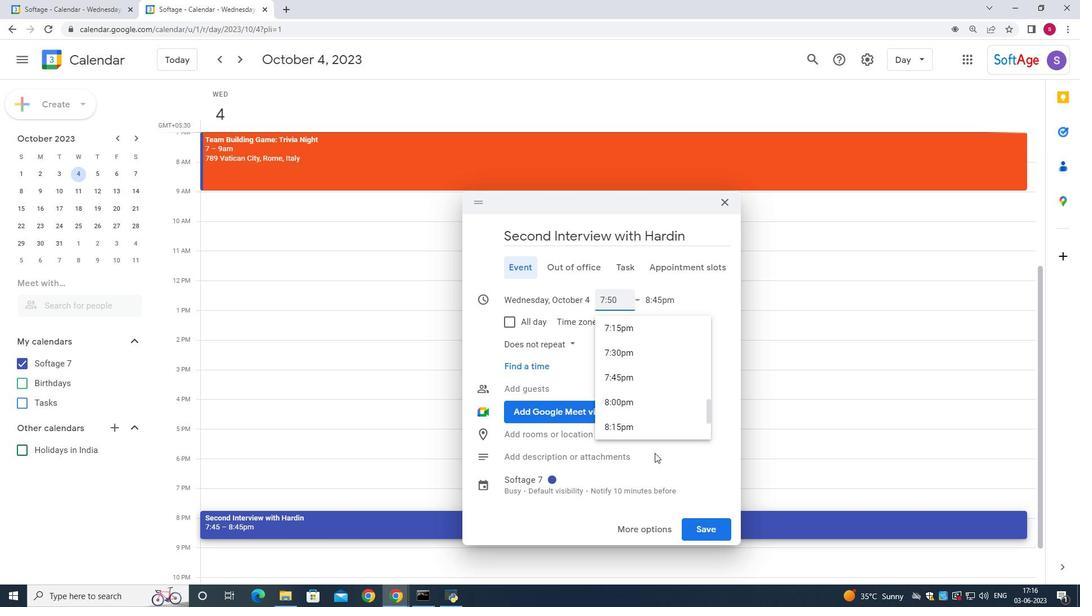 
Action: Key pressed <Key.space><Key.shift>AM
Screenshot: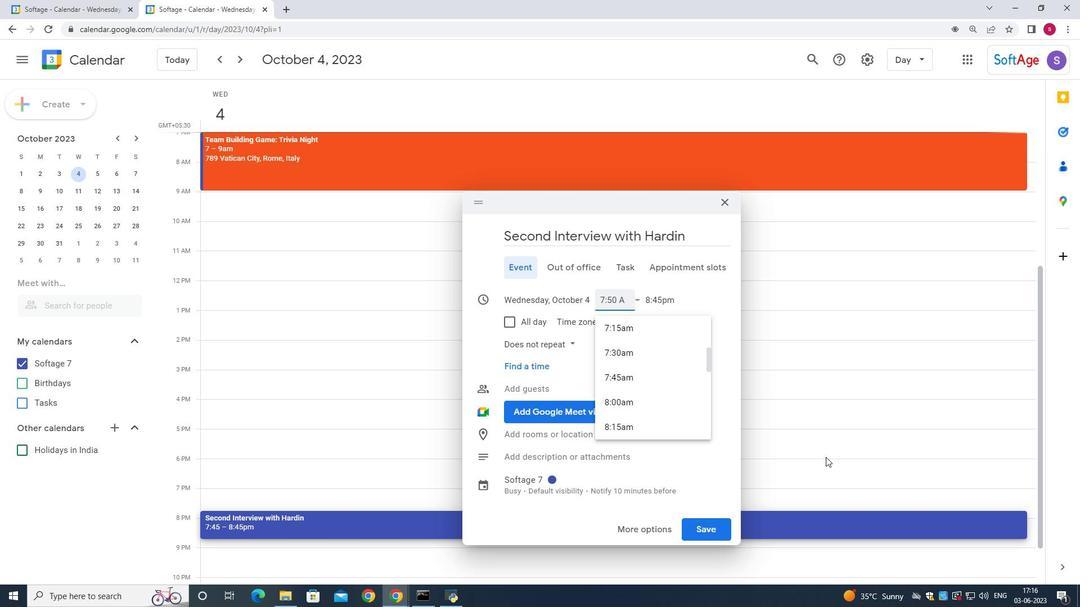 
Action: Mouse moved to (651, 302)
Screenshot: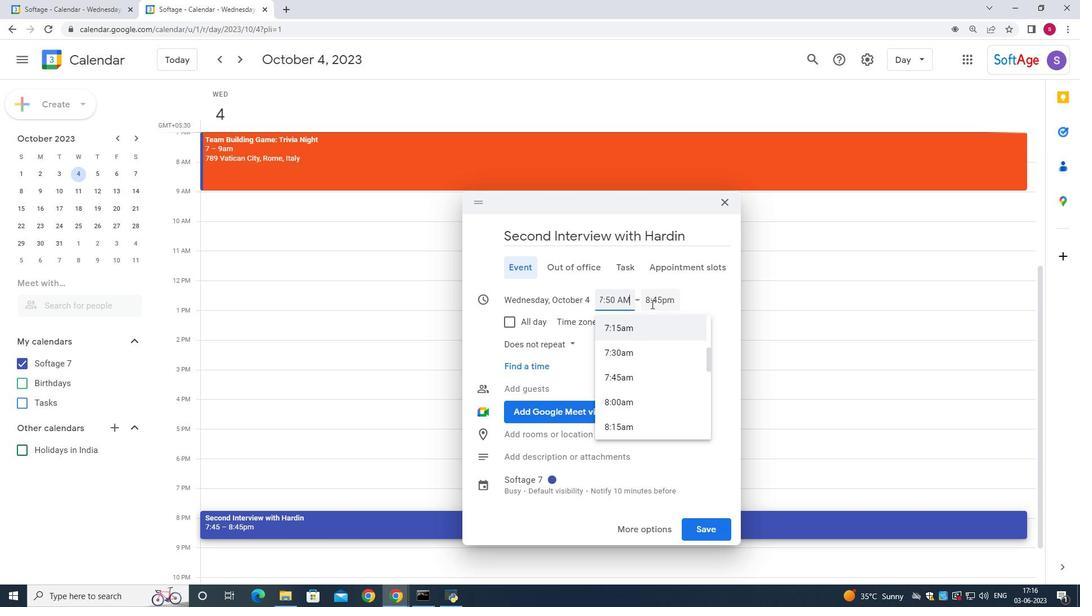 
Action: Mouse pressed left at (651, 302)
Screenshot: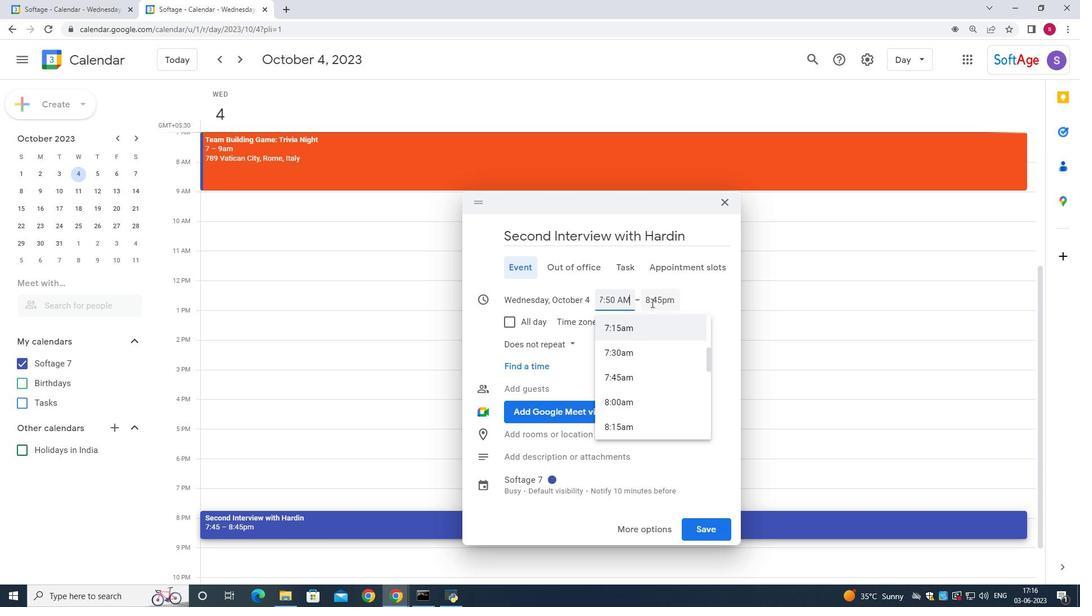 
Action: Mouse pressed left at (651, 302)
Screenshot: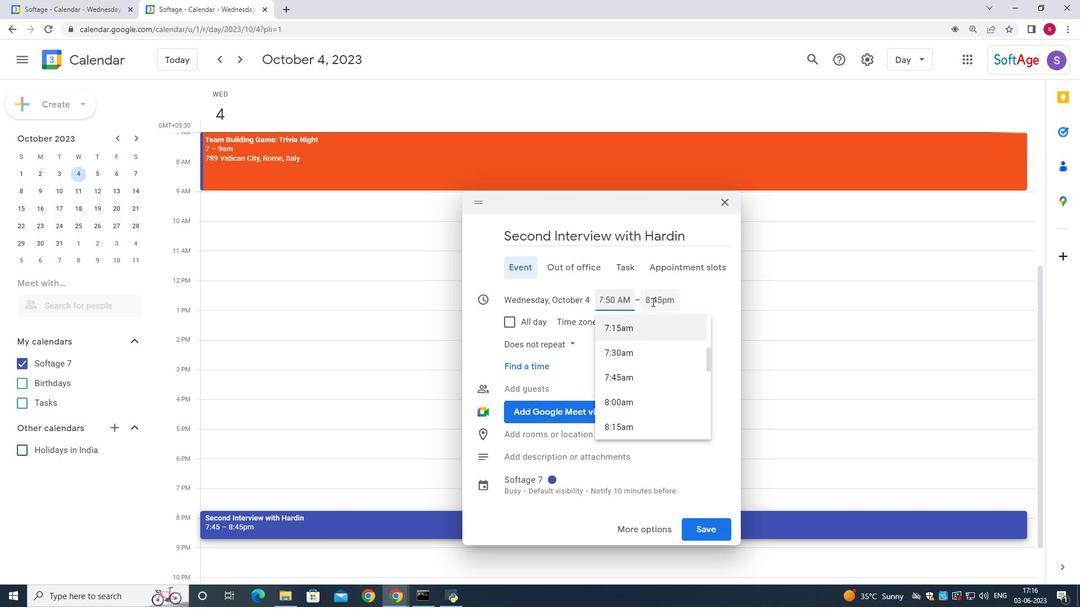 
Action: Mouse moved to (650, 266)
Screenshot: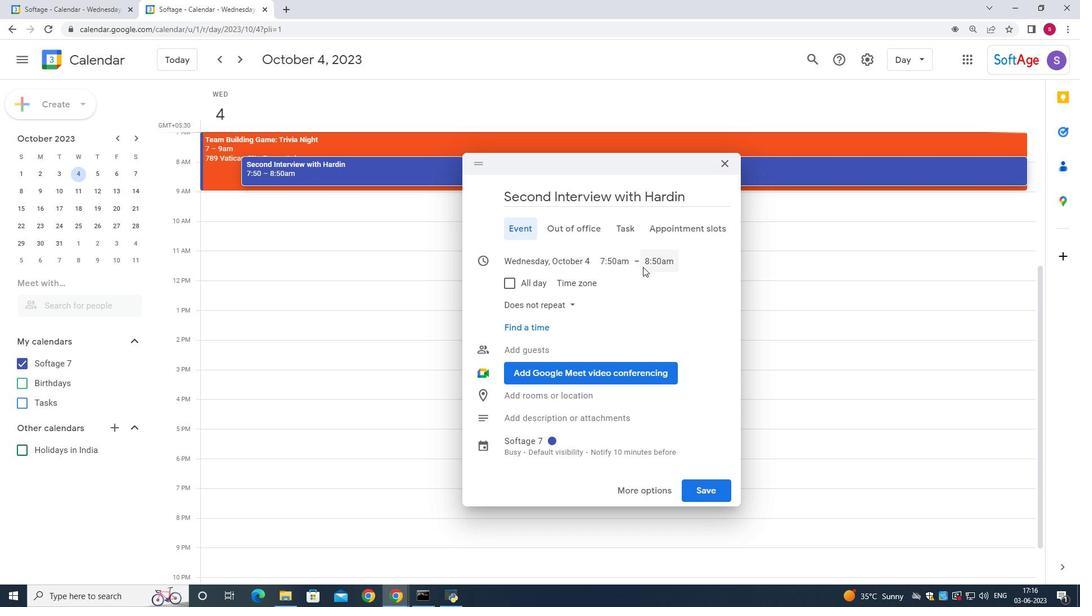 
Action: Mouse pressed left at (650, 266)
Screenshot: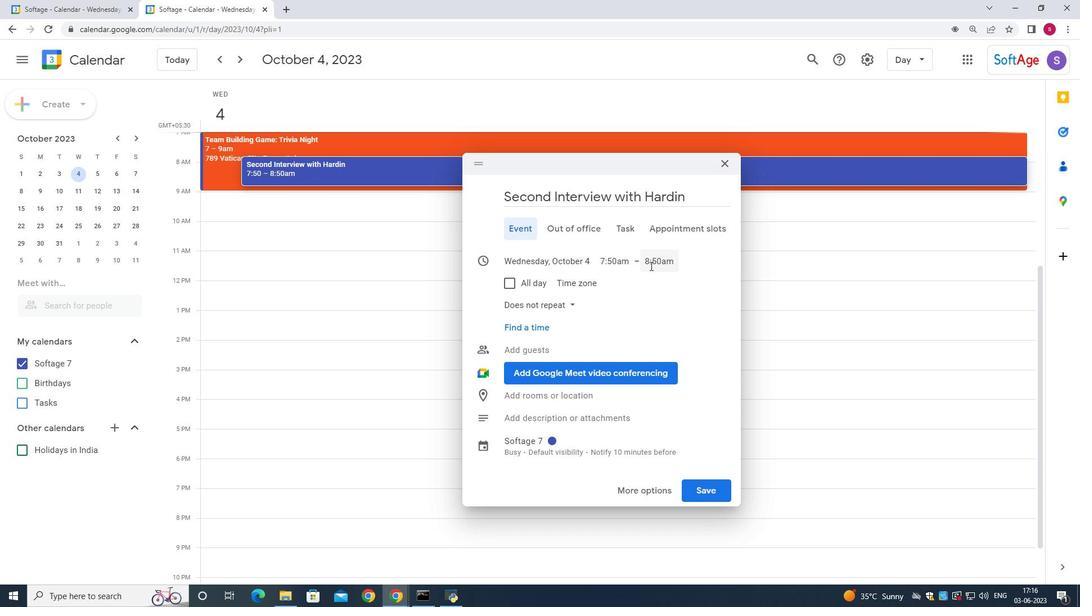 
Action: Mouse pressed left at (650, 266)
Screenshot: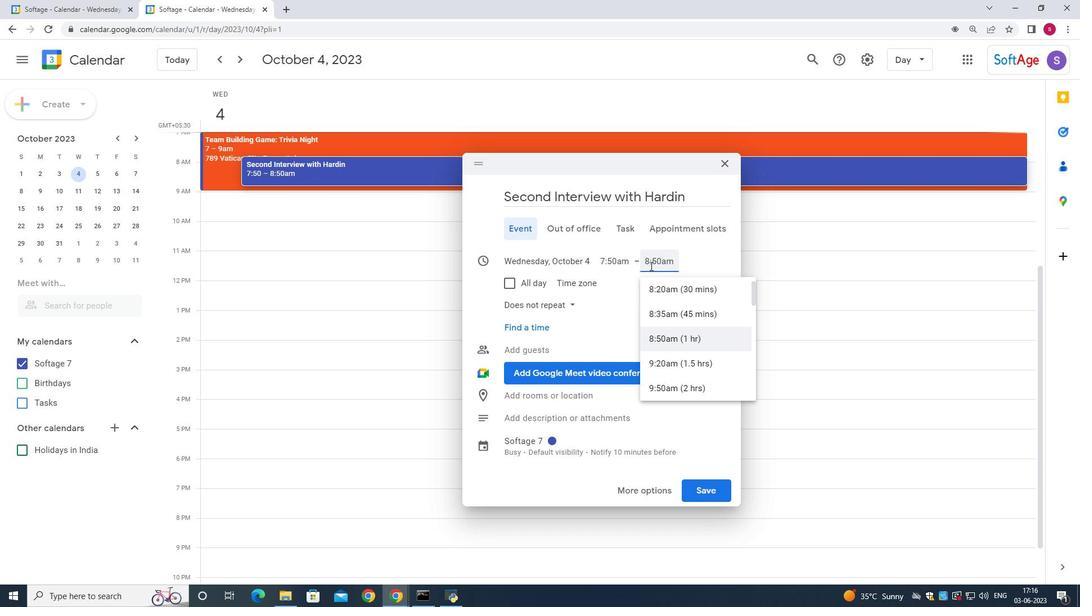 
Action: Mouse pressed left at (650, 266)
Screenshot: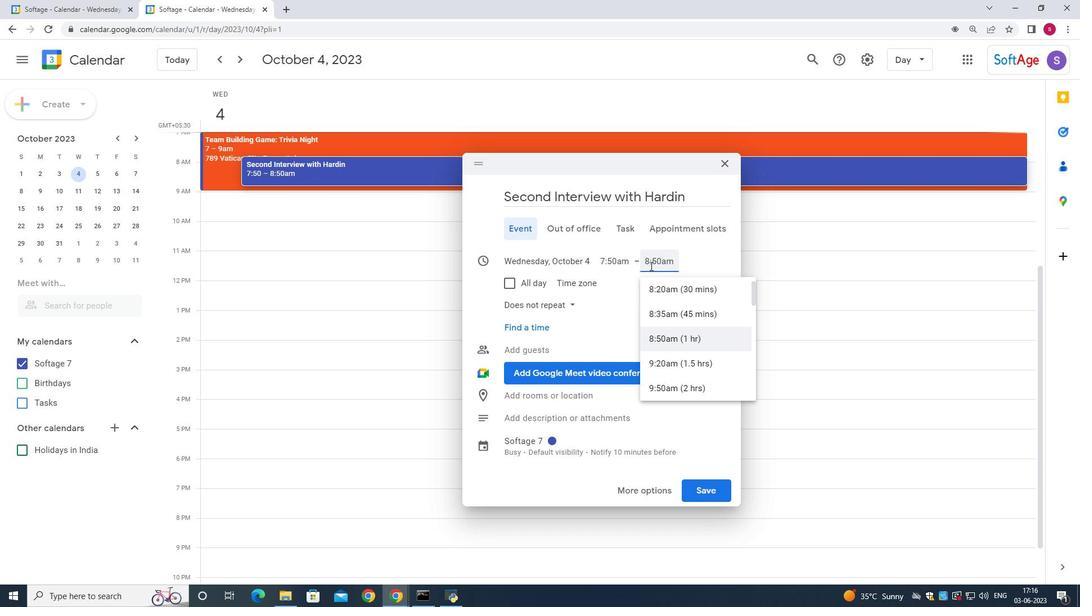 
Action: Key pressed <Key.backspace>9<Key.shift_r><Key.shift_r>:<Key.space>
Screenshot: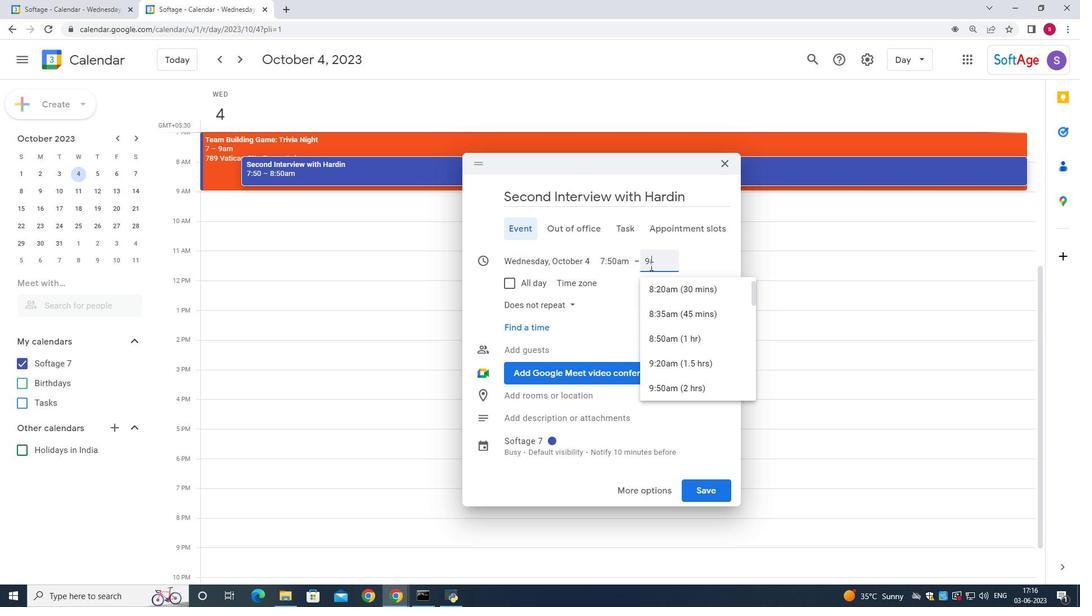 
Action: Mouse moved to (753, 305)
Screenshot: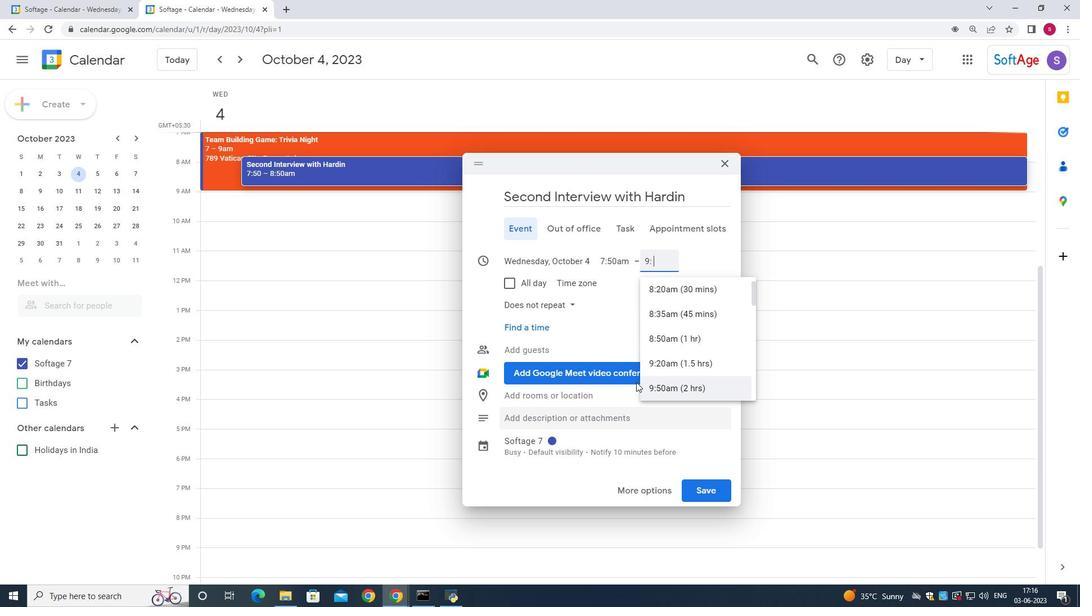 
Action: Key pressed 50
Screenshot: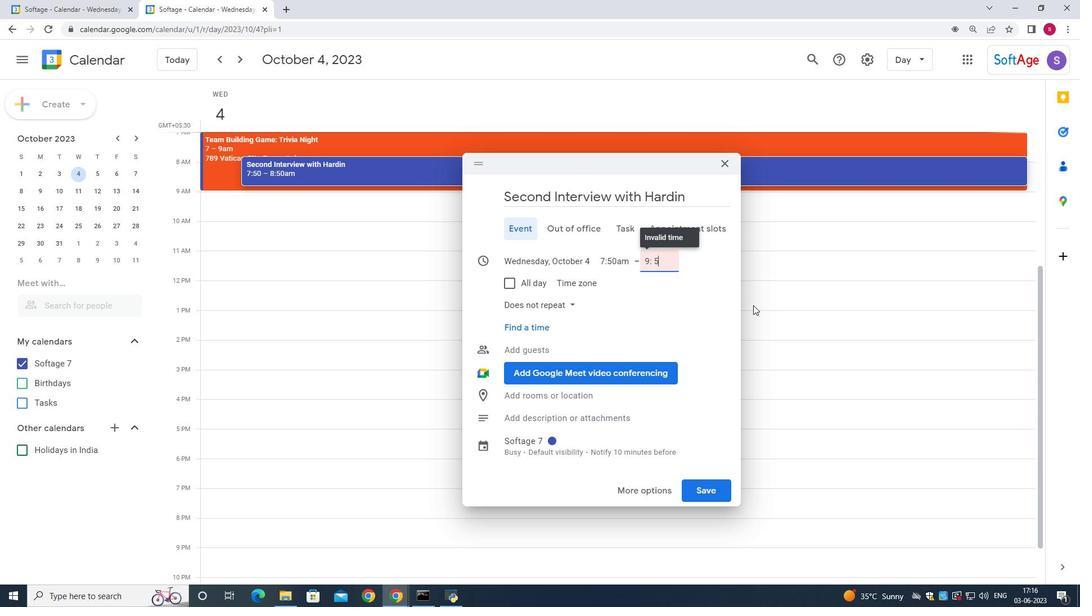 
Action: Mouse moved to (703, 288)
Screenshot: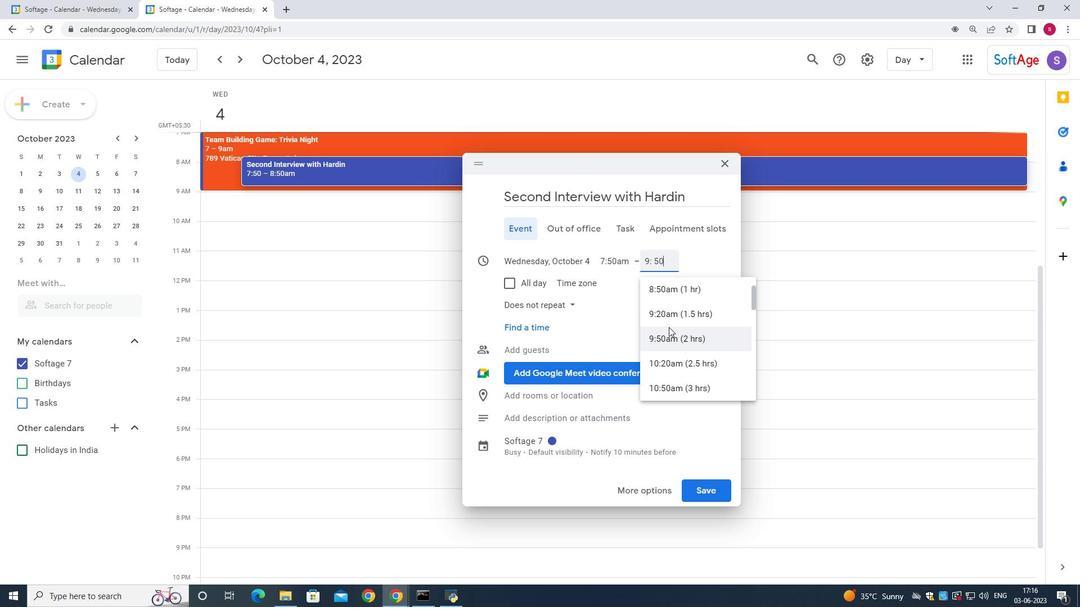 
Action: Key pressed <Key.shift>AM
Screenshot: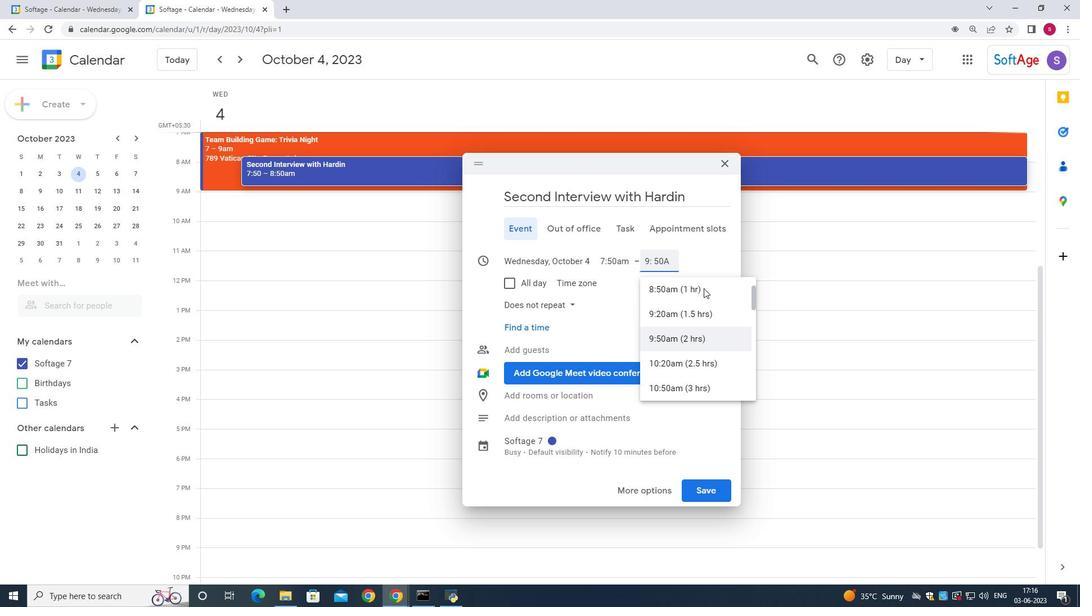 
Action: Mouse moved to (481, 226)
Screenshot: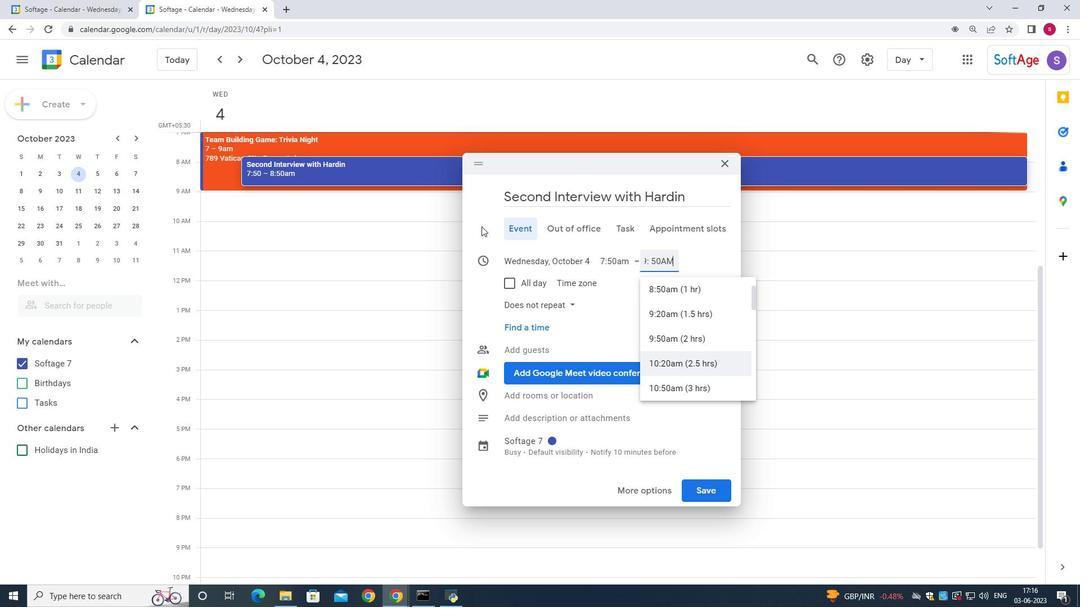 
Action: Mouse pressed left at (481, 226)
Screenshot: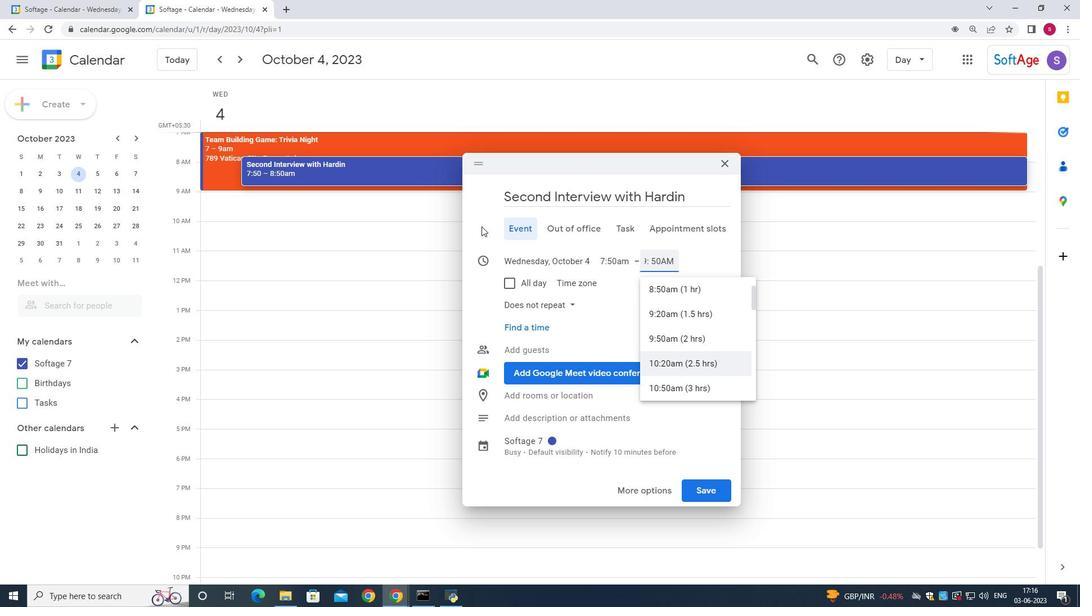 
Action: Mouse moved to (534, 414)
Screenshot: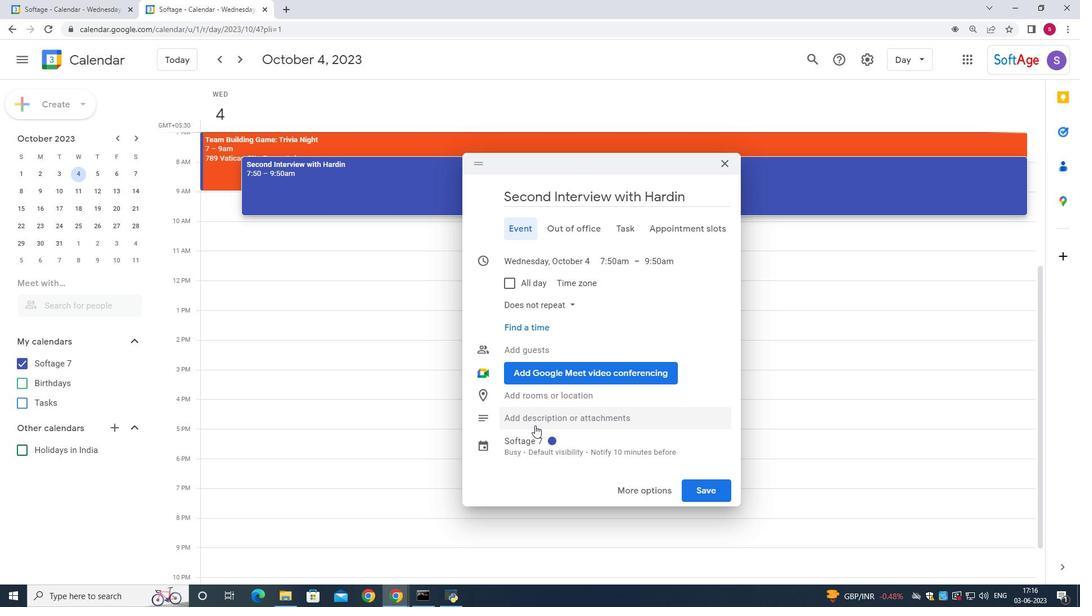 
Action: Mouse pressed left at (534, 414)
Screenshot: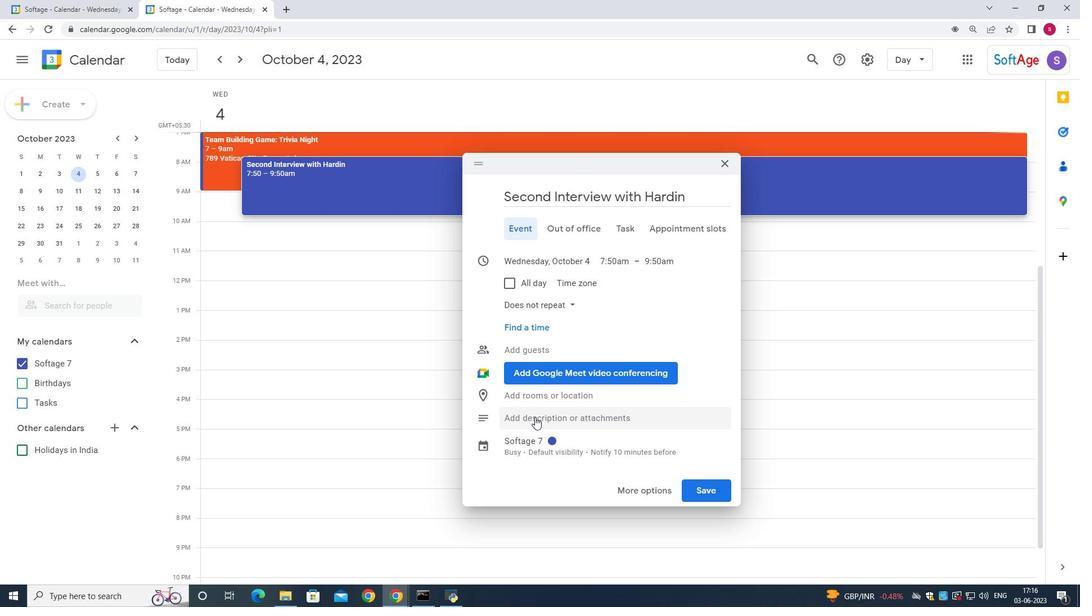 
Action: Key pressed <Key.shift>By<Key.space>exploring<Key.space>the<Key.space>clint
Screenshot: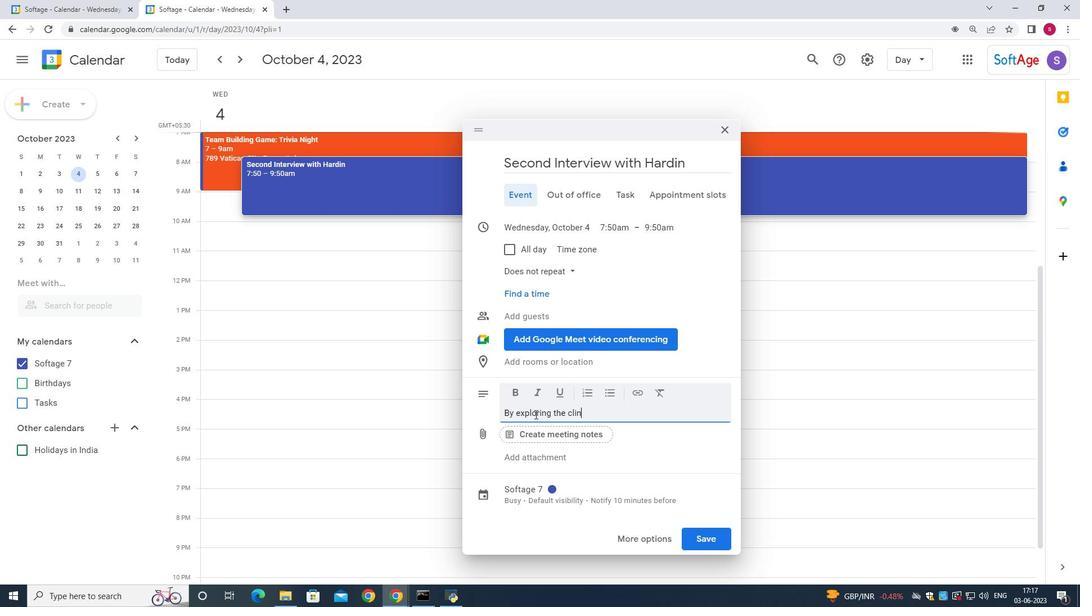 
Action: Mouse moved to (637, 268)
Screenshot: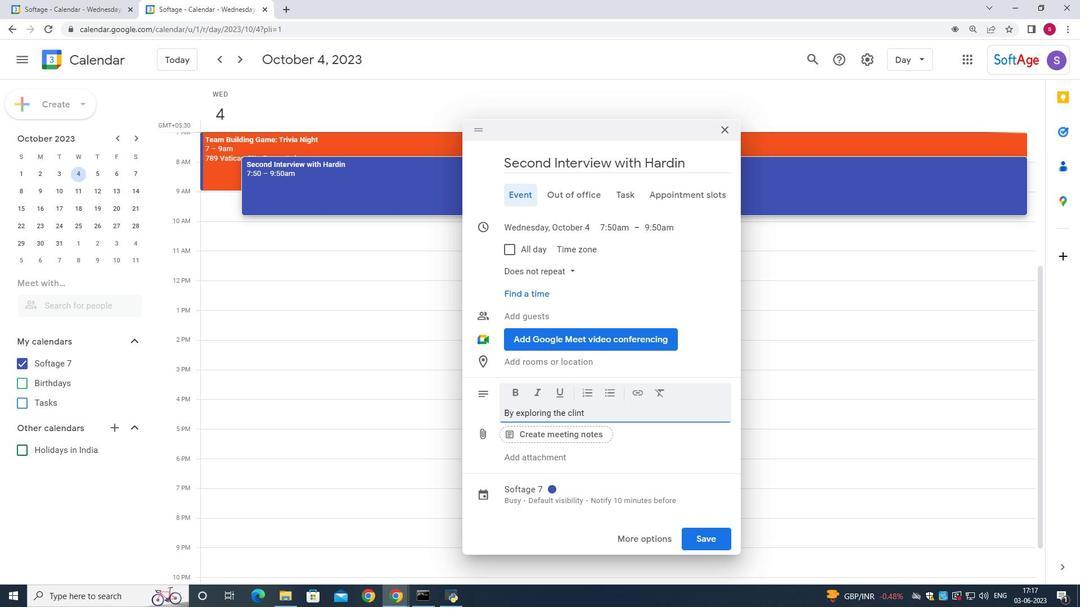 
Action: Key pressed 's<Key.space>goals
Screenshot: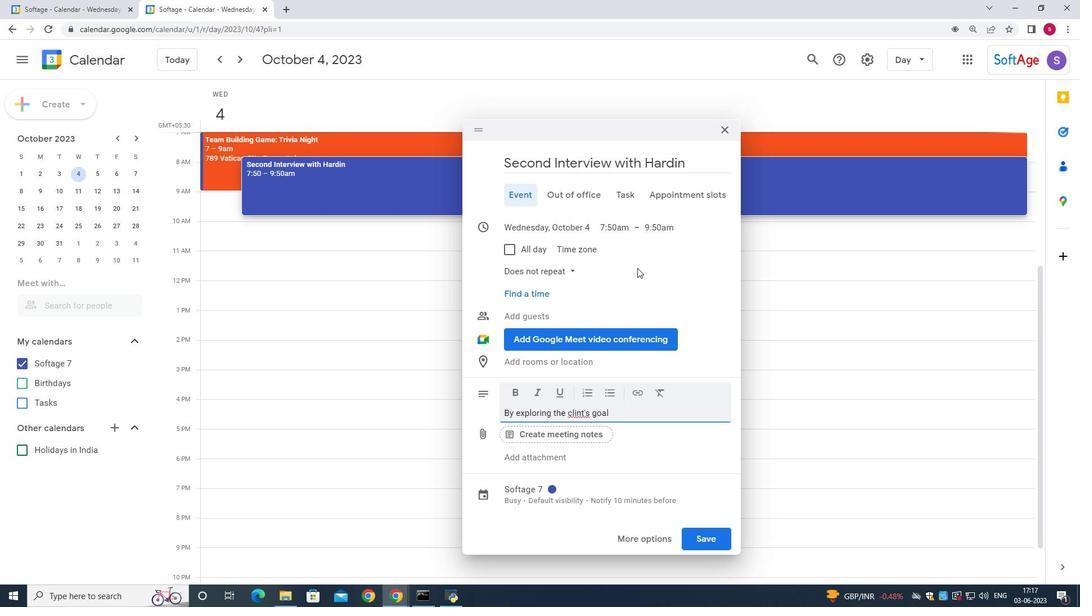 
Action: Mouse moved to (577, 412)
Screenshot: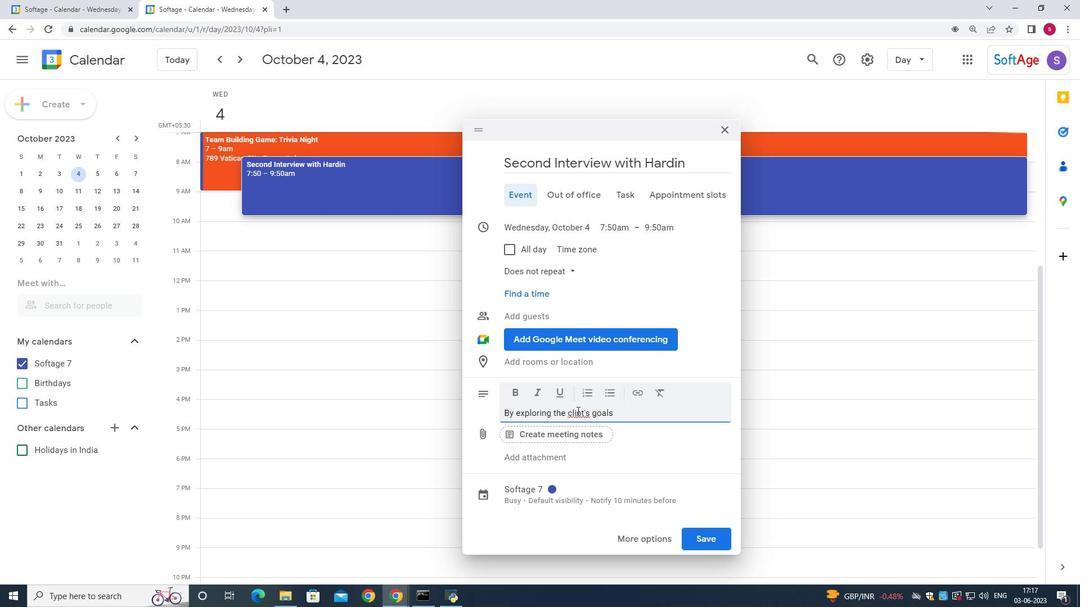 
Action: Mouse pressed left at (577, 412)
Screenshot: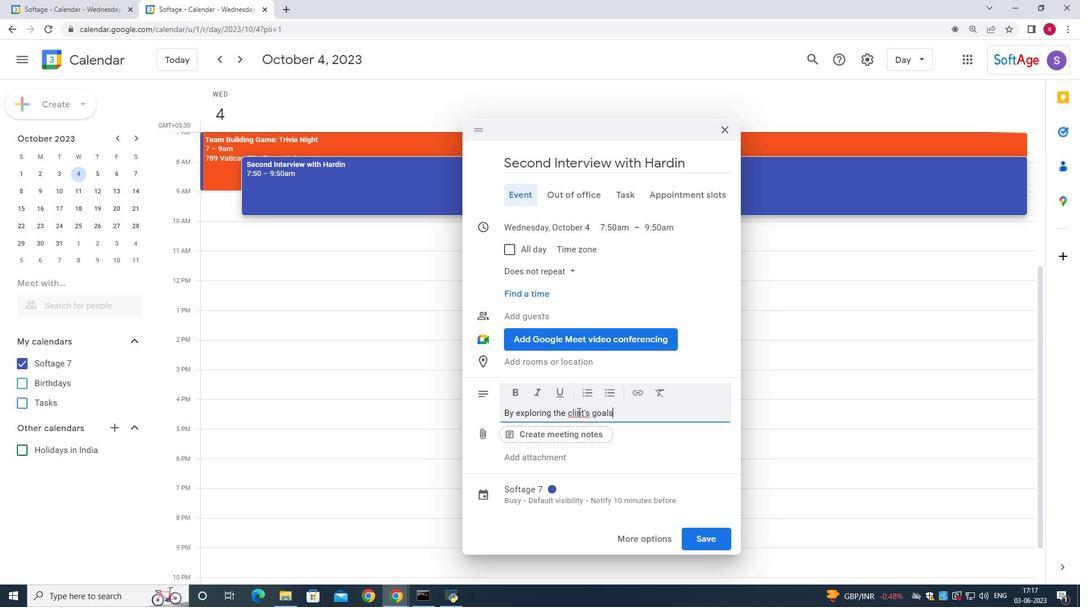 
Action: Key pressed e
Screenshot: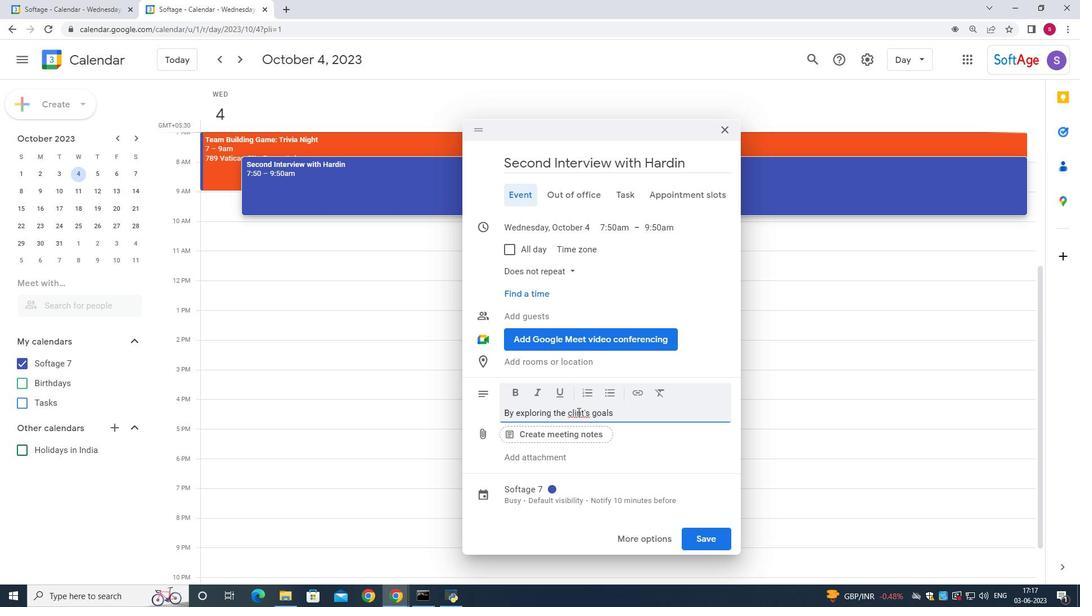 
Action: Mouse moved to (622, 412)
Screenshot: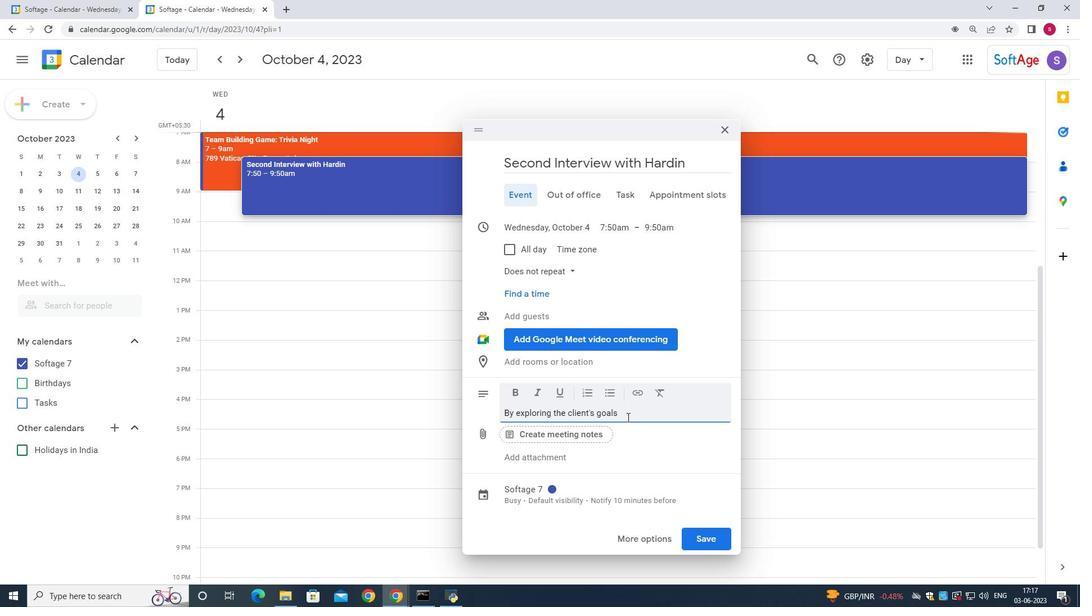 
Action: Mouse pressed left at (622, 412)
Screenshot: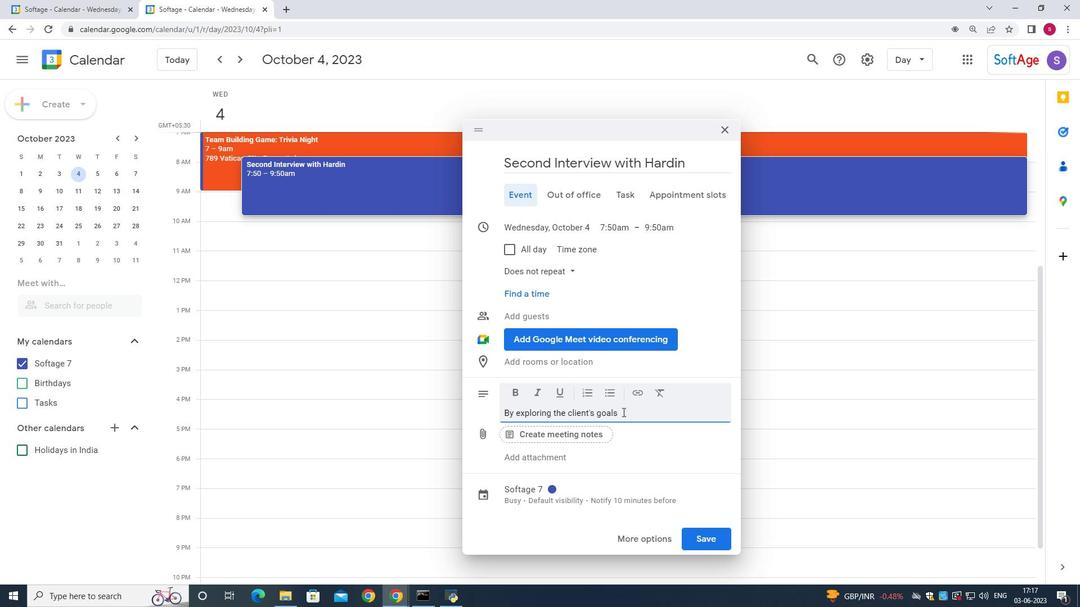 
Action: Key pressed <Key.space>and<Key.space>
Screenshot: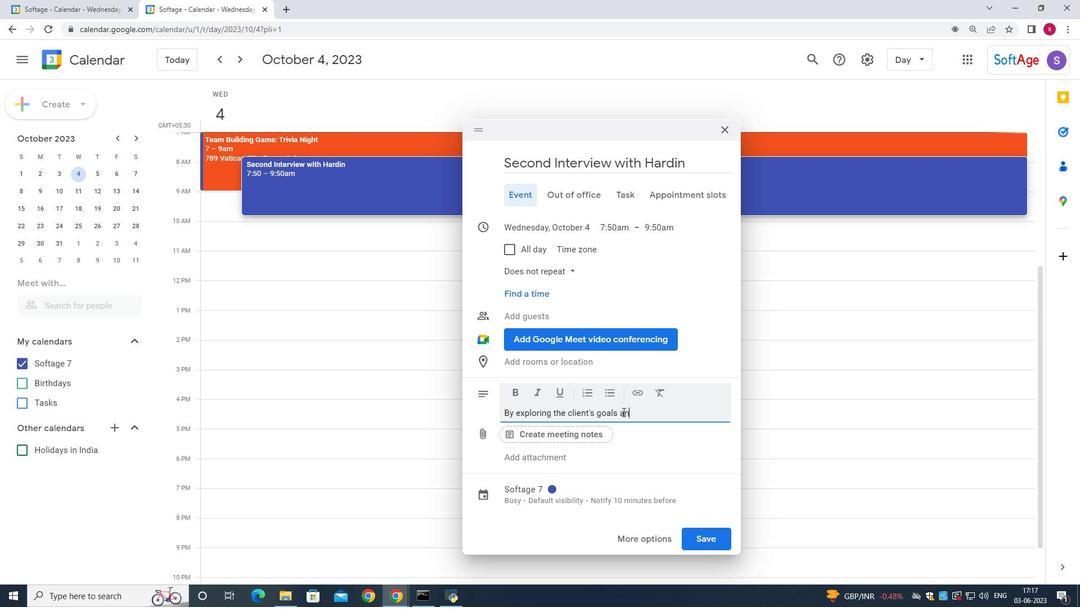 
Action: Mouse moved to (628, 345)
Screenshot: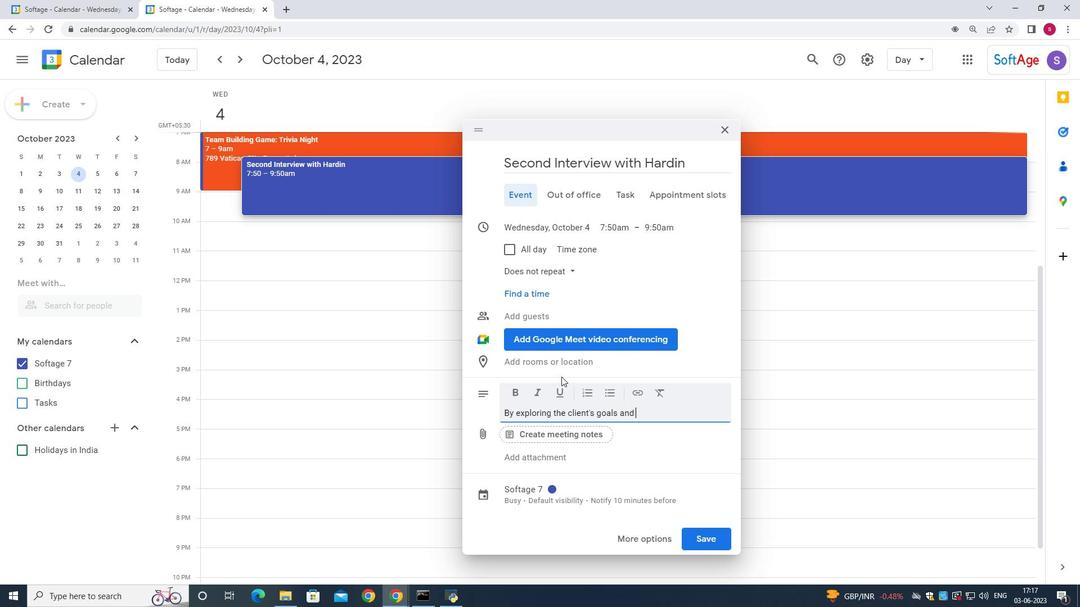 
Action: Key pressed strategic<Key.space>direction,<Key.space>the<Key.space>service<Key.space>provider<Key.space>can<Key.space>align<Key.space>their<Key.space>offerings<Key.space>and<Key.space>propose<Key.space>tailored<Key.space>solutions<Key.space>.<Key.space><Key.shift>The<Key.space>event<Key.space>allows<Key.space>for<Key.space>brainstrming<Key.space>sessions,<Key.space>exploring<Key.space>new<Key.space>possibilities,<Key.space>and<Key.space>jointlt<Key.backspace>y<Key.space>
Screenshot: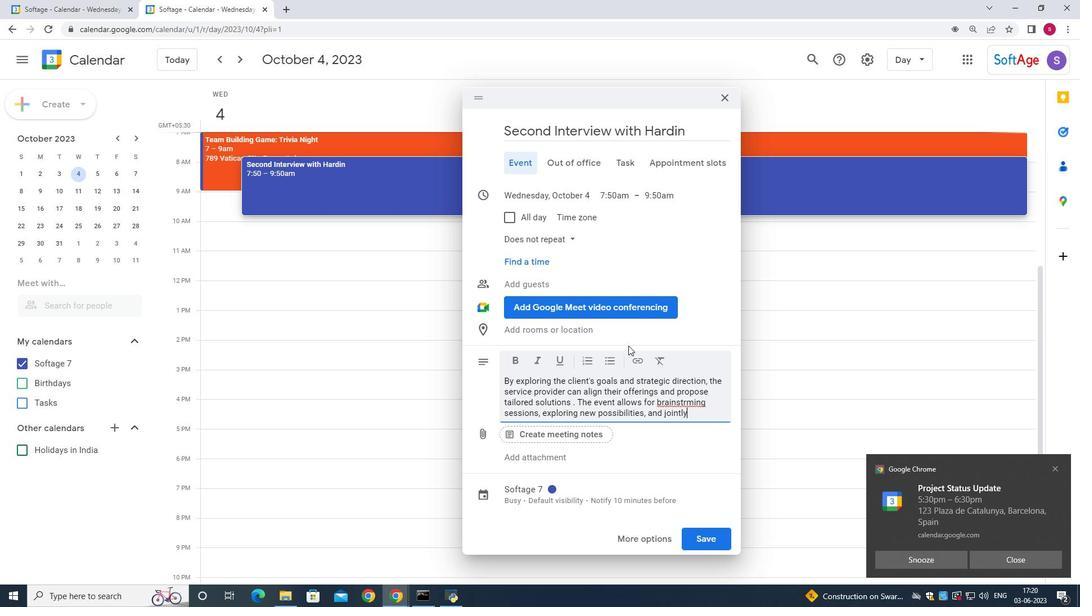 
Action: Mouse moved to (676, 404)
Screenshot: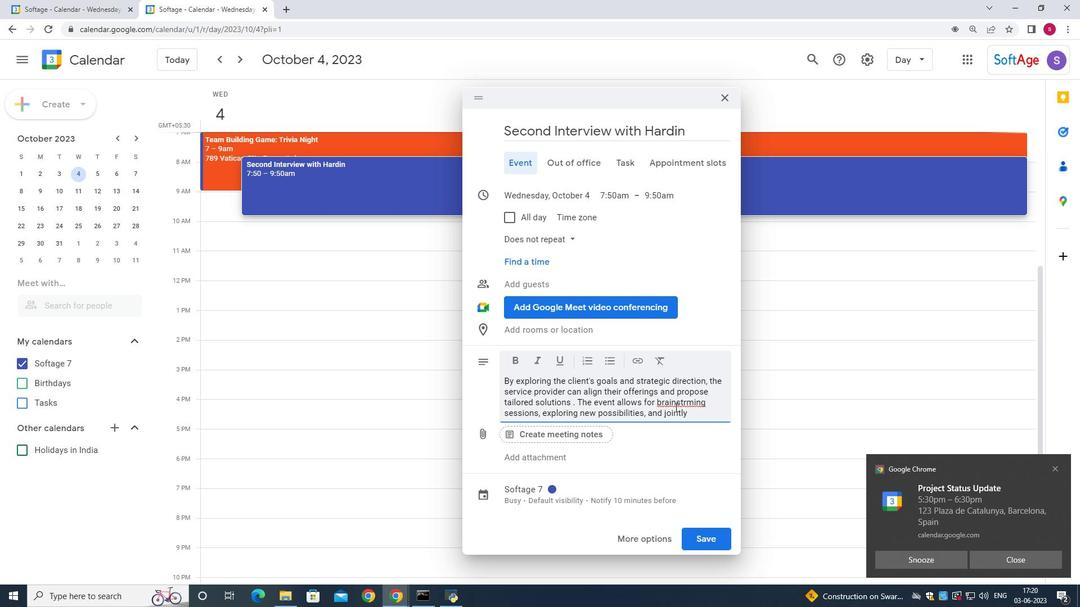 
Action: Mouse pressed right at (676, 404)
Screenshot: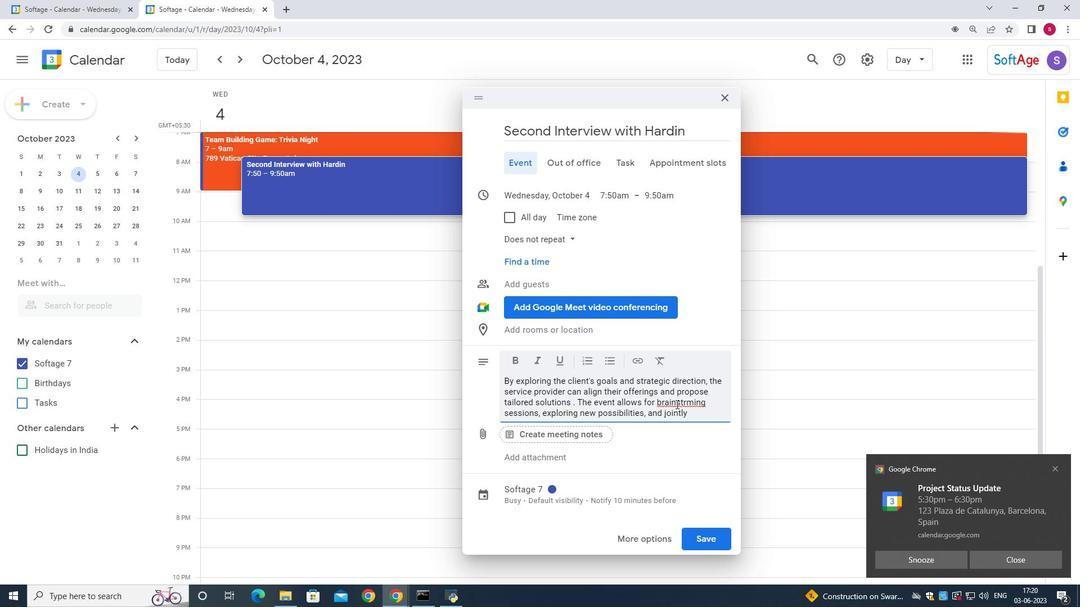 
Action: Mouse moved to (722, 417)
Screenshot: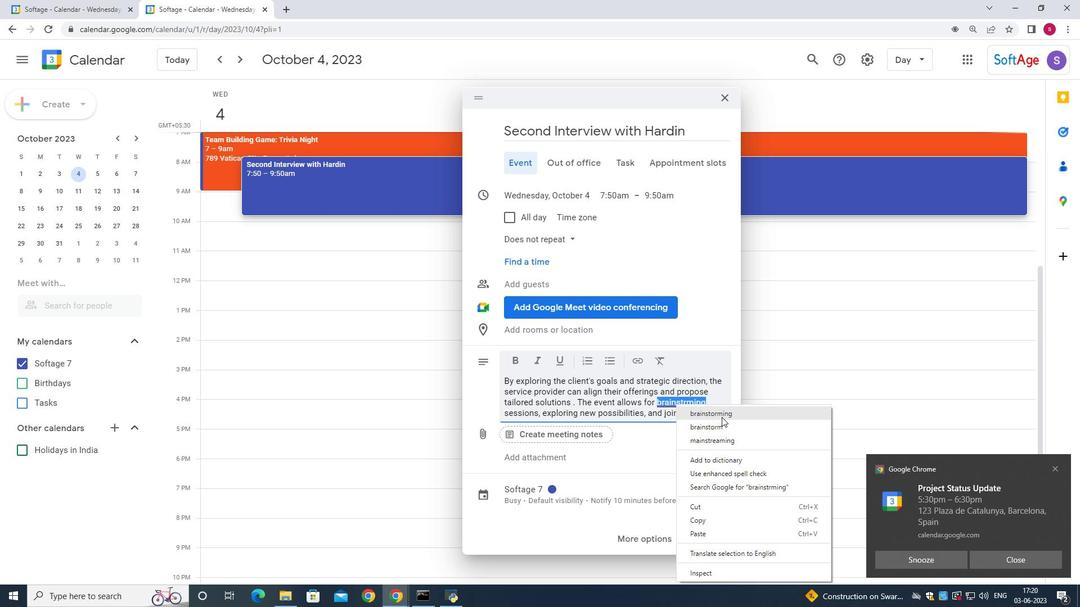 
Action: Mouse pressed left at (722, 417)
Screenshot: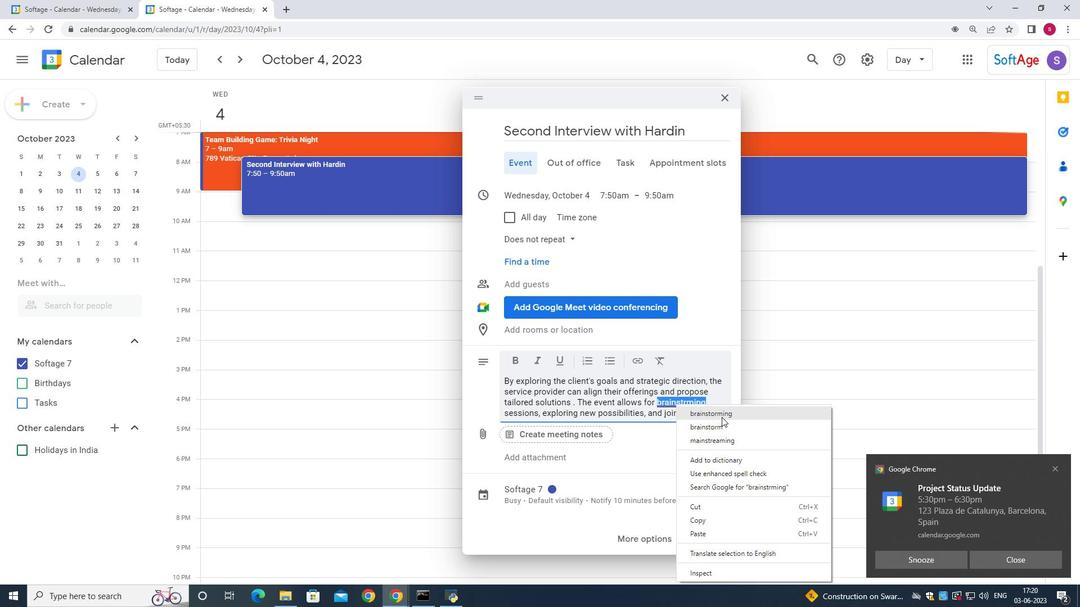 
Action: Mouse moved to (705, 415)
Screenshot: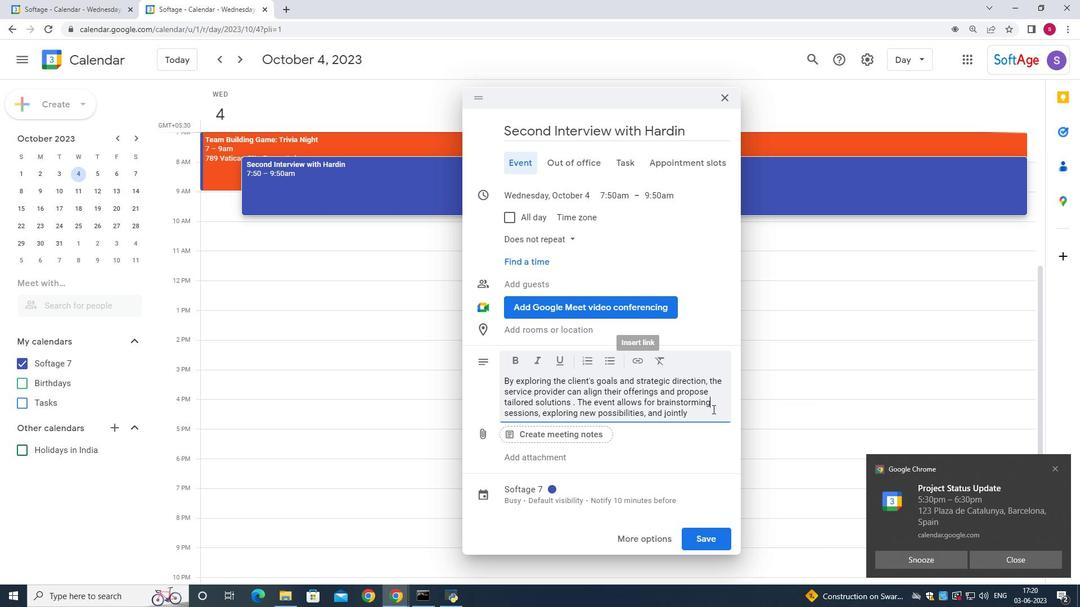 
Action: Mouse pressed left at (705, 415)
Screenshot: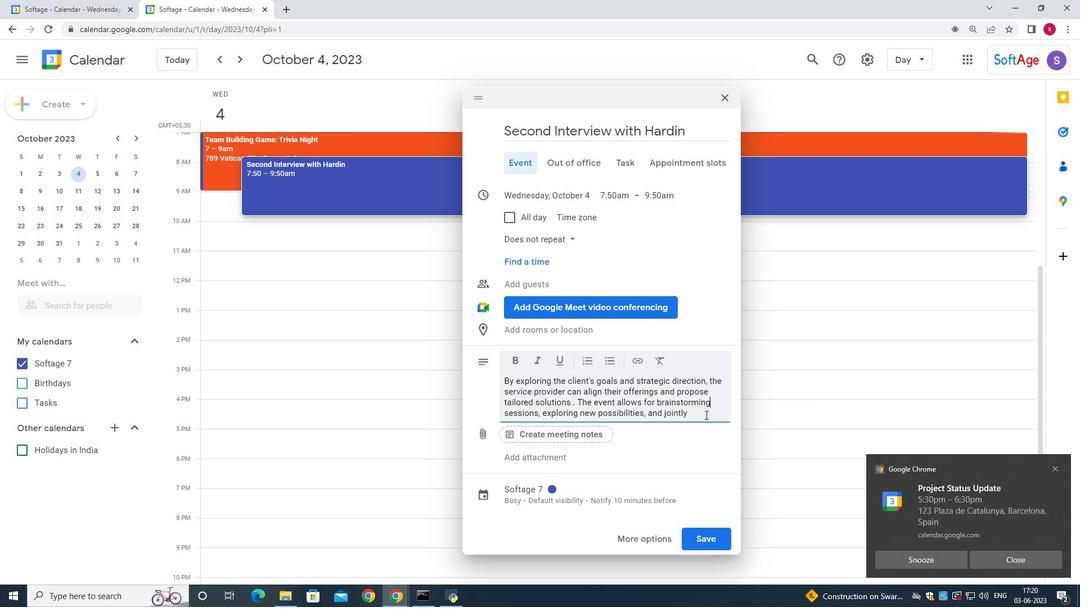 
Action: Mouse moved to (704, 415)
Screenshot: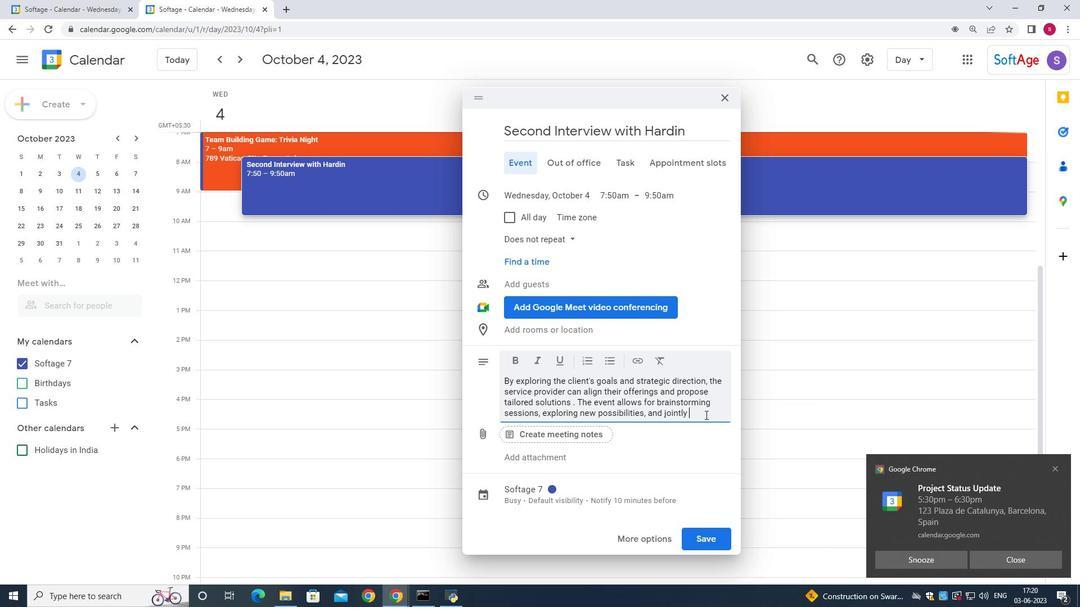 
Action: Key pressed shaping<Key.space>the<Key.space>future<Key.space>direction<Key.space>of<Key.space>the<Key.space>partnership<Key.space>.<Key.space>
Screenshot: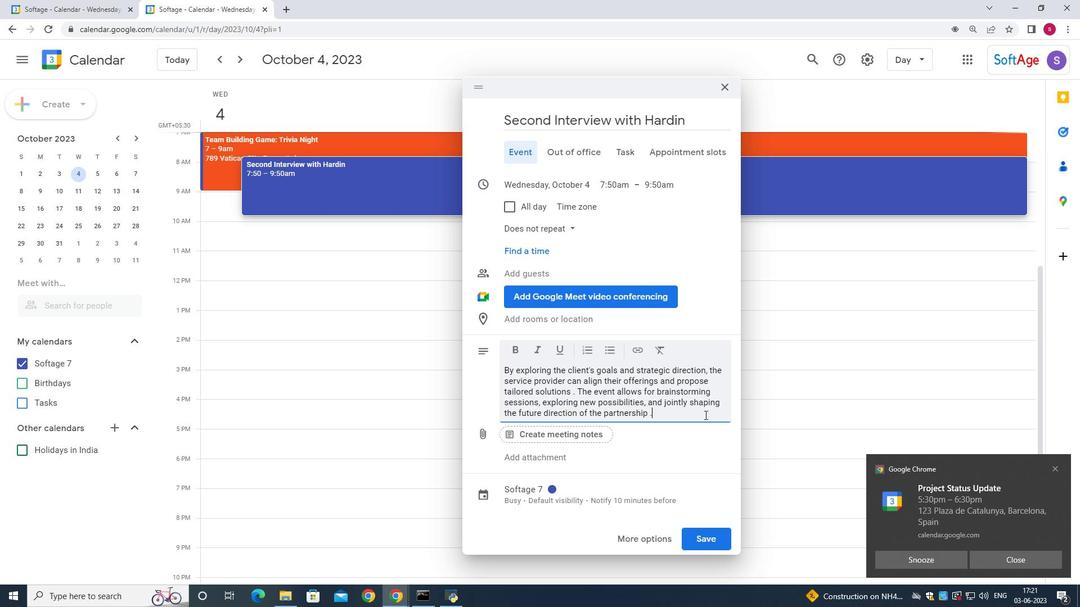 
Action: Mouse moved to (556, 487)
Screenshot: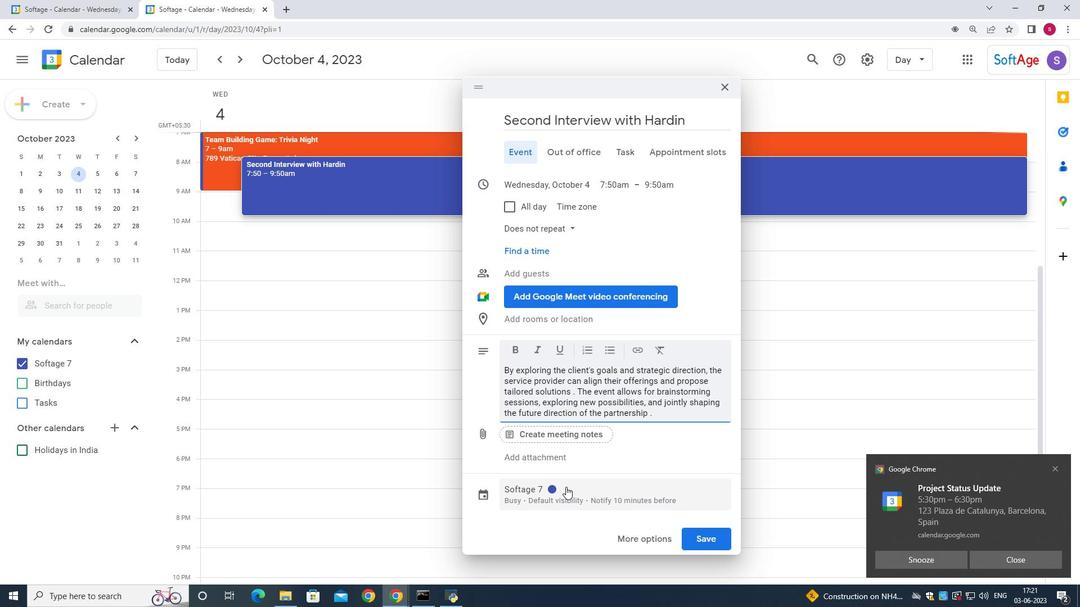 
Action: Mouse pressed left at (556, 487)
Screenshot: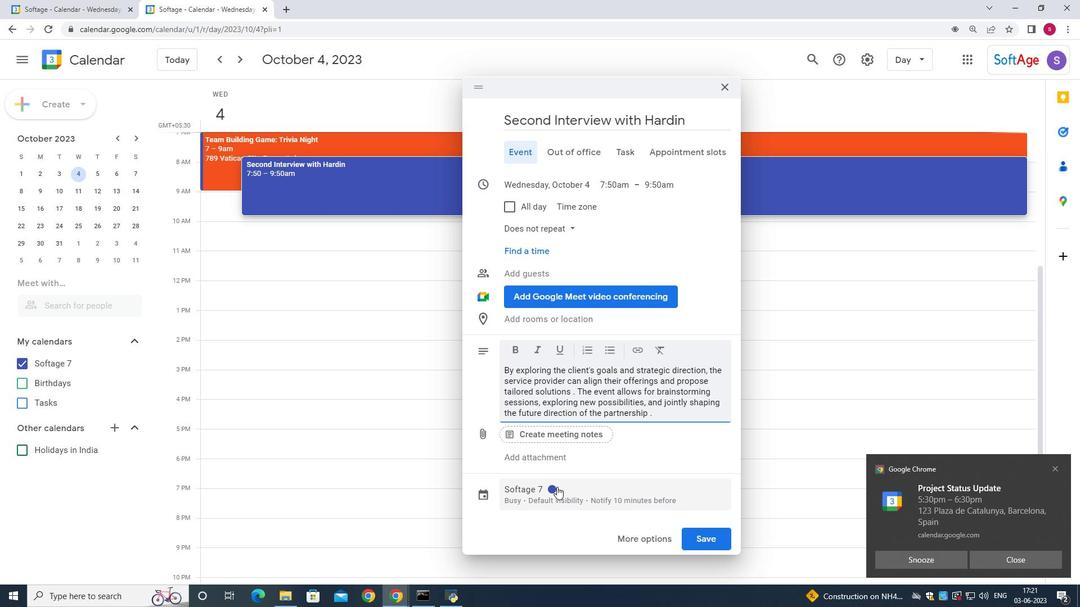 
Action: Mouse moved to (568, 403)
Screenshot: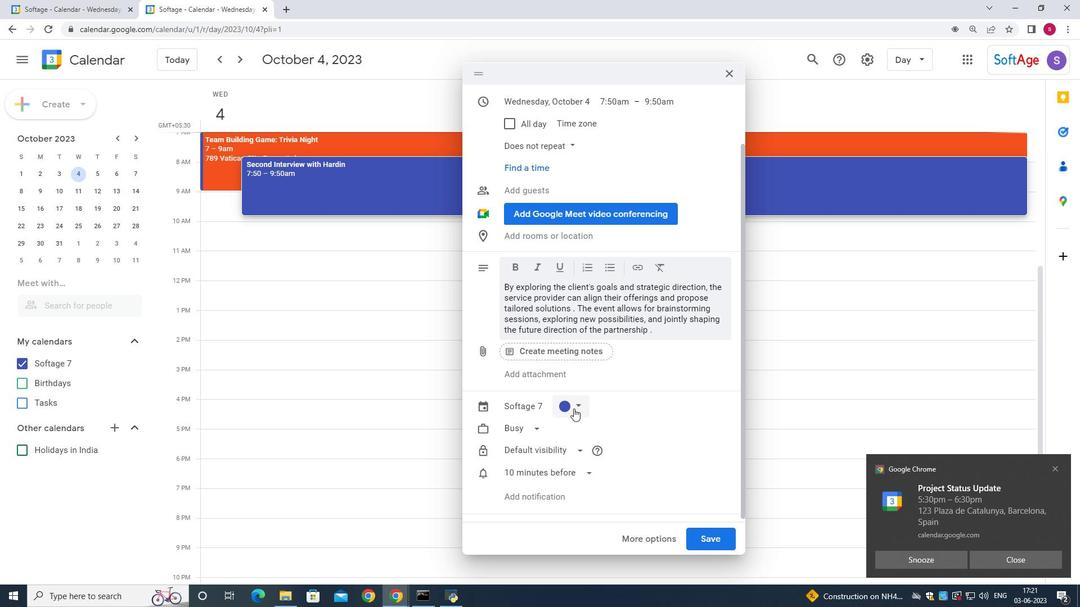
Action: Mouse pressed left at (568, 403)
Screenshot: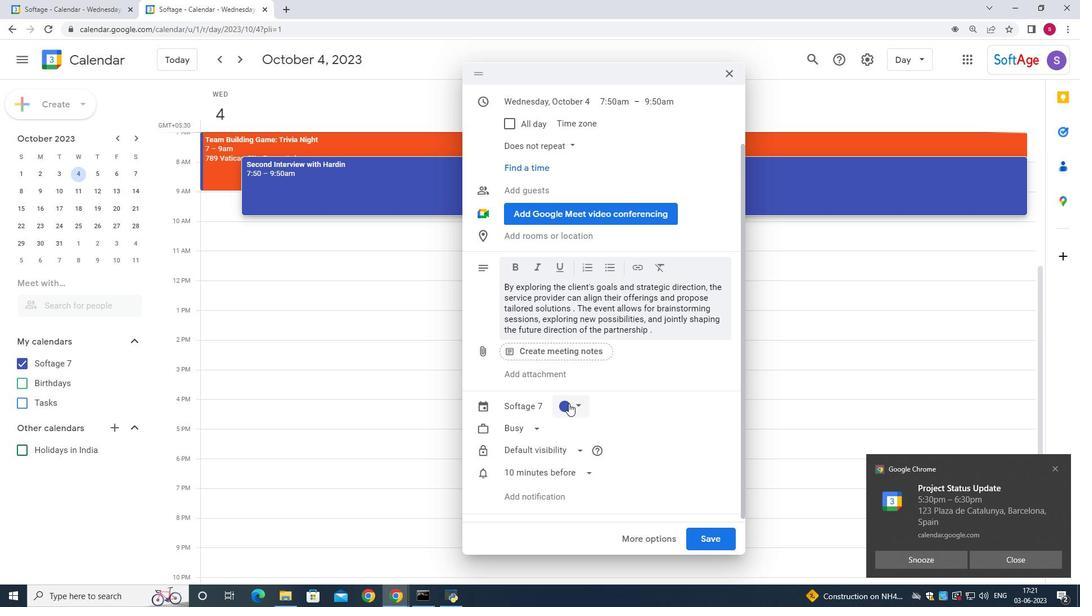 
Action: Mouse moved to (578, 461)
Screenshot: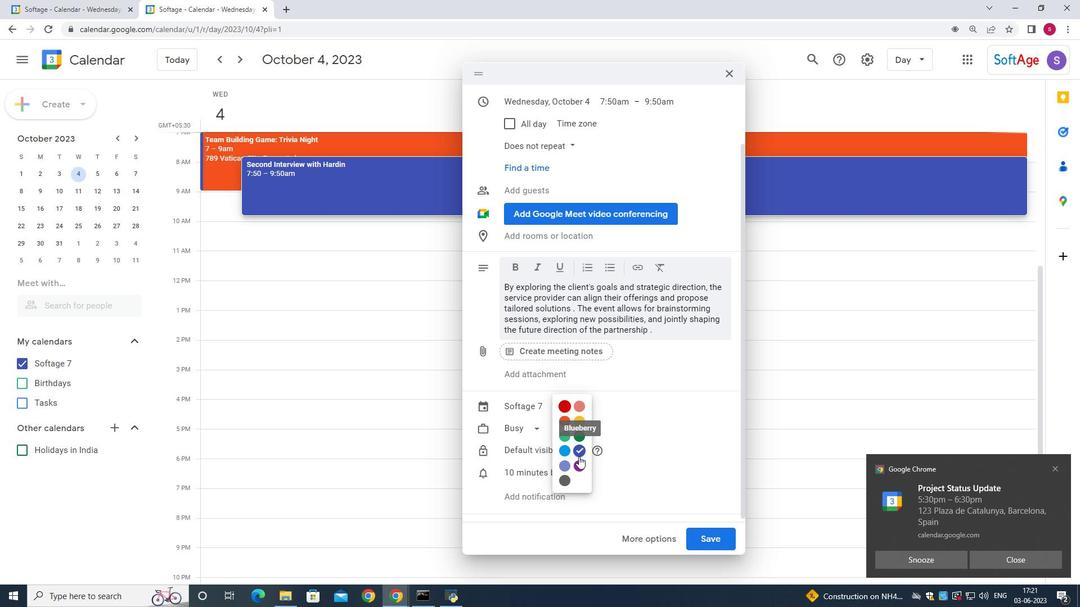 
Action: Mouse pressed left at (578, 461)
Screenshot: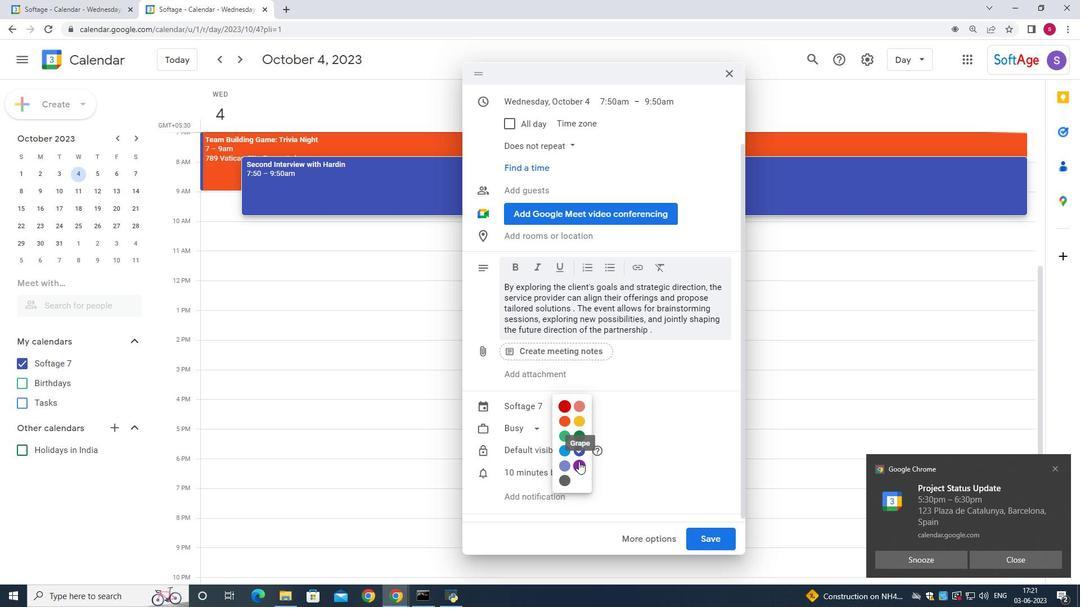 
Action: Mouse moved to (514, 238)
Screenshot: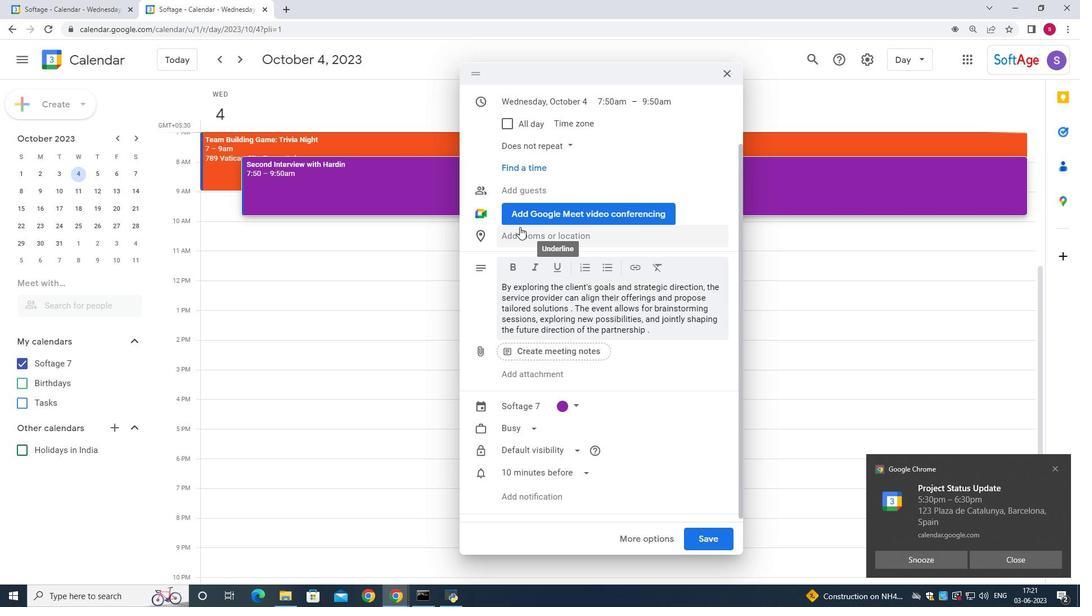 
Action: Mouse pressed left at (514, 238)
Screenshot: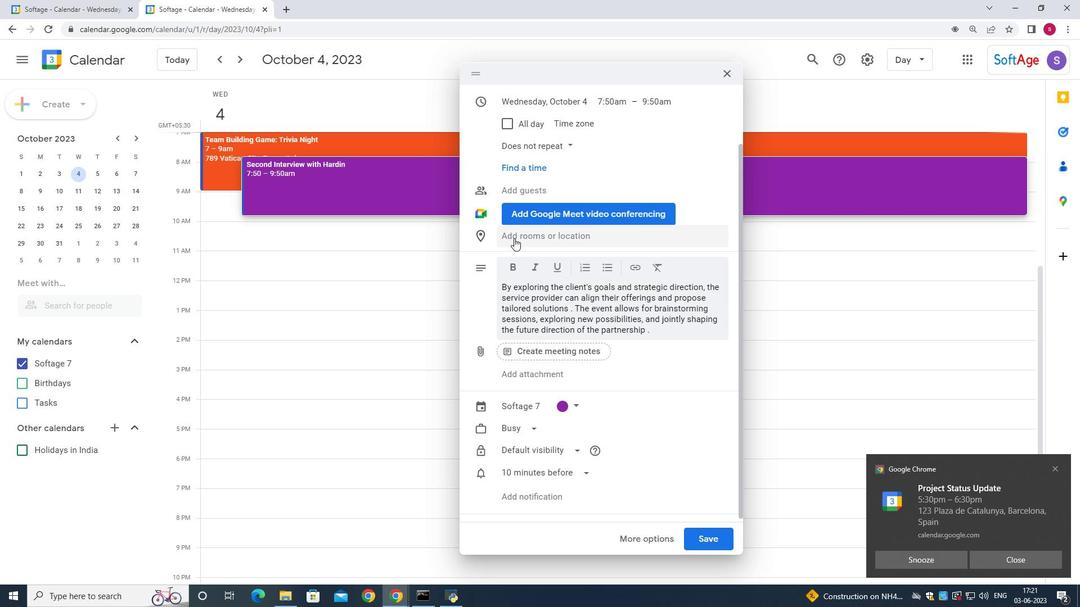 
Action: Mouse moved to (512, 267)
Screenshot: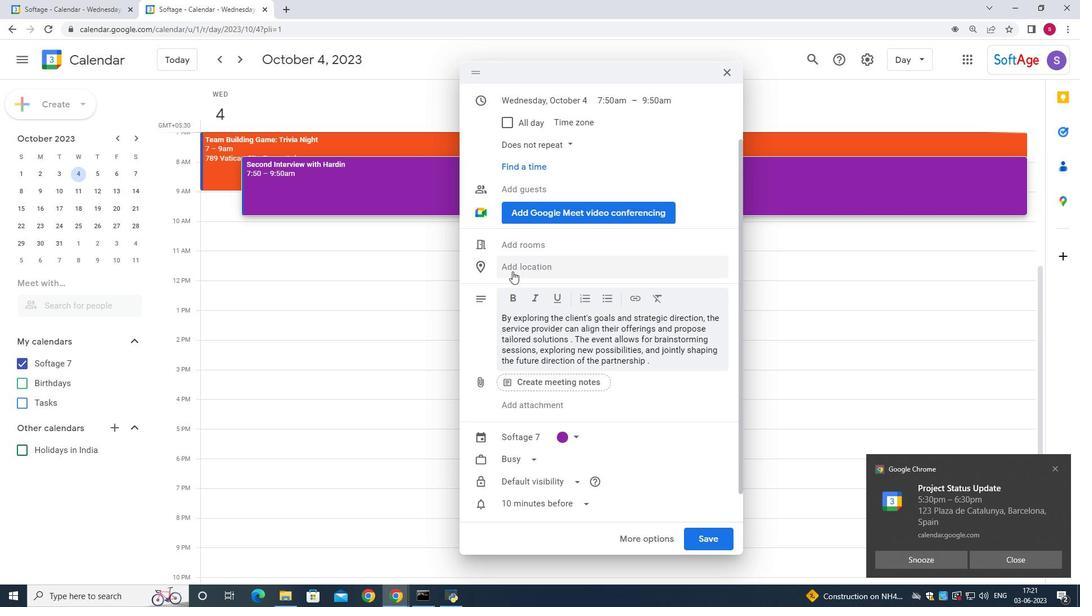 
Action: Mouse pressed left at (512, 267)
Screenshot: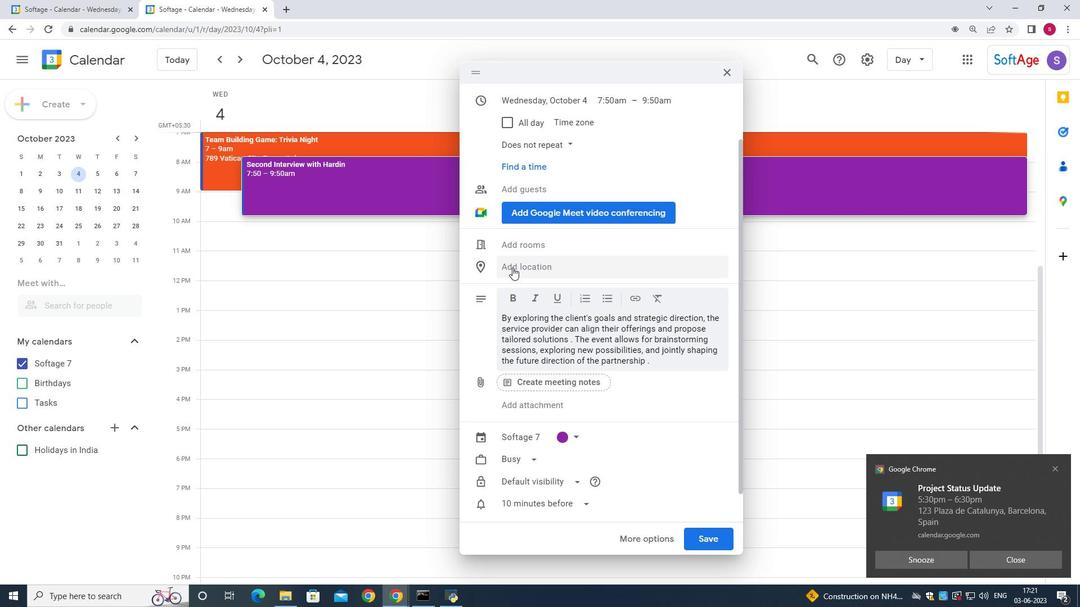 
Action: Key pressed 321<Key.space>
Screenshot: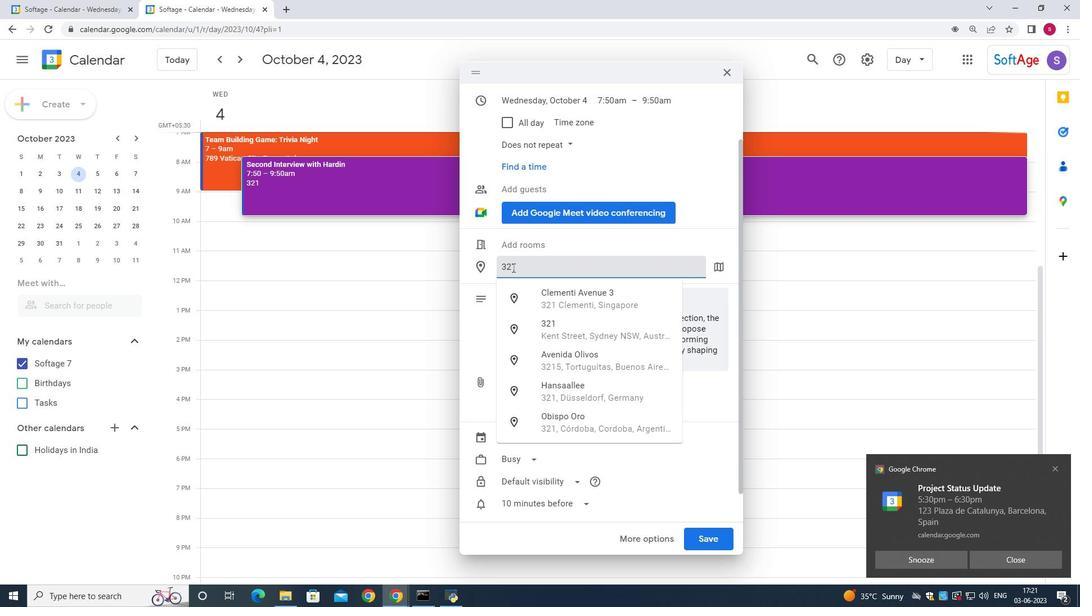 
Action: Mouse moved to (779, 320)
Screenshot: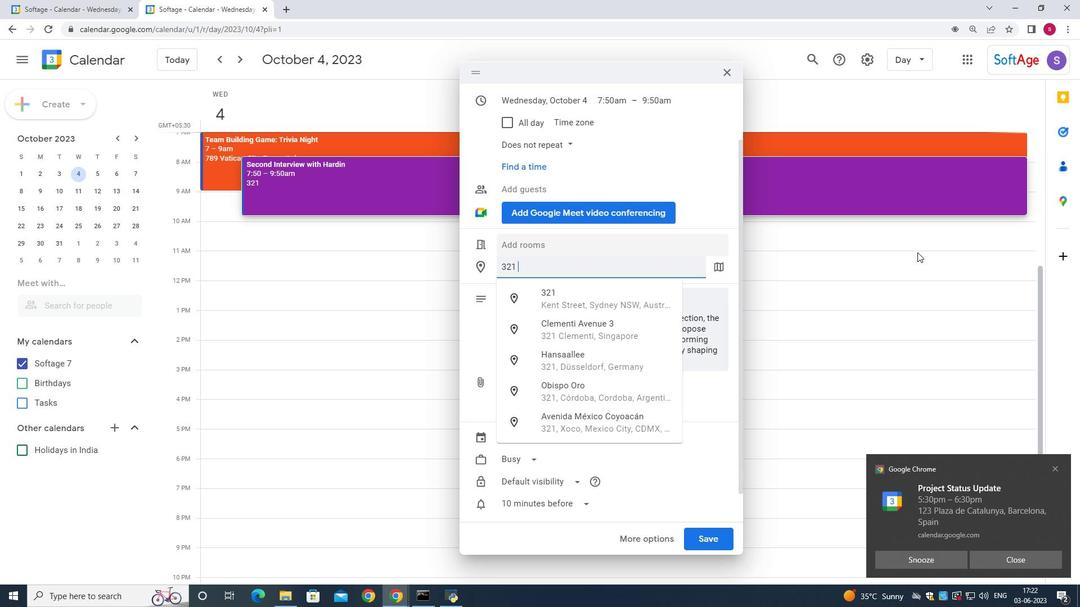 
Action: Key pressed <Key.shift><Key.shift><Key.shift><Key.shift>Thyssen-<Key.space><Key.shift><Key.shift><Key.shift><Key.shift><Key.shift><Key.shift><Key.shift><Key.shift><Key.shift><Key.shift>Bornemisza<Key.space><Key.shift_r>Museum,<Key.space><Key.shift_r><Key.shift_r><Key.shift_r>Madrid.<Key.backspace>,<Key.space><Key.shift>Spain
Screenshot: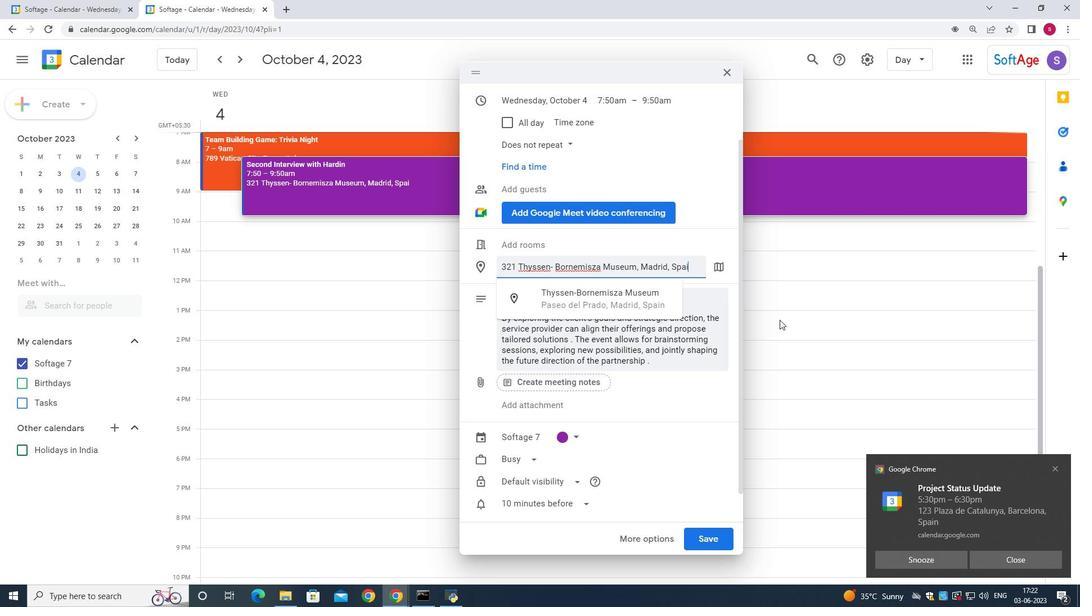 
Action: Mouse moved to (722, 541)
Screenshot: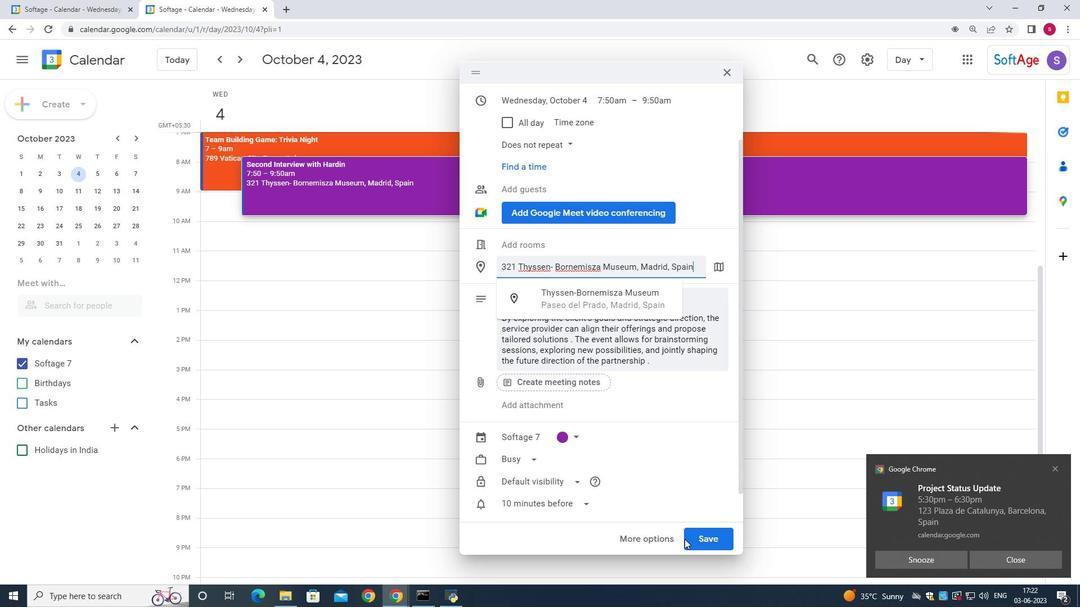 
Action: Mouse pressed left at (722, 541)
Screenshot: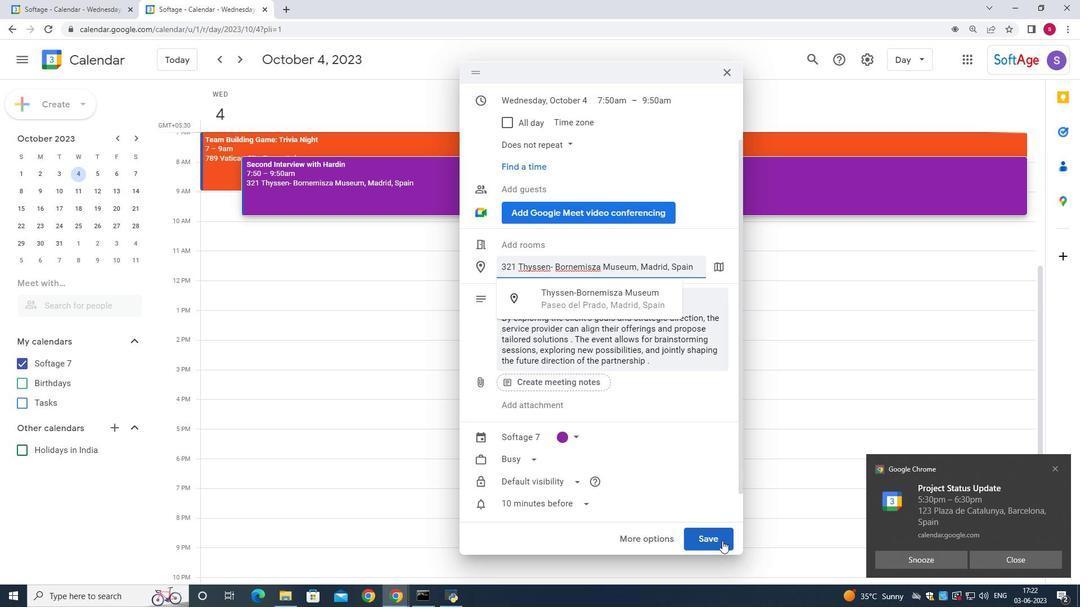 
Action: Mouse moved to (416, 192)
Screenshot: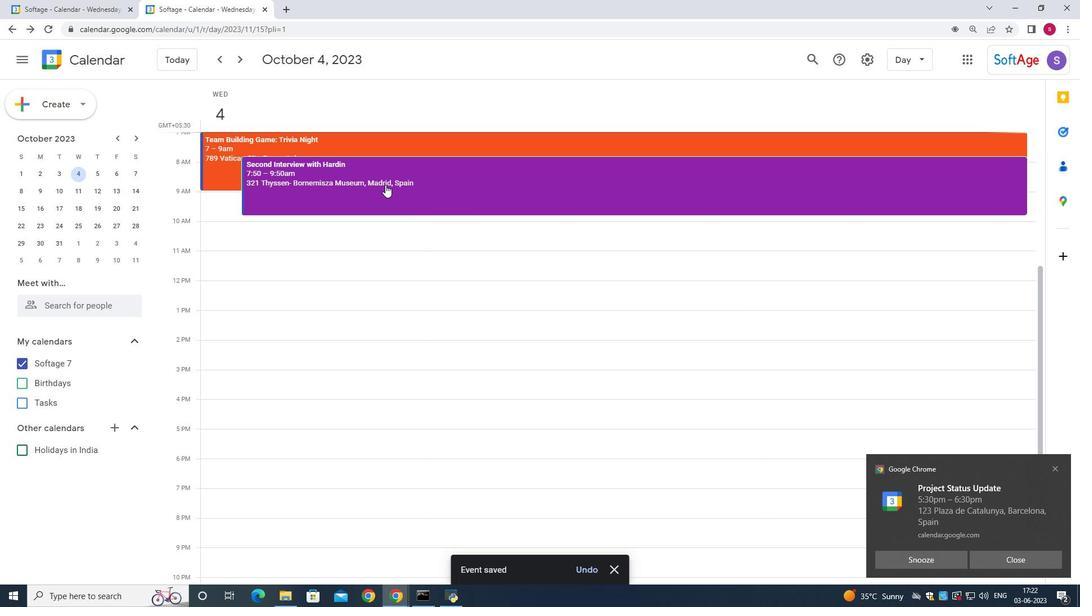 
Action: Mouse pressed left at (416, 192)
Screenshot: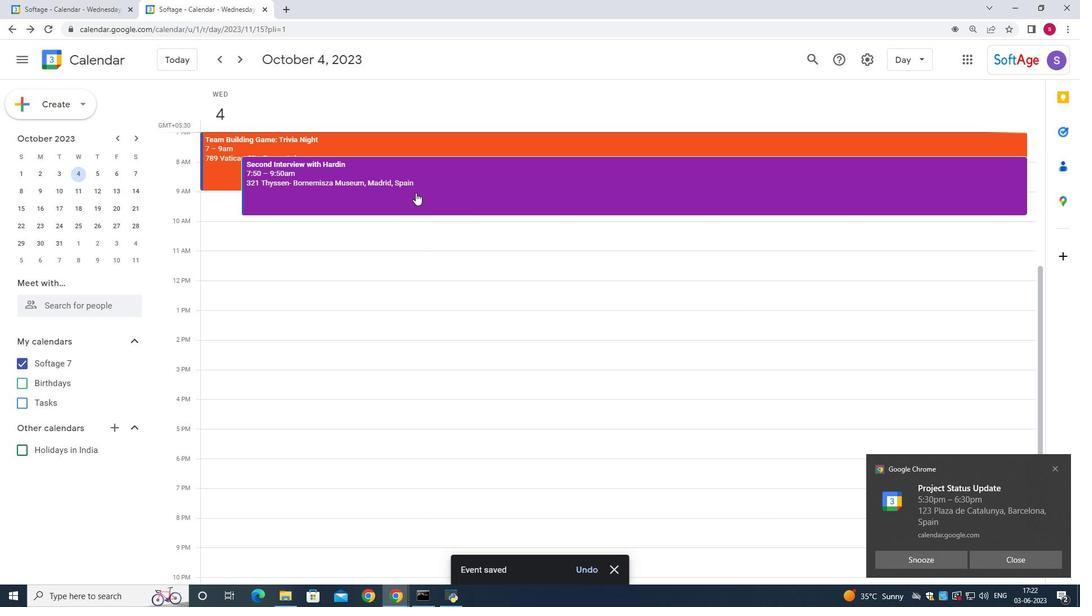 
Action: Mouse moved to (666, 172)
Screenshot: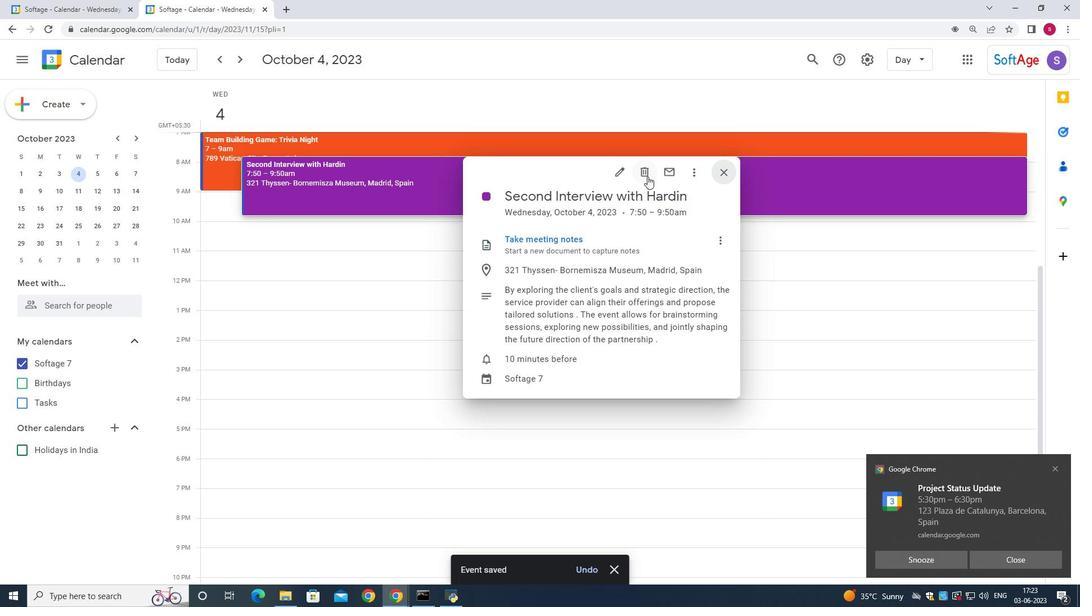 
Action: Mouse pressed left at (666, 172)
Screenshot: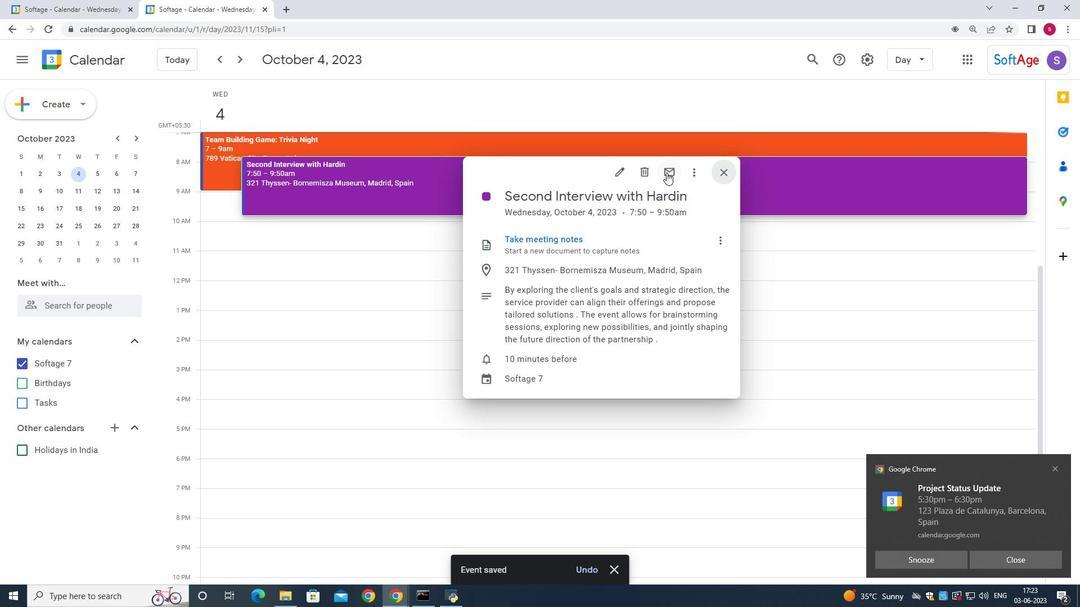 
Action: Mouse moved to (420, 257)
Screenshot: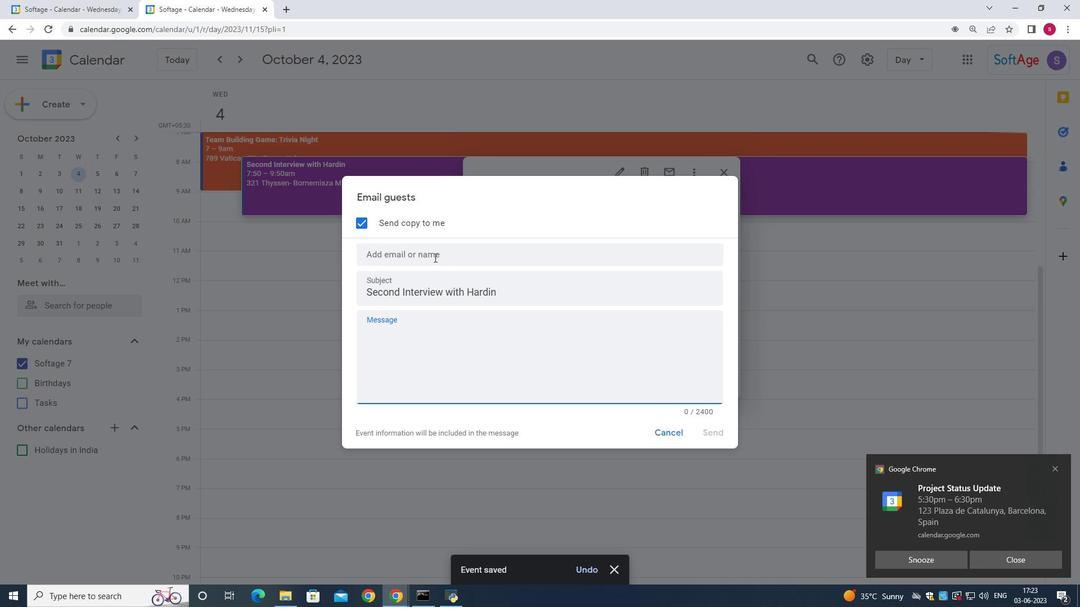 
Action: Mouse pressed left at (420, 257)
Screenshot: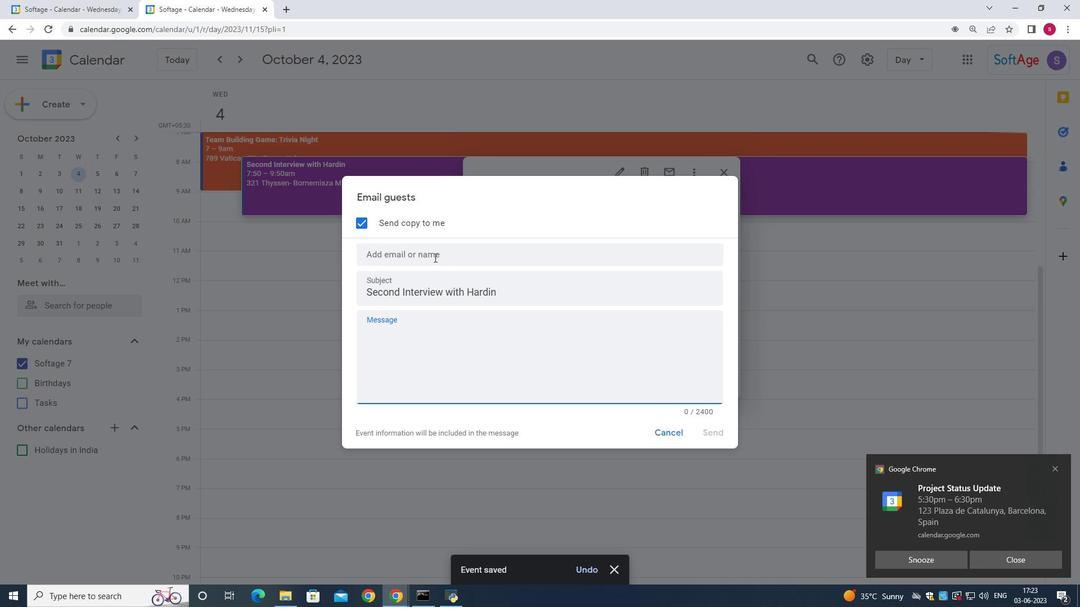 
Action: Key pressed softage.7
Screenshot: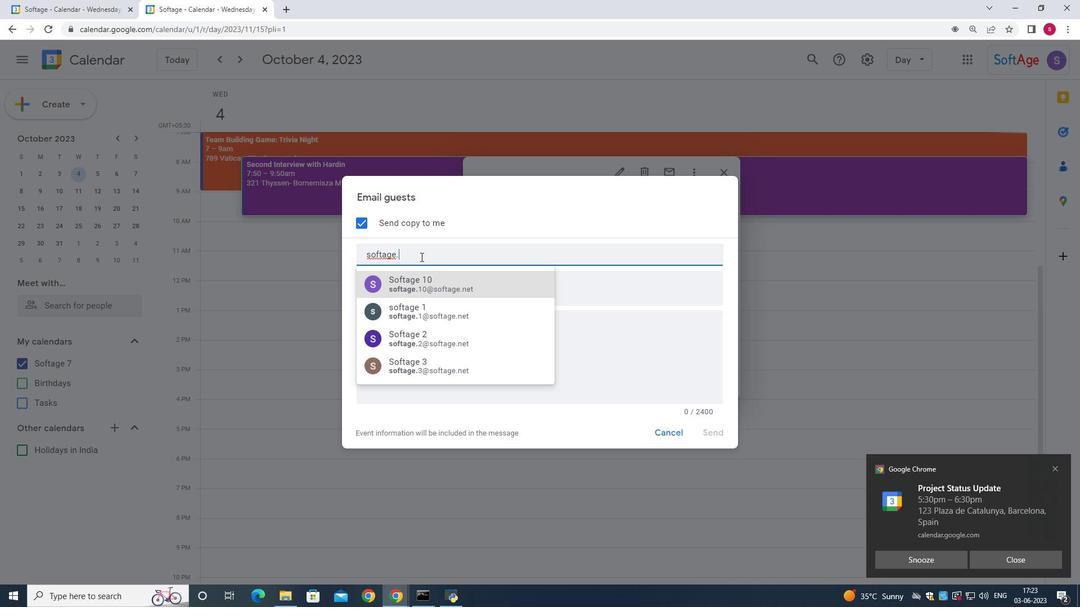 
Action: Mouse moved to (425, 275)
Screenshot: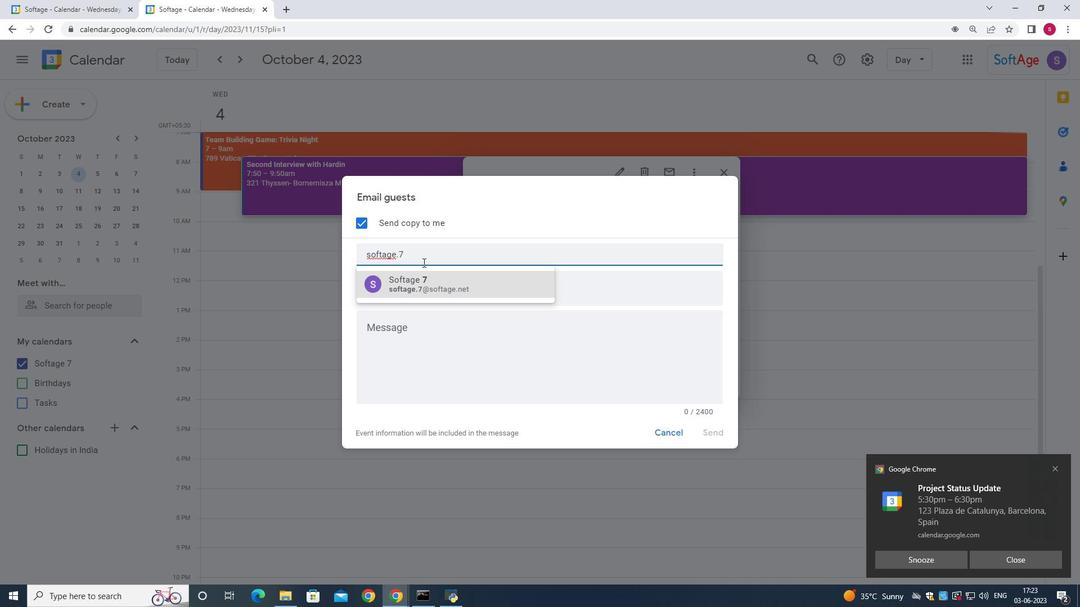 
Action: Mouse pressed left at (425, 275)
Screenshot: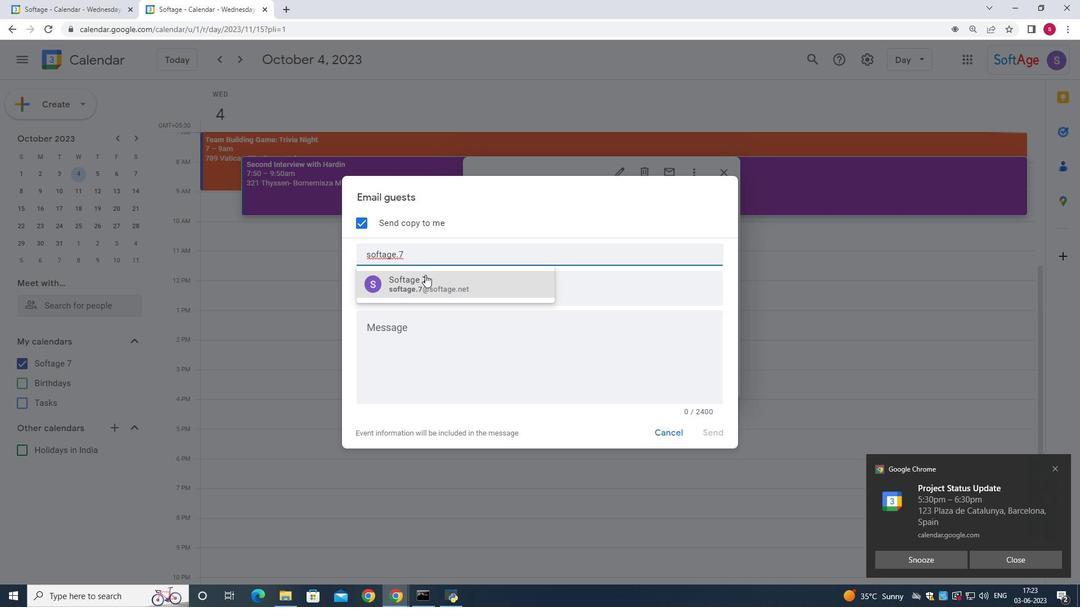 
Action: Key pressed softage.4
Screenshot: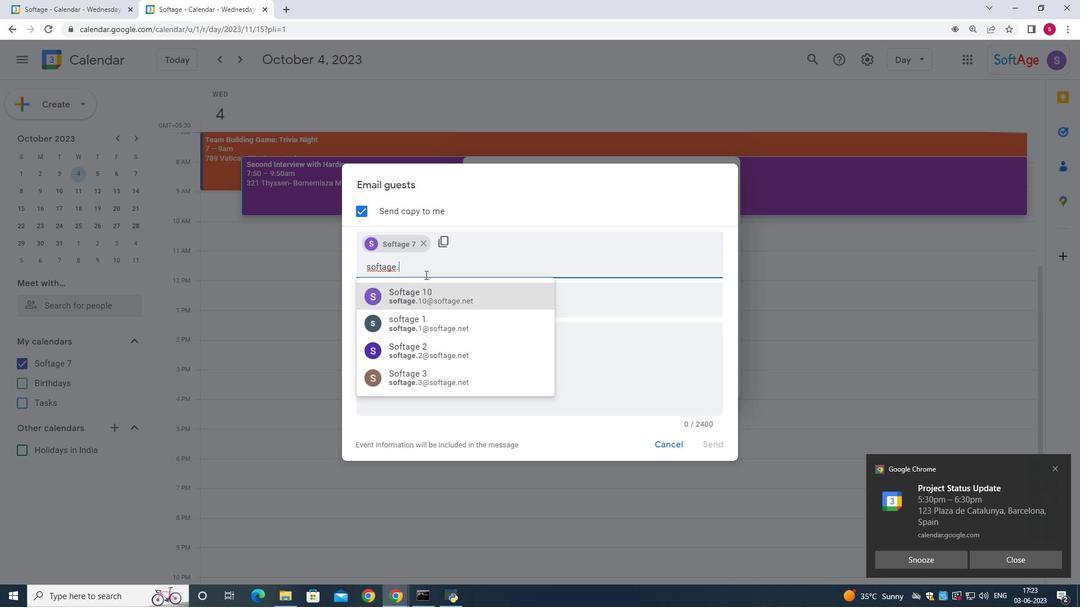 
Action: Mouse moved to (418, 295)
Screenshot: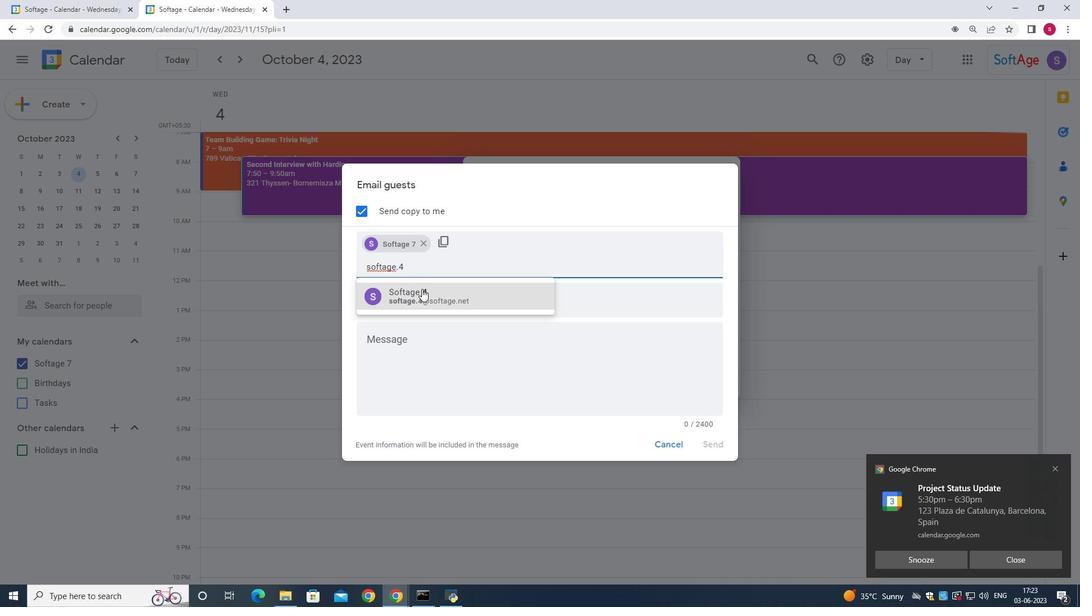 
Action: Mouse pressed left at (418, 295)
Screenshot: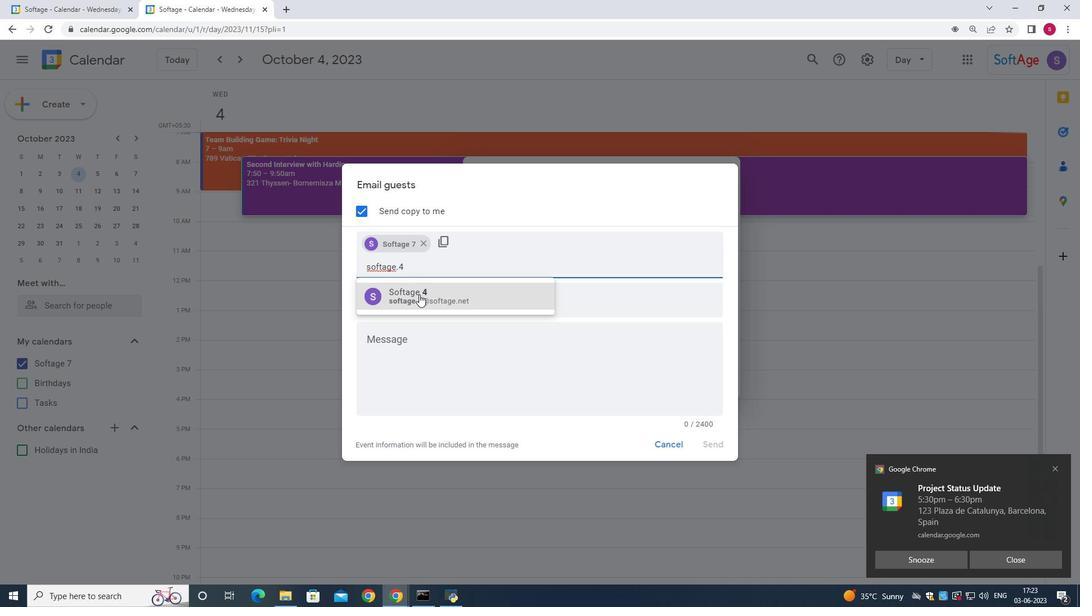 
Action: Mouse moved to (425, 243)
Screenshot: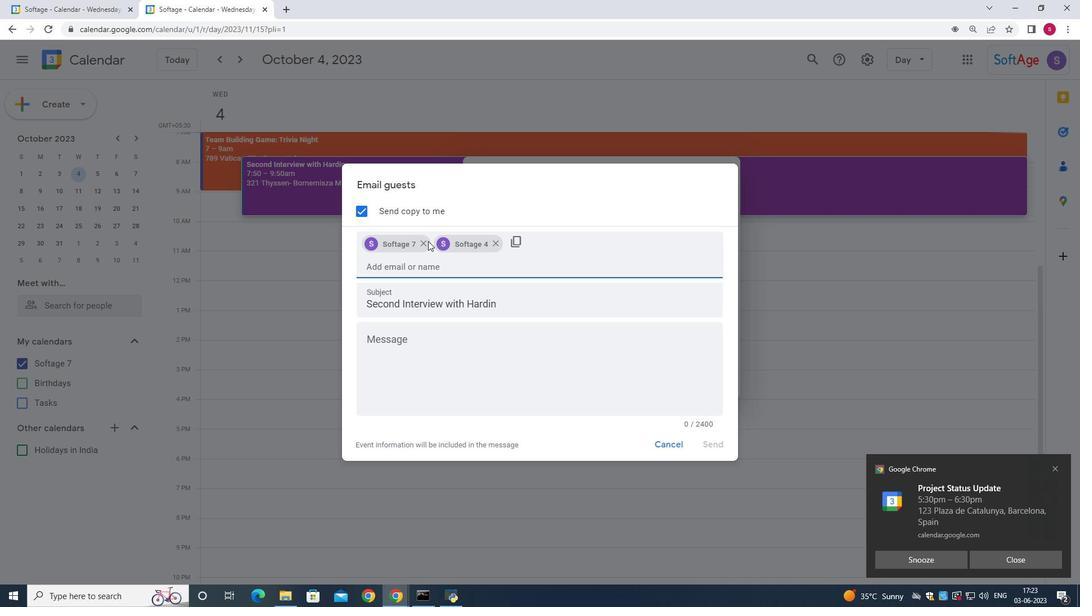 
Action: Mouse pressed left at (425, 243)
Screenshot: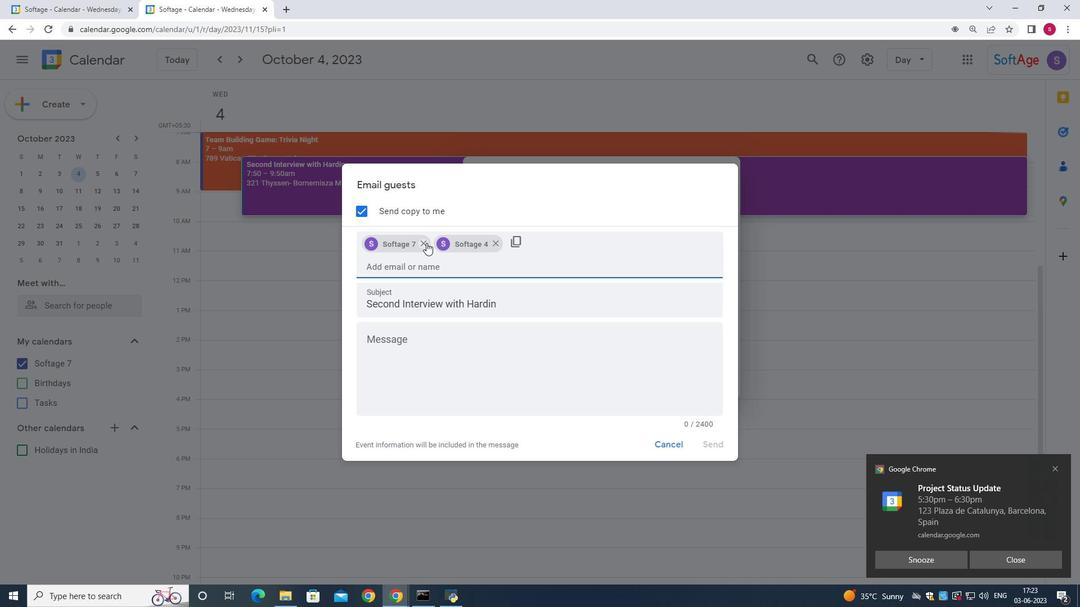 
Action: Mouse moved to (424, 240)
Screenshot: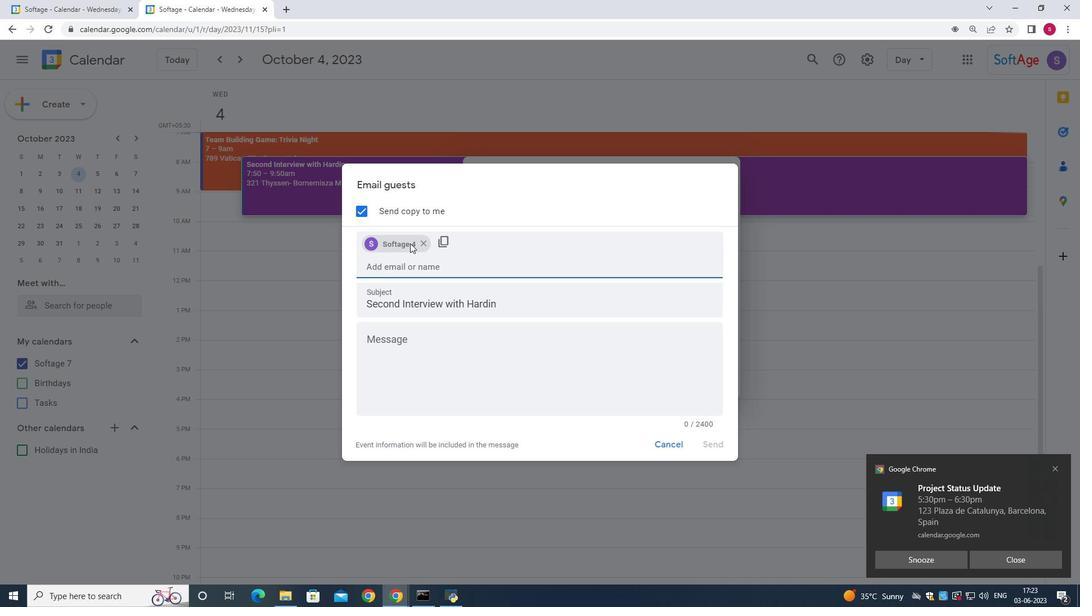 
Action: Mouse pressed left at (424, 240)
Screenshot: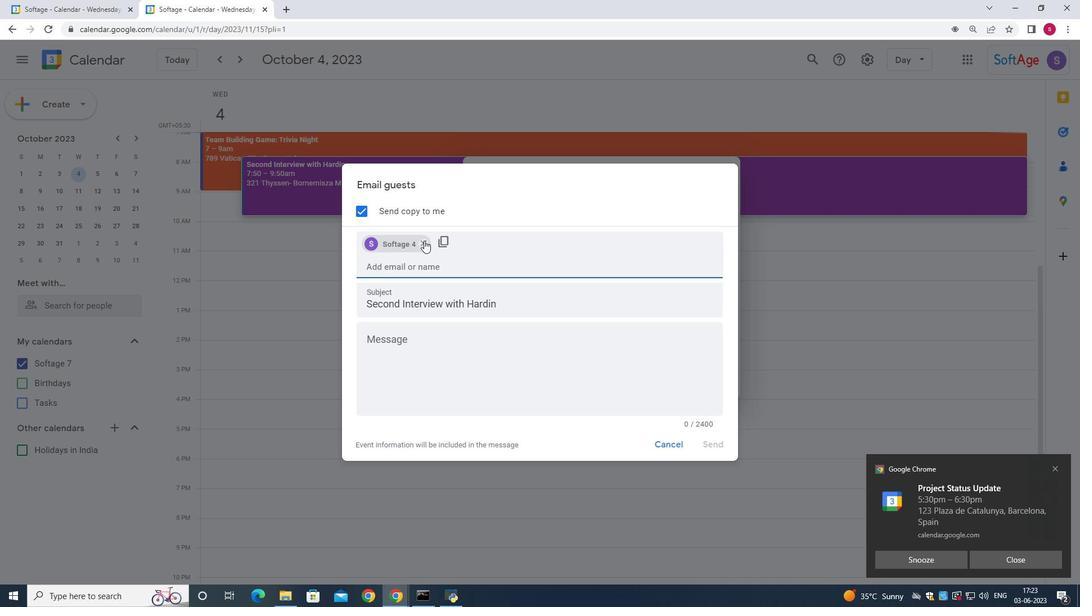 
Action: Mouse moved to (422, 246)
Screenshot: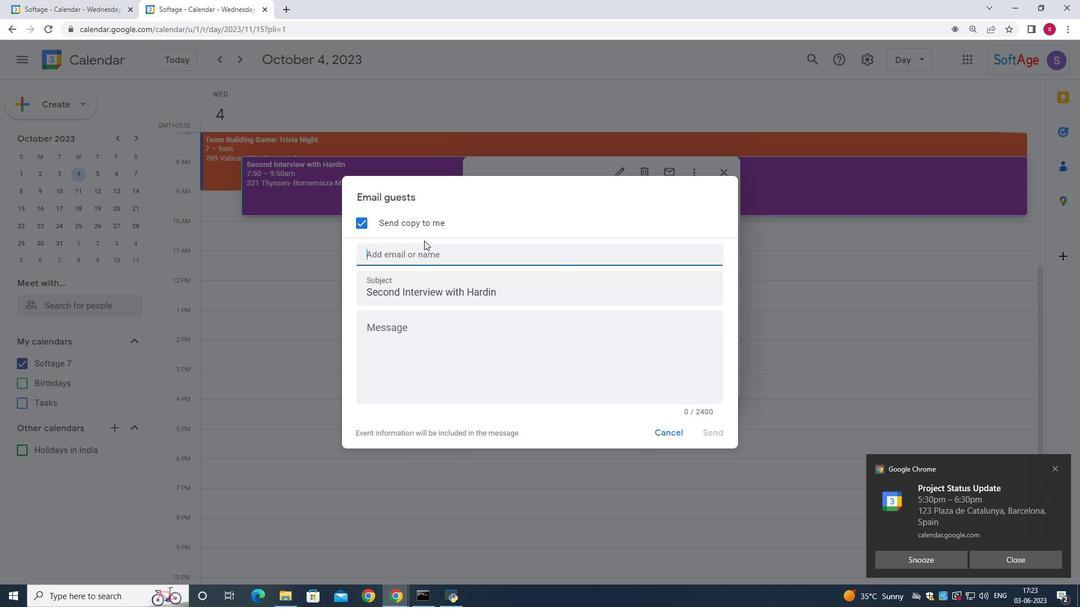 
Action: Key pressed softage.3
Screenshot: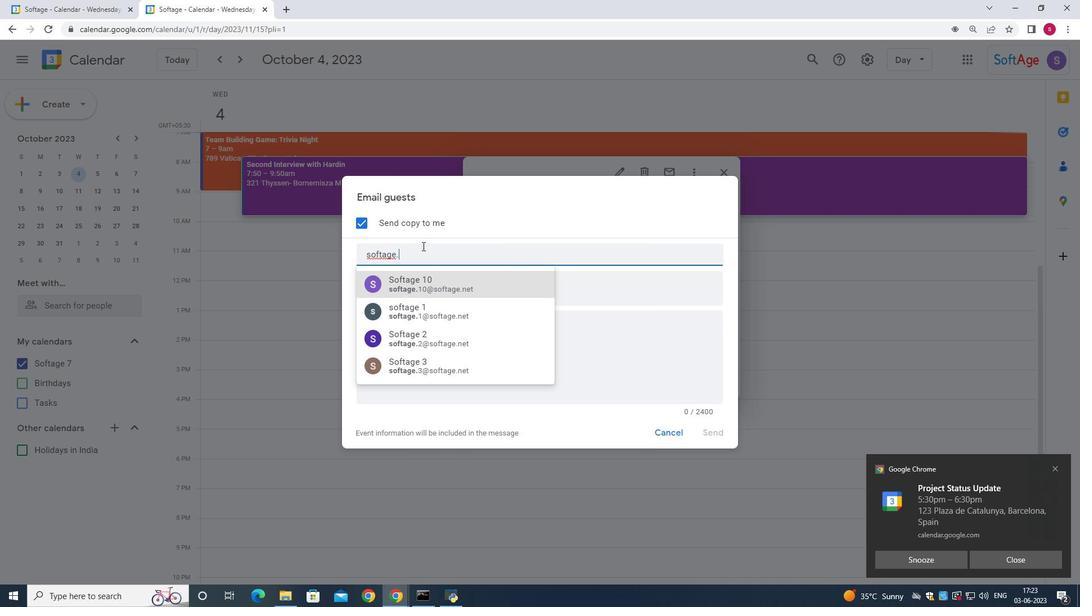 
Action: Mouse moved to (417, 280)
Screenshot: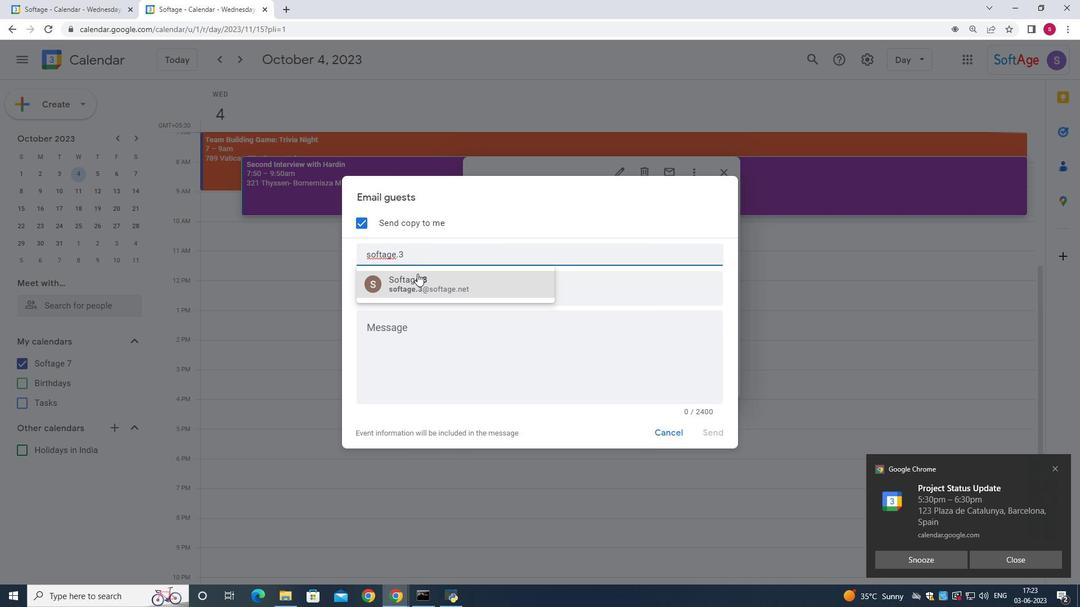 
Action: Mouse pressed left at (417, 280)
Screenshot: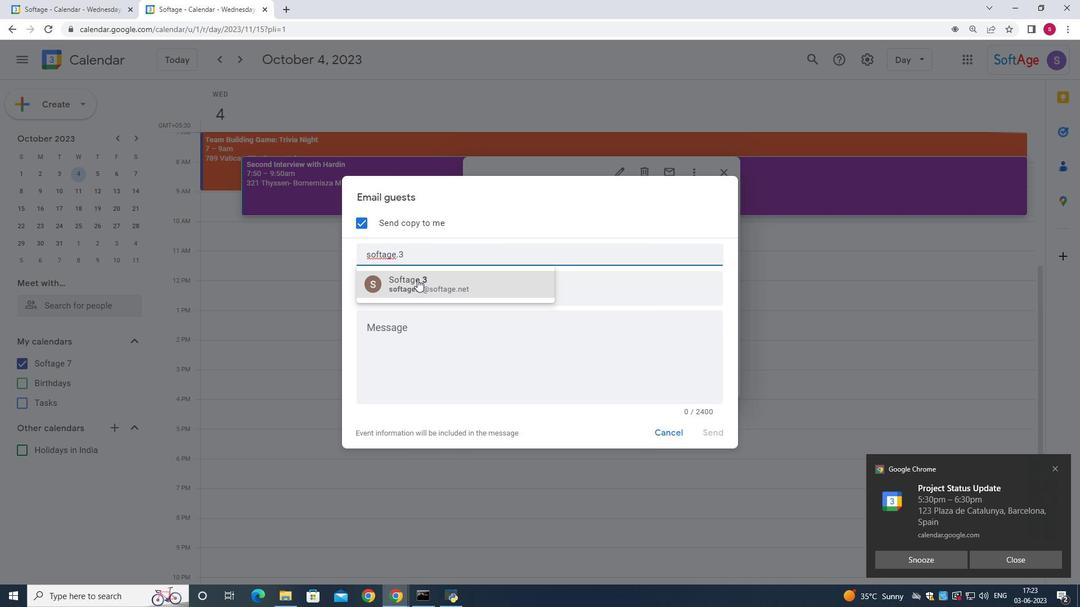 
Action: Key pressed softage4.<Key.enter>softage.4
Screenshot: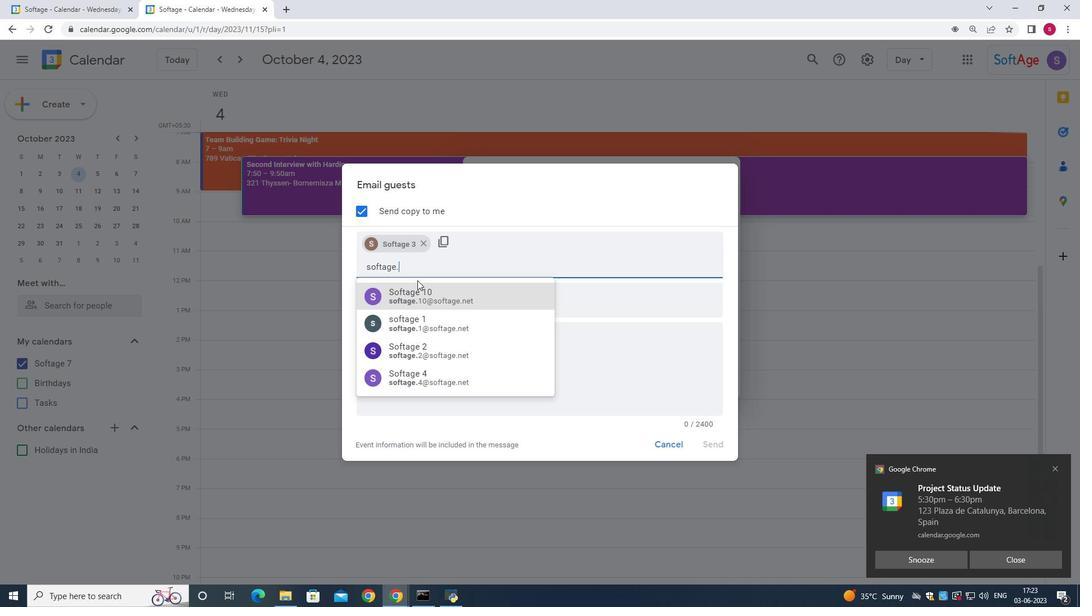 
Action: Mouse moved to (417, 290)
Screenshot: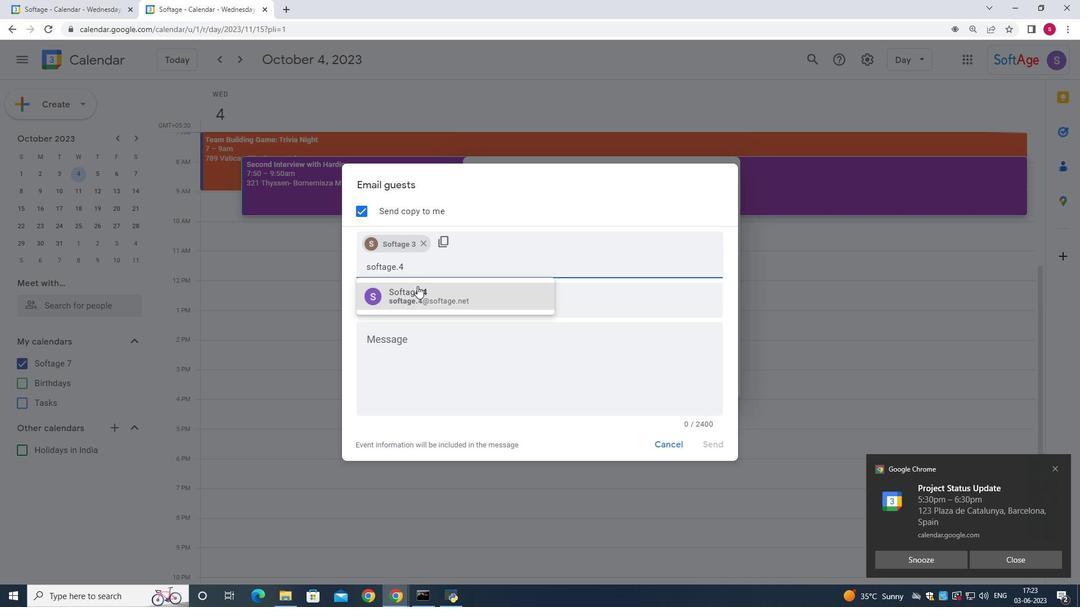 
Action: Mouse pressed left at (417, 290)
Screenshot: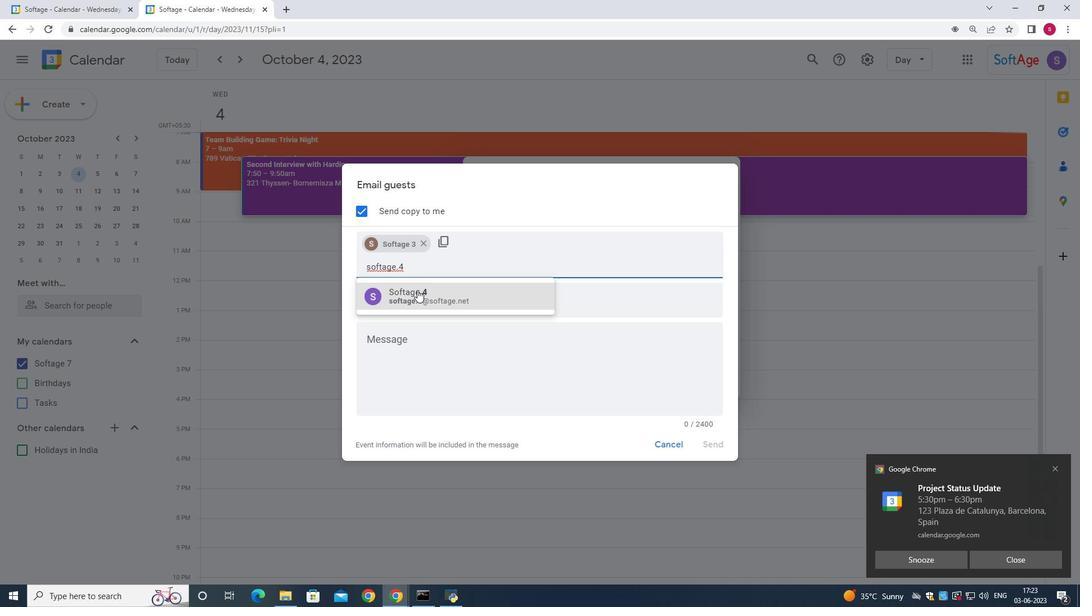 
Action: Mouse moved to (477, 370)
Screenshot: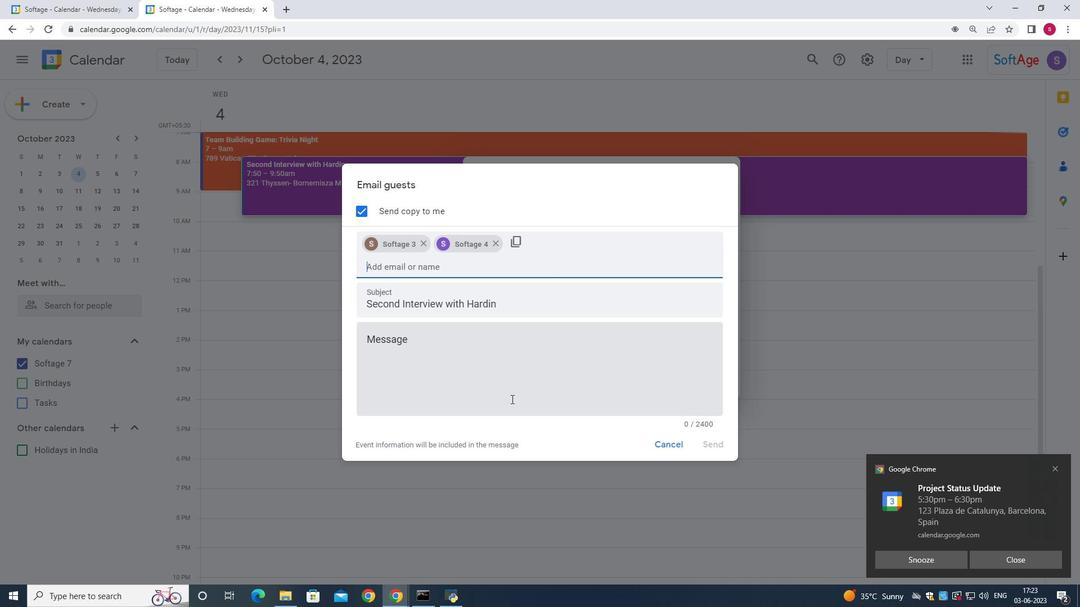 
Action: Mouse pressed left at (477, 370)
Screenshot: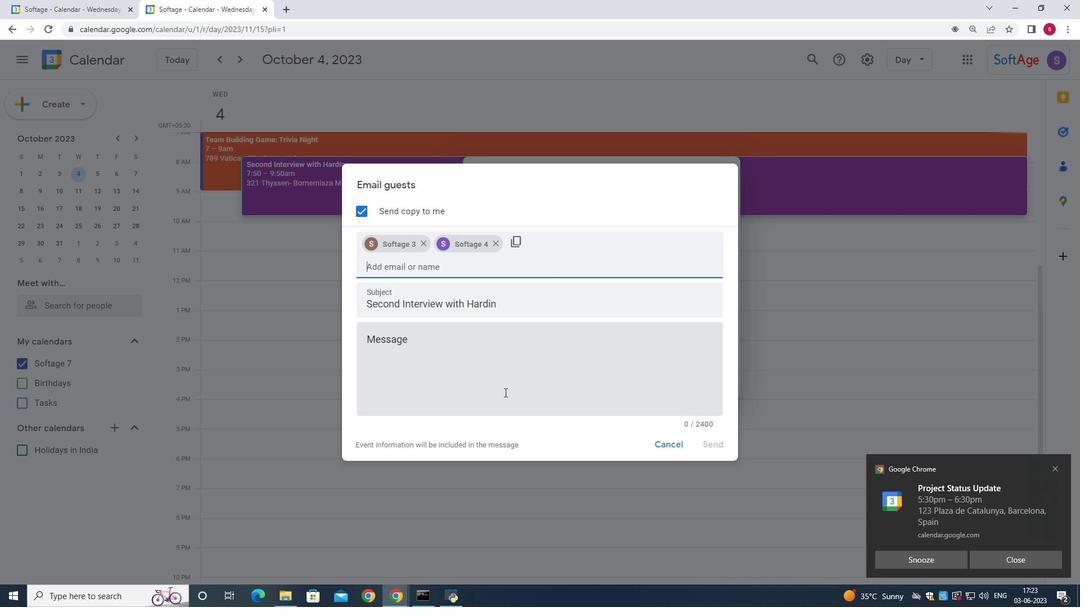 
Action: Mouse moved to (477, 369)
Screenshot: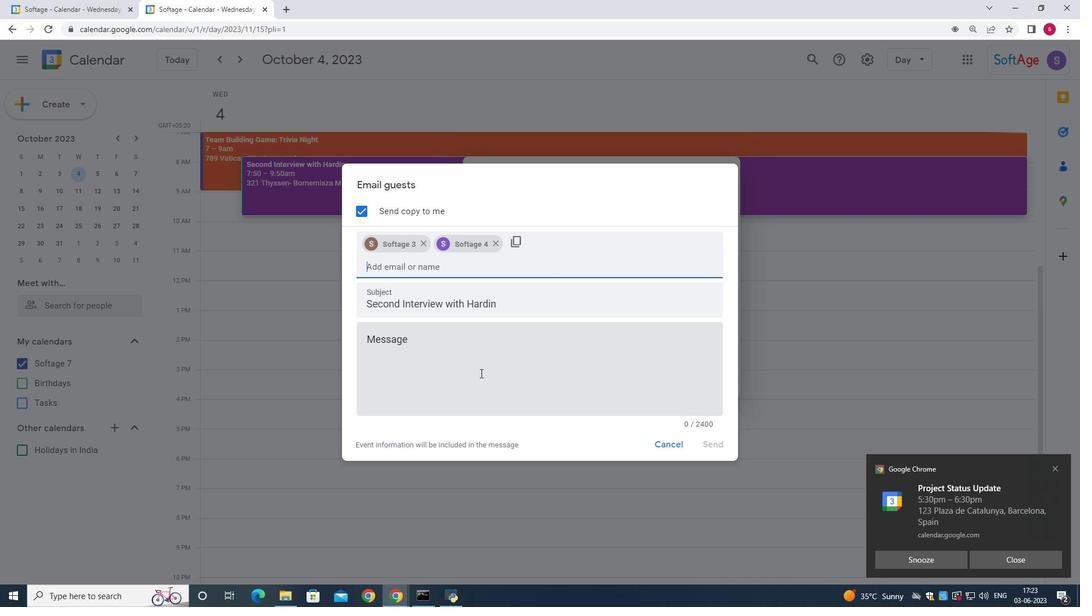 
Action: Key pressed remind<Key.space>for<Key.space>the<Key.space>event<Key.space><Key.shift>Weekly<Key.space>on<Key.space><Key.shift>Sunday
Screenshot: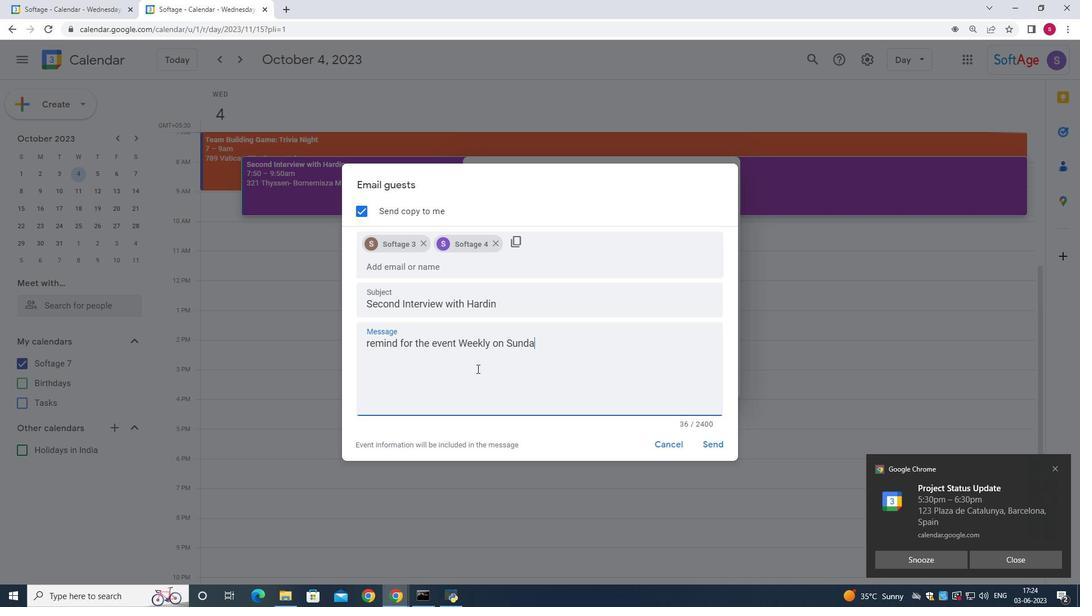 
Action: Mouse moved to (368, 343)
Screenshot: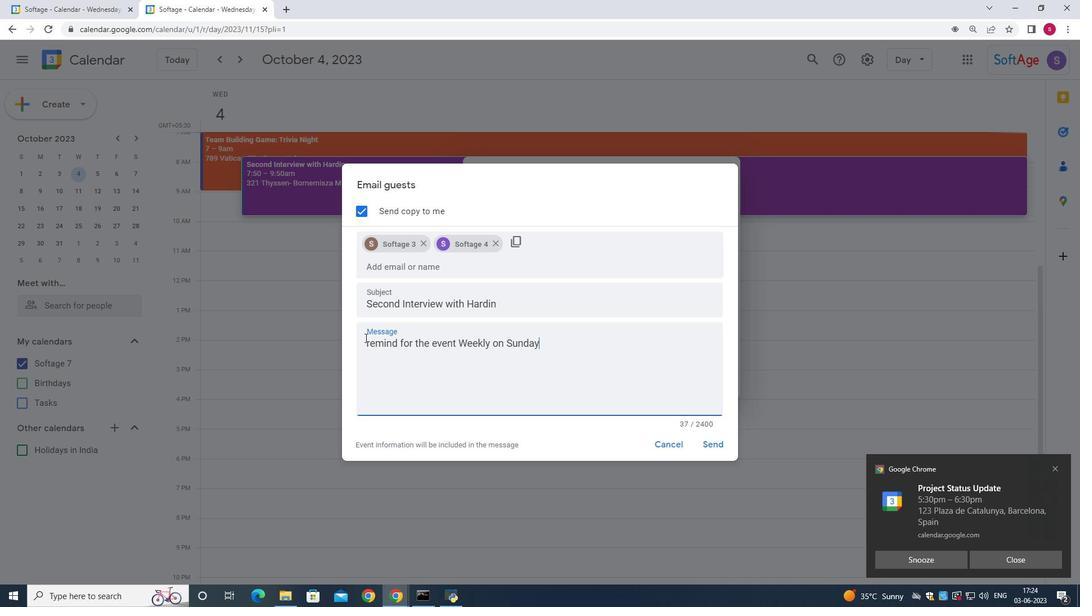 
Action: Mouse pressed left at (368, 343)
Screenshot: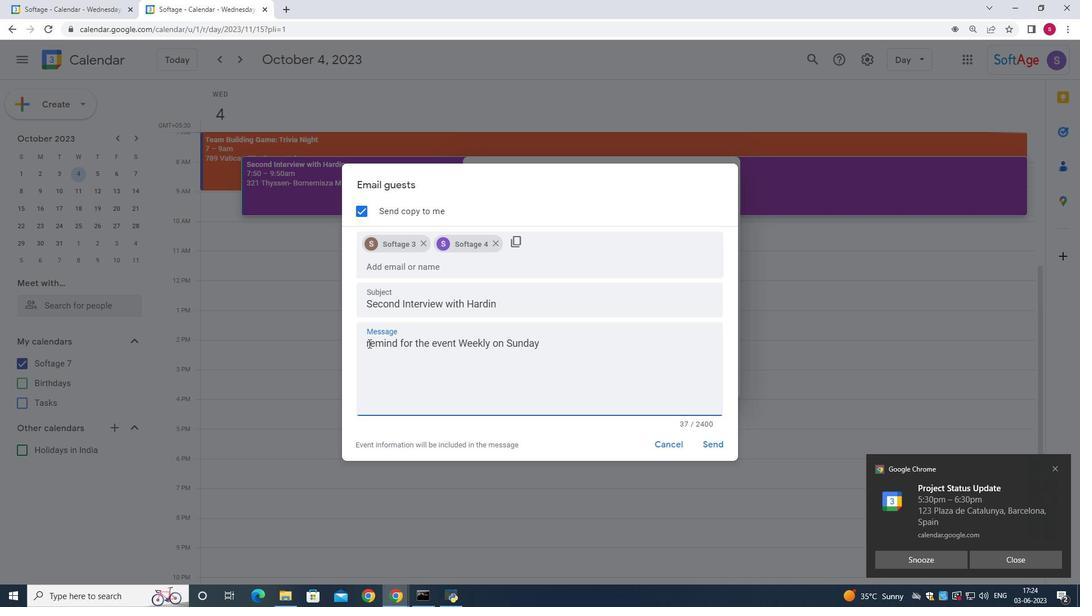 
Action: Key pressed <Key.backspace><Key.shift>R
Screenshot: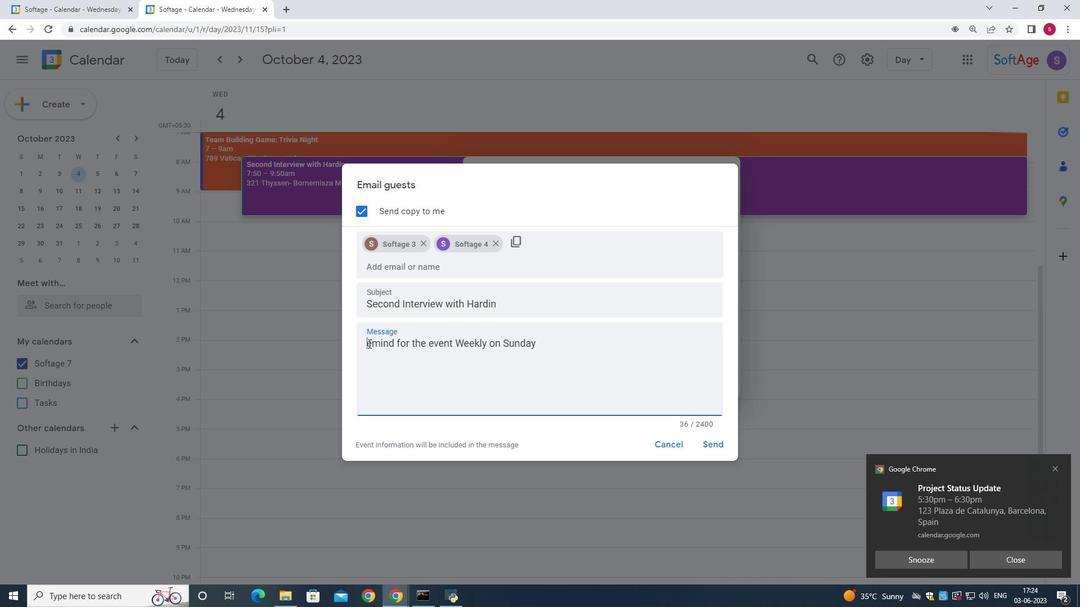 
Action: Mouse moved to (568, 348)
Screenshot: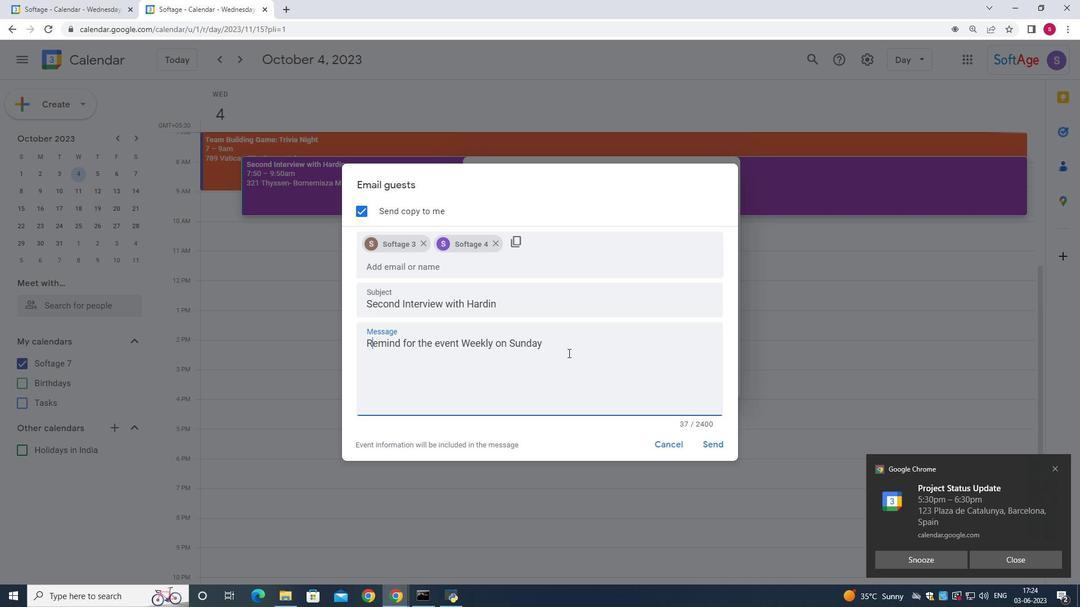 
Action: Mouse pressed left at (568, 348)
Screenshot: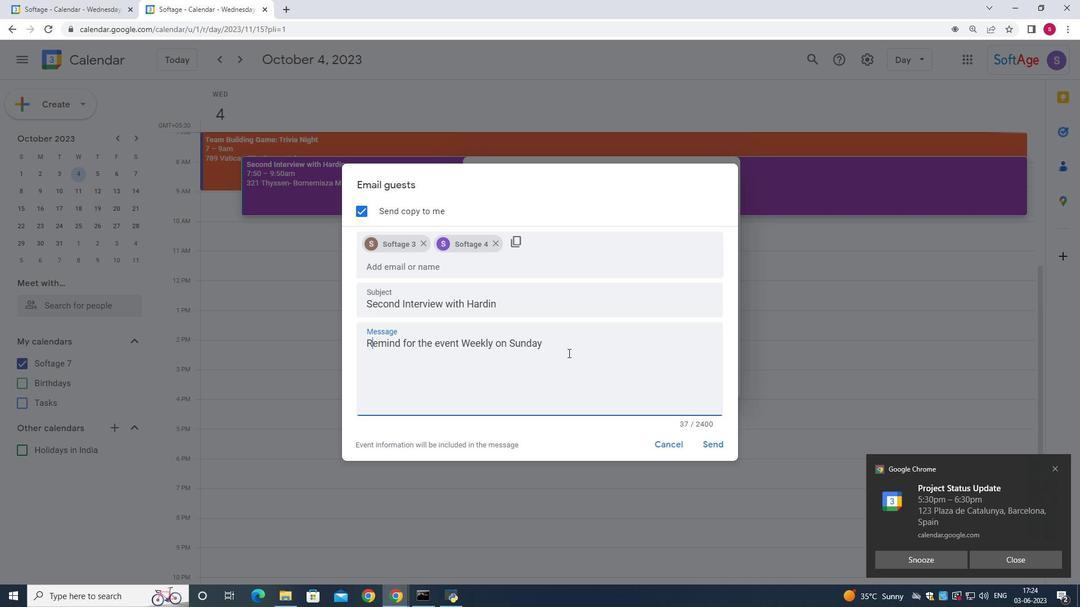 
Action: Mouse moved to (713, 443)
Screenshot: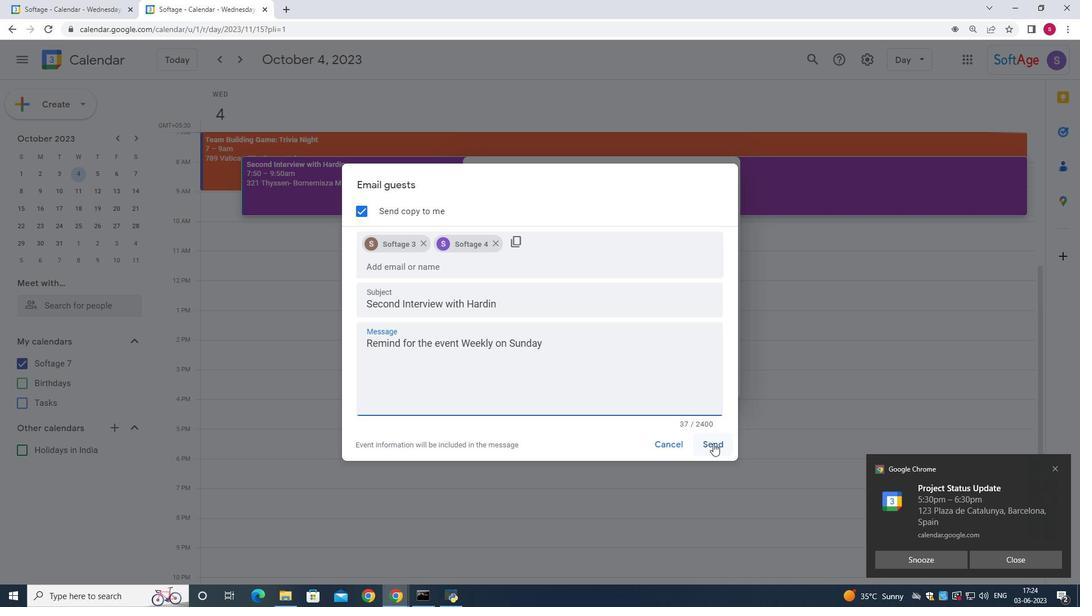 
Action: Mouse pressed left at (713, 443)
Screenshot: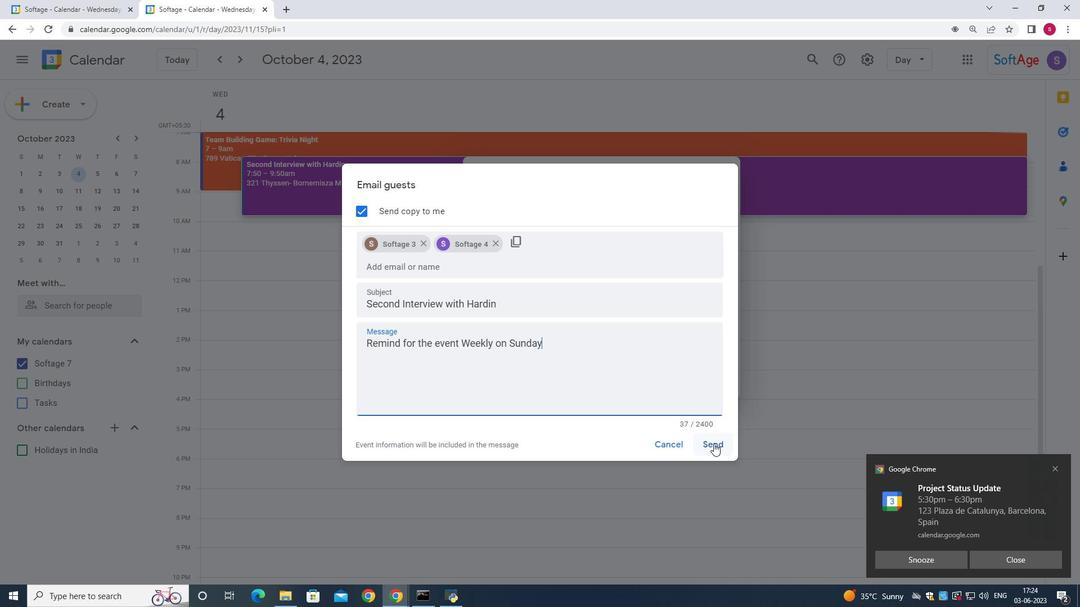 
Action: Mouse moved to (513, 506)
Screenshot: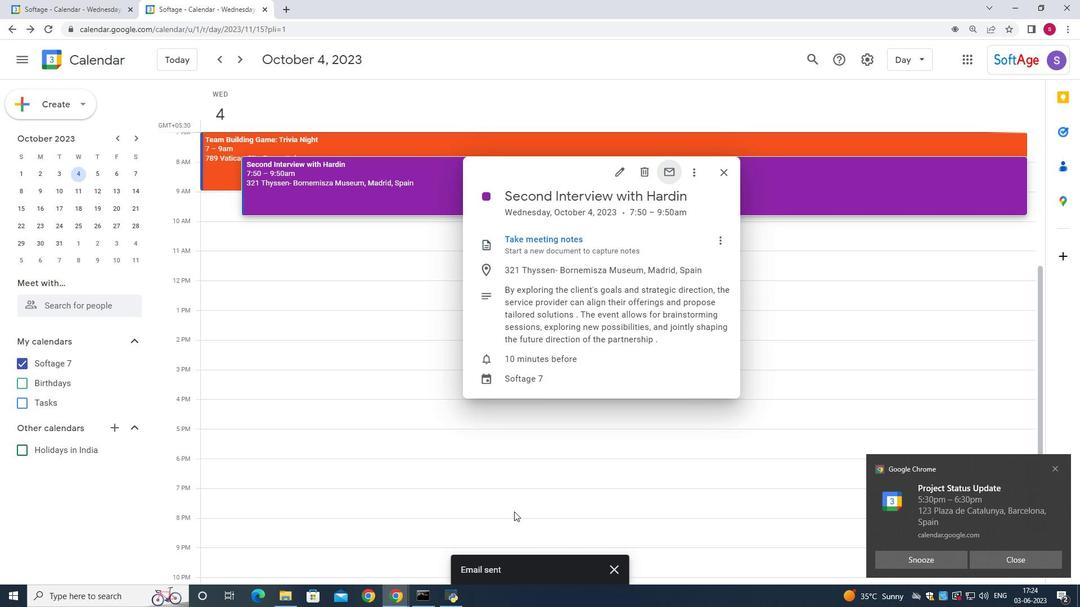 
